 Task: Search one way flight ticket for 4 adults, 1 infant in seat and 1 infant on lap in premium economy from New York: Laguardia Airport (and Marine Air Terminal) to Greenville: Pitt-greenville Airport on 5-2-2023. Choice of flights is Emirates and Kenya Airways. Number of bags: 5 checked bags. Price is upto 88000. Outbound departure time preference is 13:15.
Action: Mouse moved to (280, 376)
Screenshot: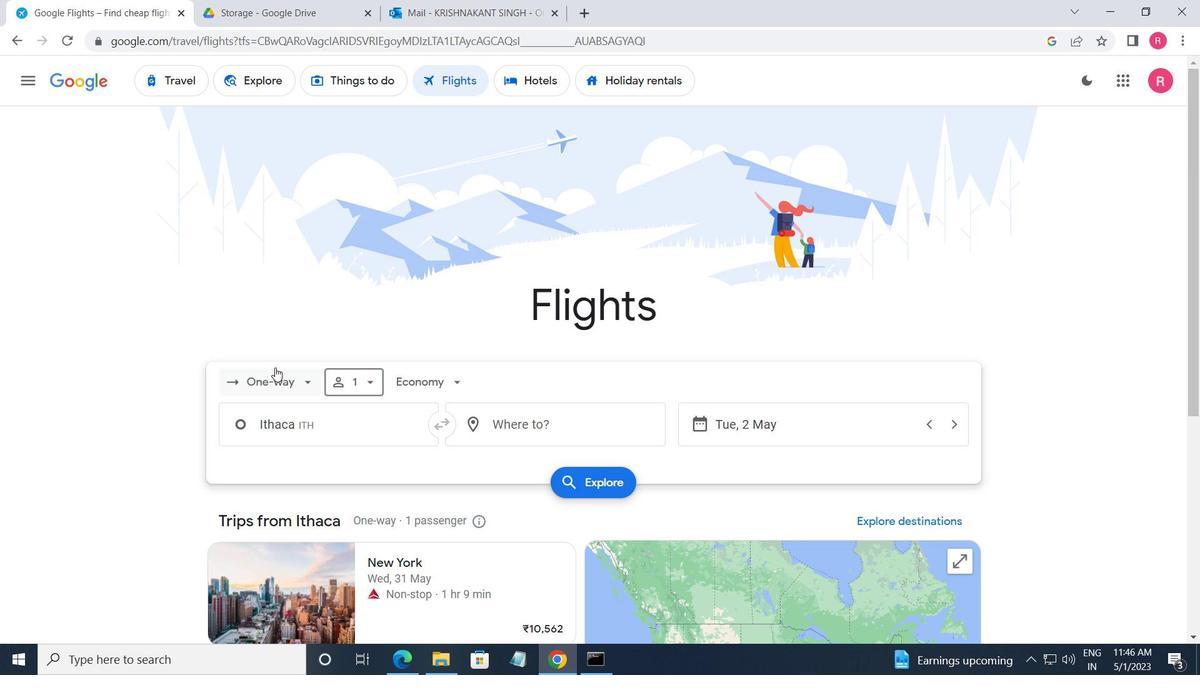 
Action: Mouse pressed left at (280, 376)
Screenshot: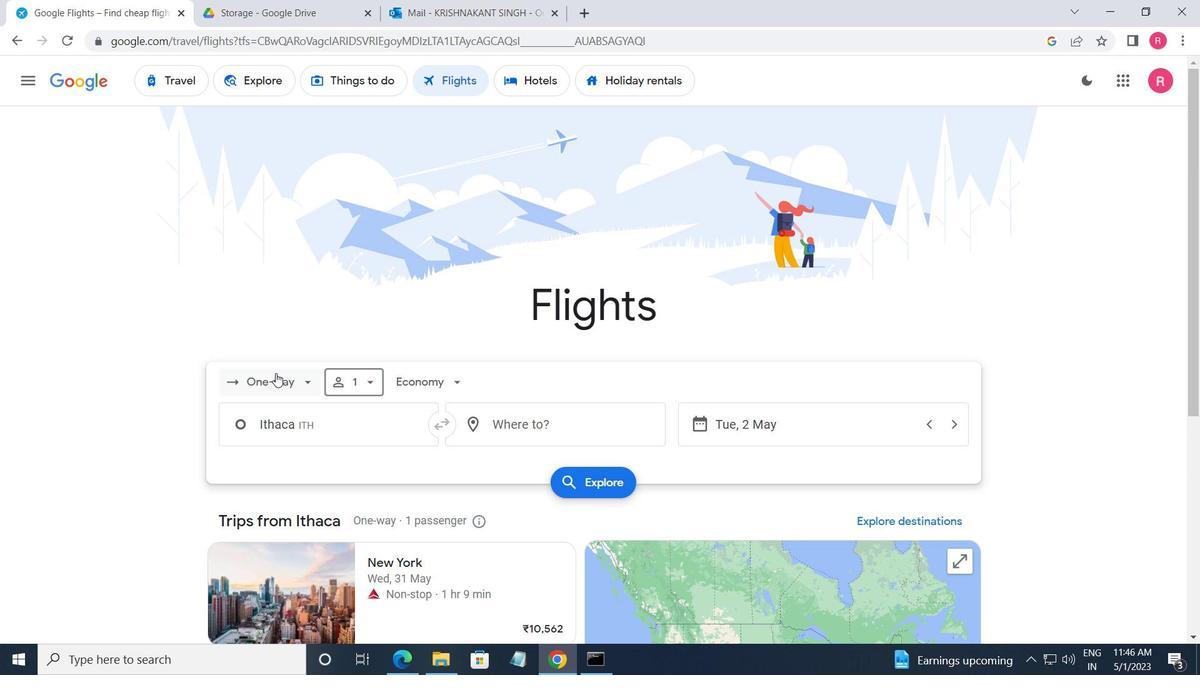 
Action: Mouse moved to (300, 460)
Screenshot: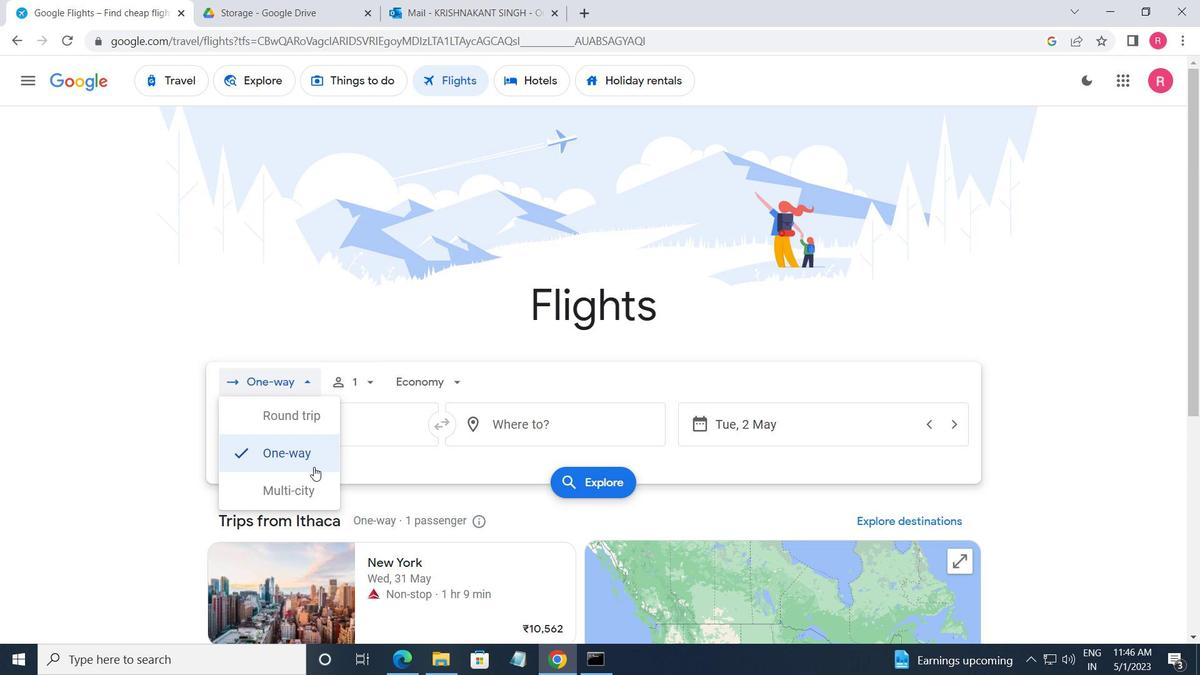 
Action: Mouse pressed left at (300, 460)
Screenshot: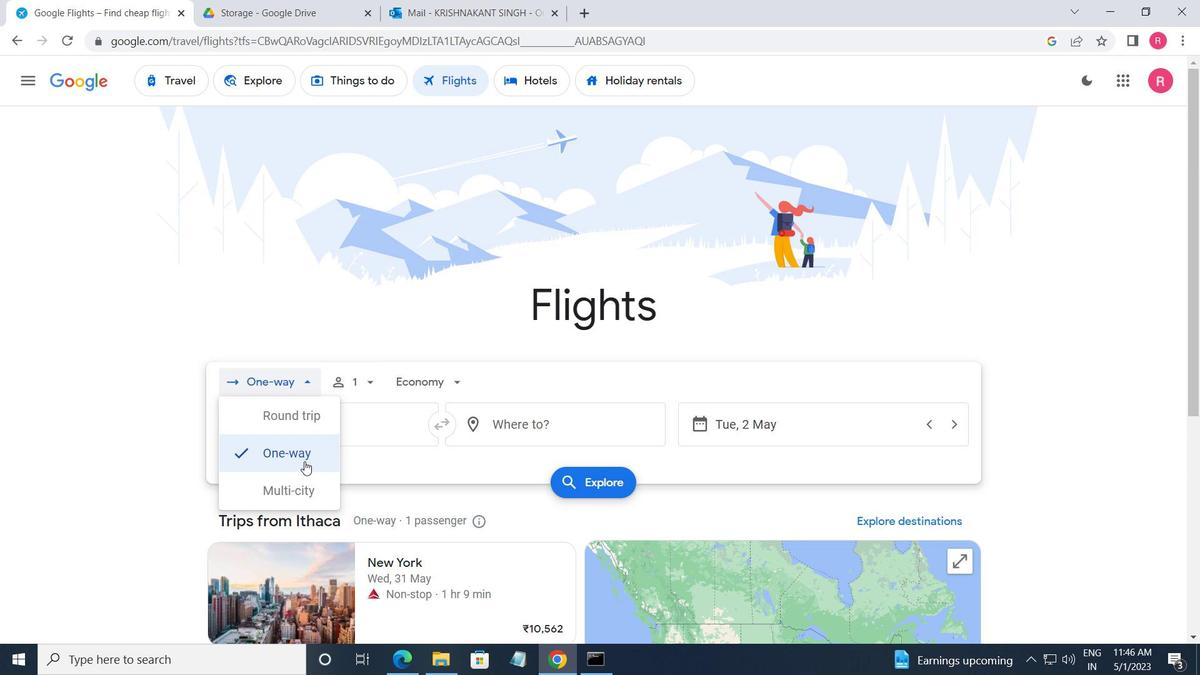 
Action: Mouse moved to (362, 389)
Screenshot: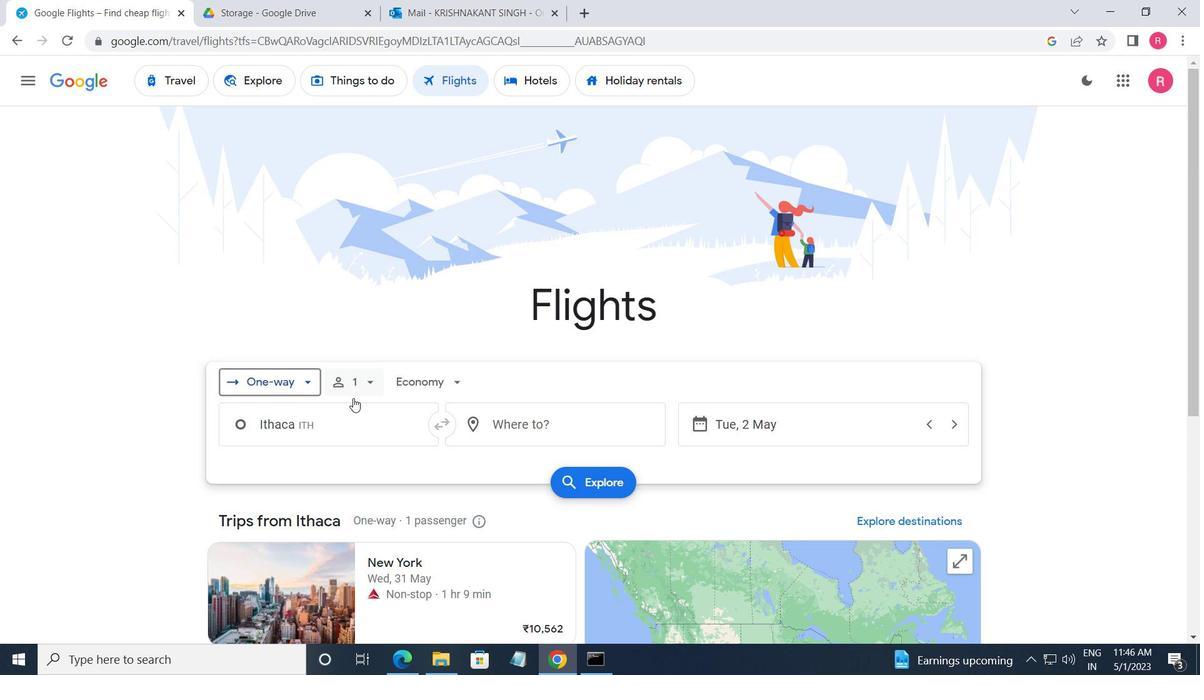 
Action: Mouse pressed left at (362, 389)
Screenshot: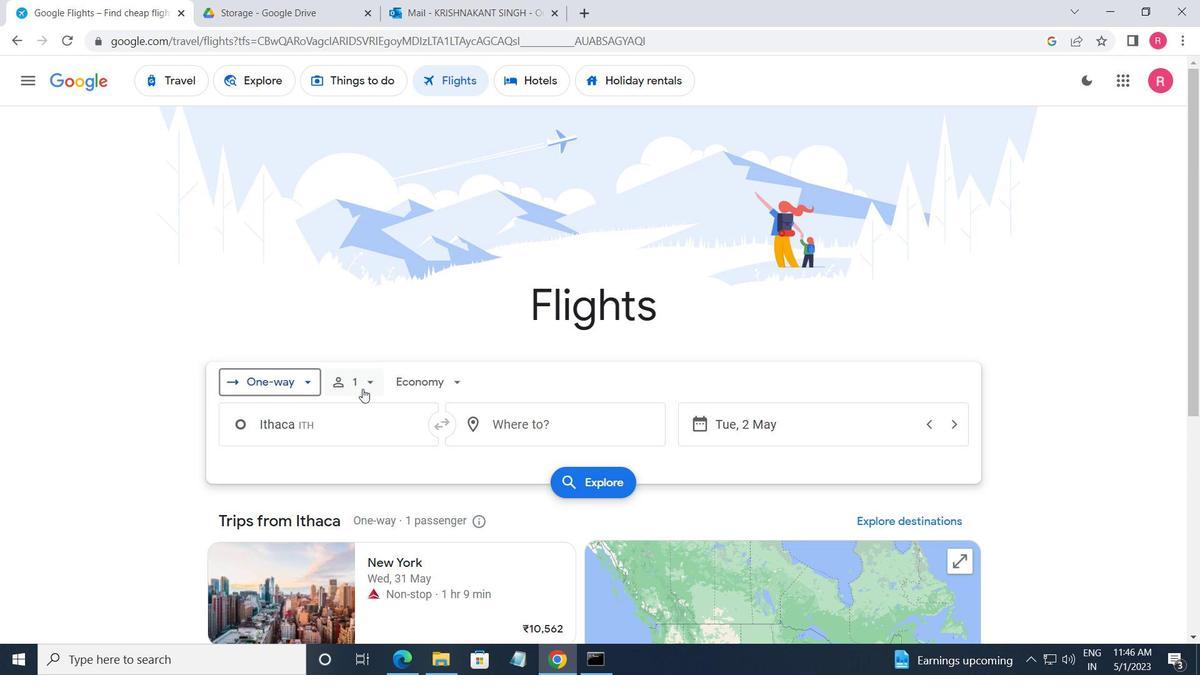 
Action: Mouse moved to (487, 414)
Screenshot: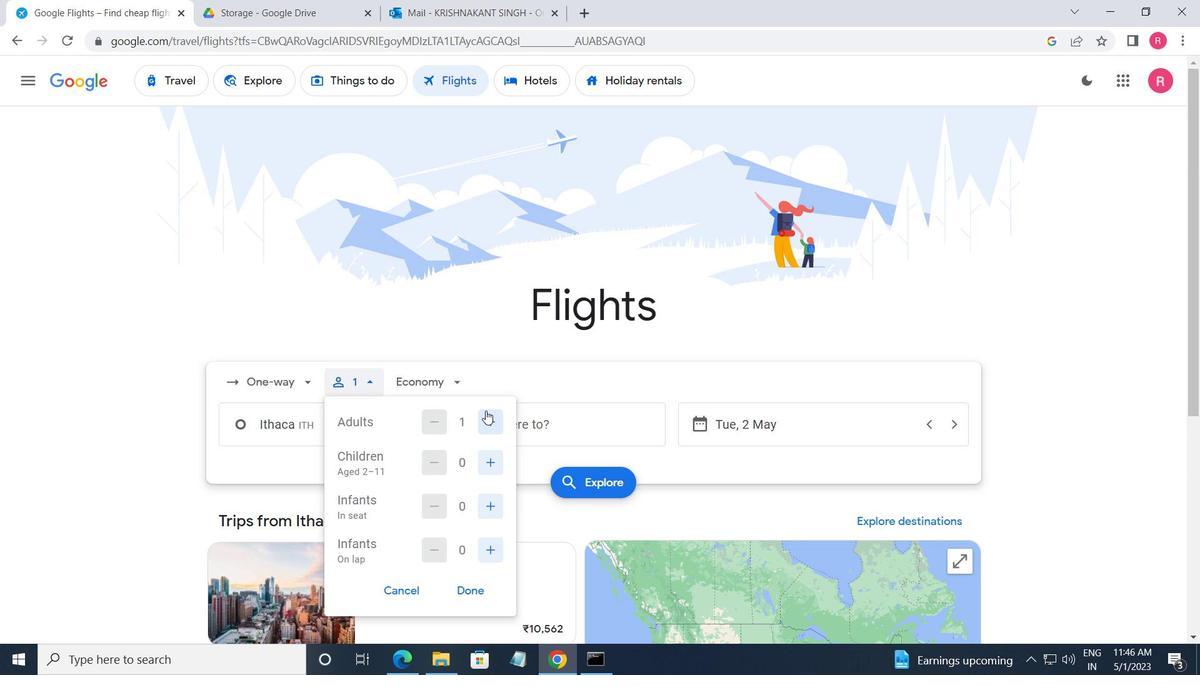 
Action: Mouse pressed left at (487, 414)
Screenshot: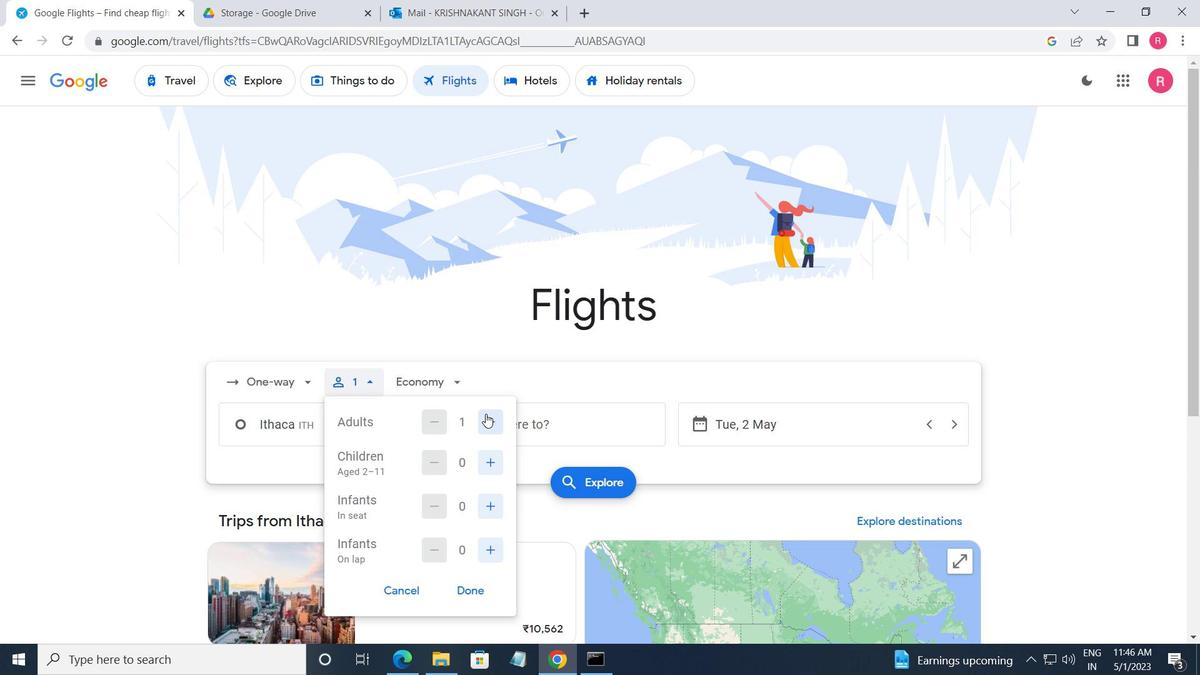 
Action: Mouse moved to (488, 415)
Screenshot: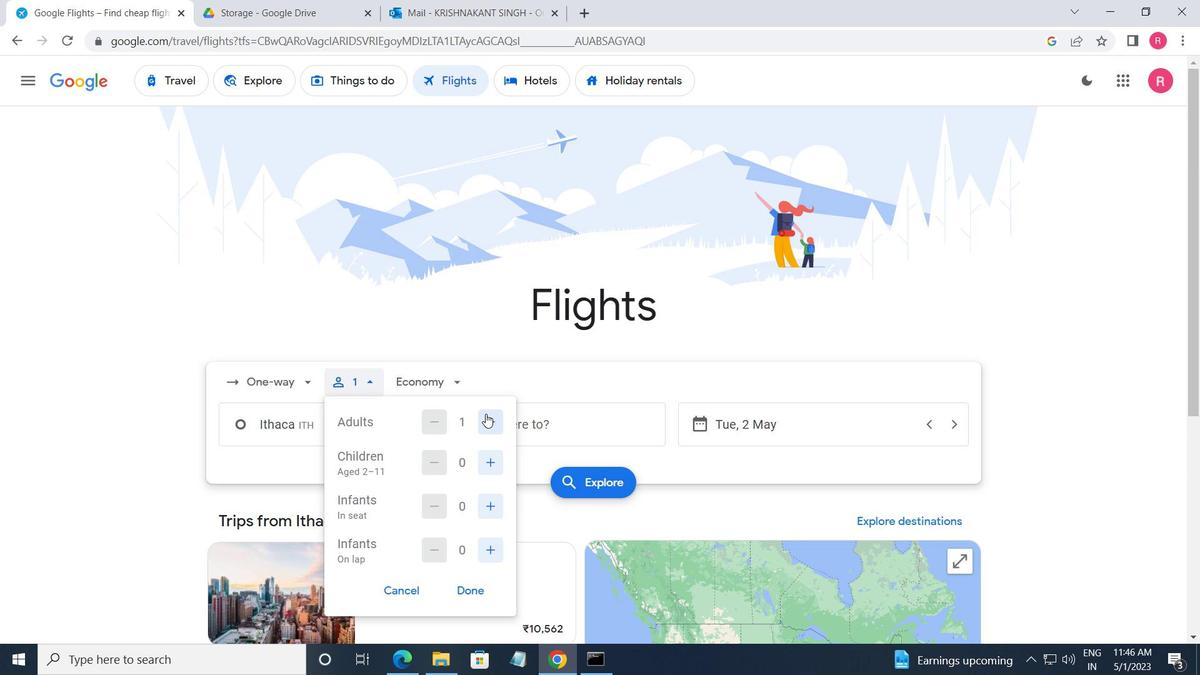 
Action: Mouse pressed left at (488, 415)
Screenshot: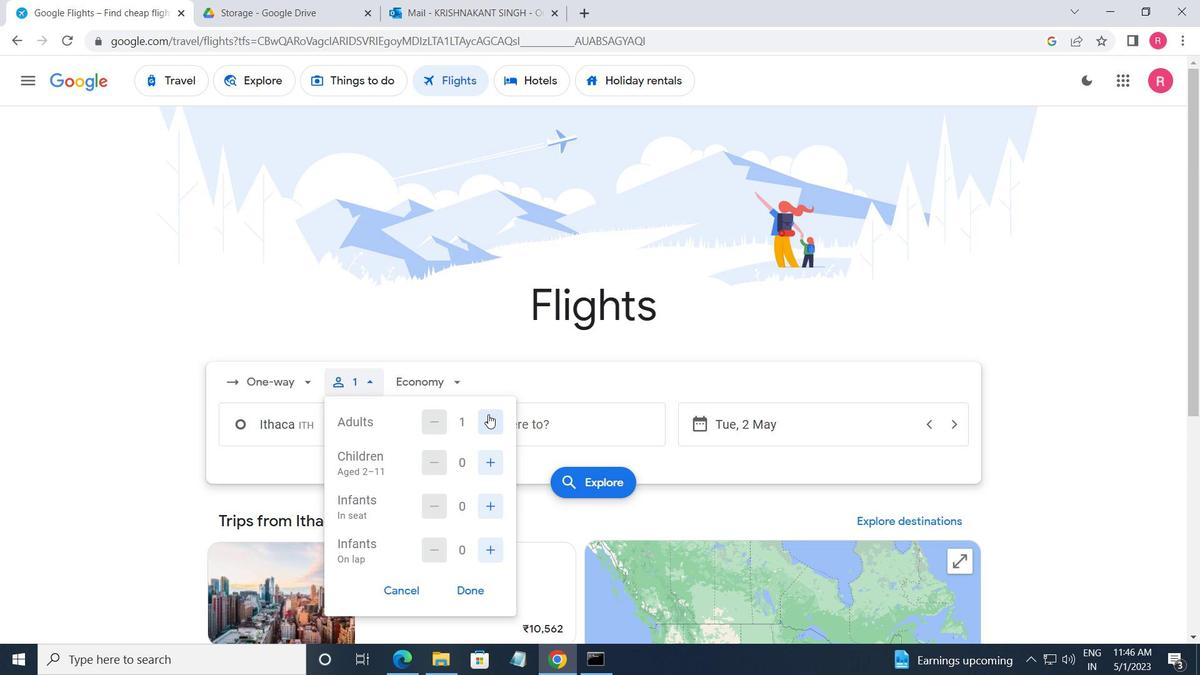 
Action: Mouse pressed left at (488, 415)
Screenshot: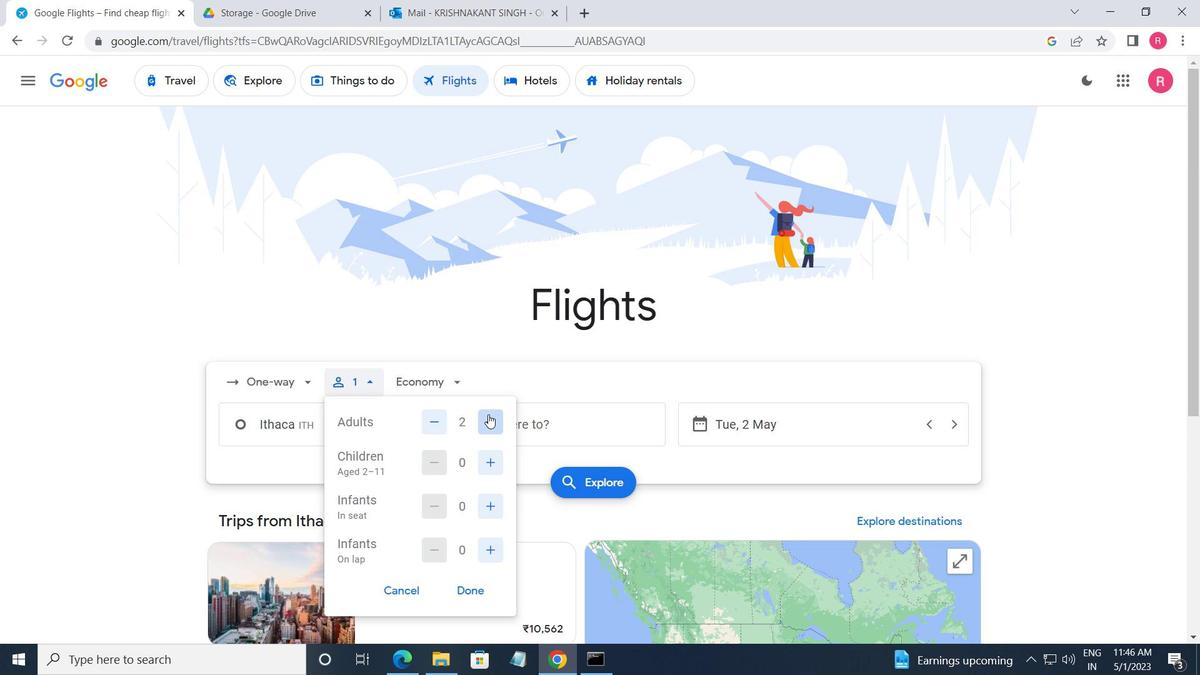 
Action: Mouse pressed left at (488, 415)
Screenshot: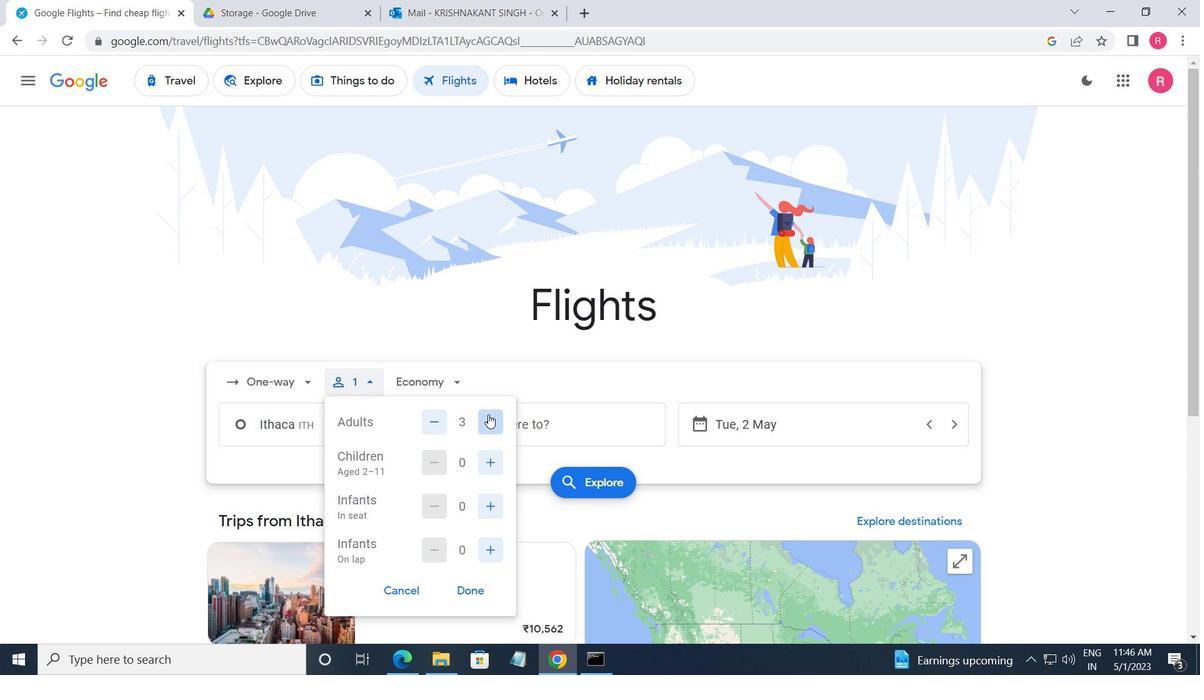 
Action: Mouse moved to (434, 428)
Screenshot: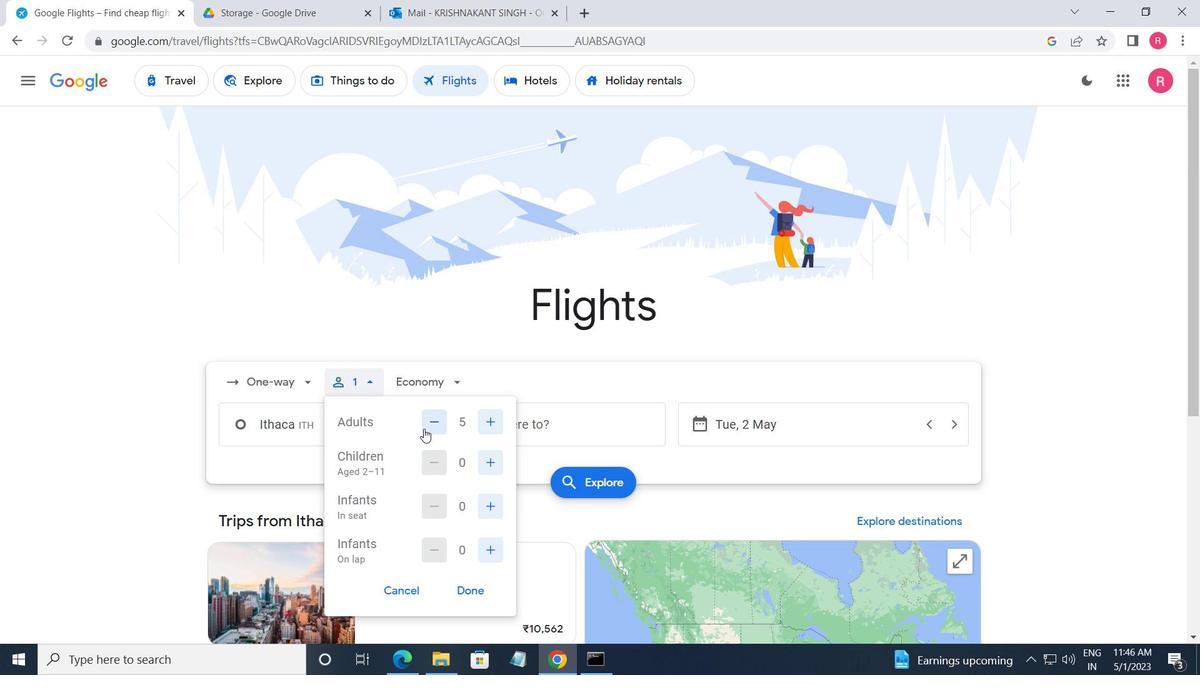 
Action: Mouse pressed left at (434, 428)
Screenshot: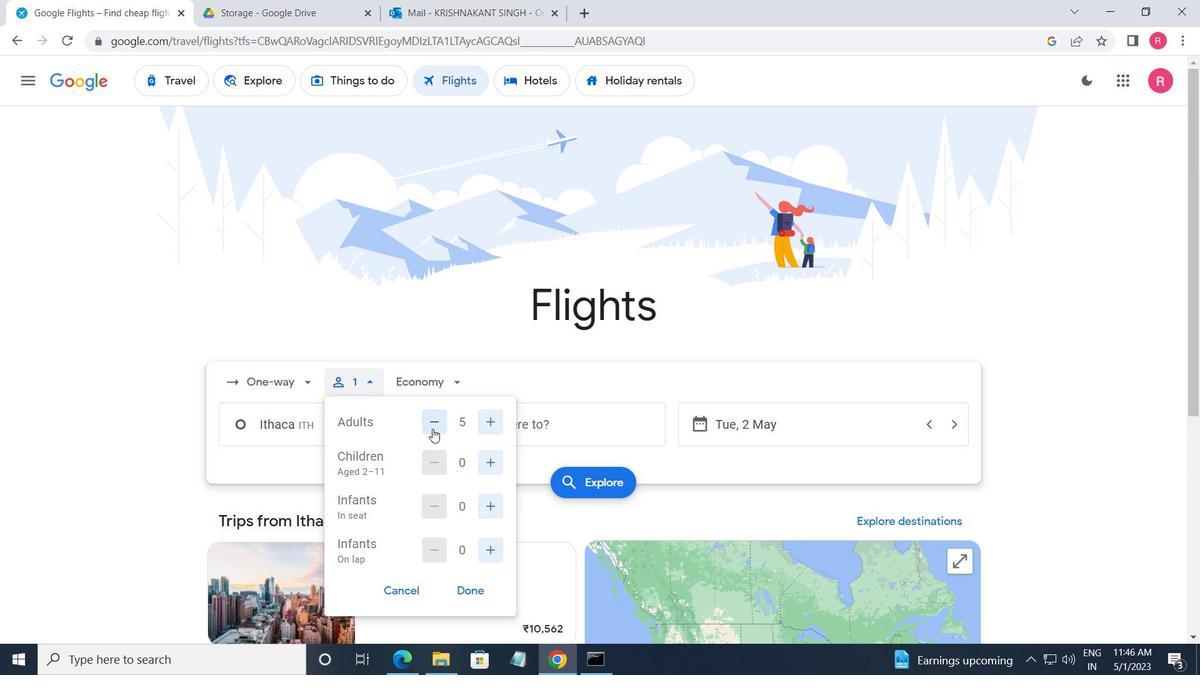 
Action: Mouse moved to (487, 461)
Screenshot: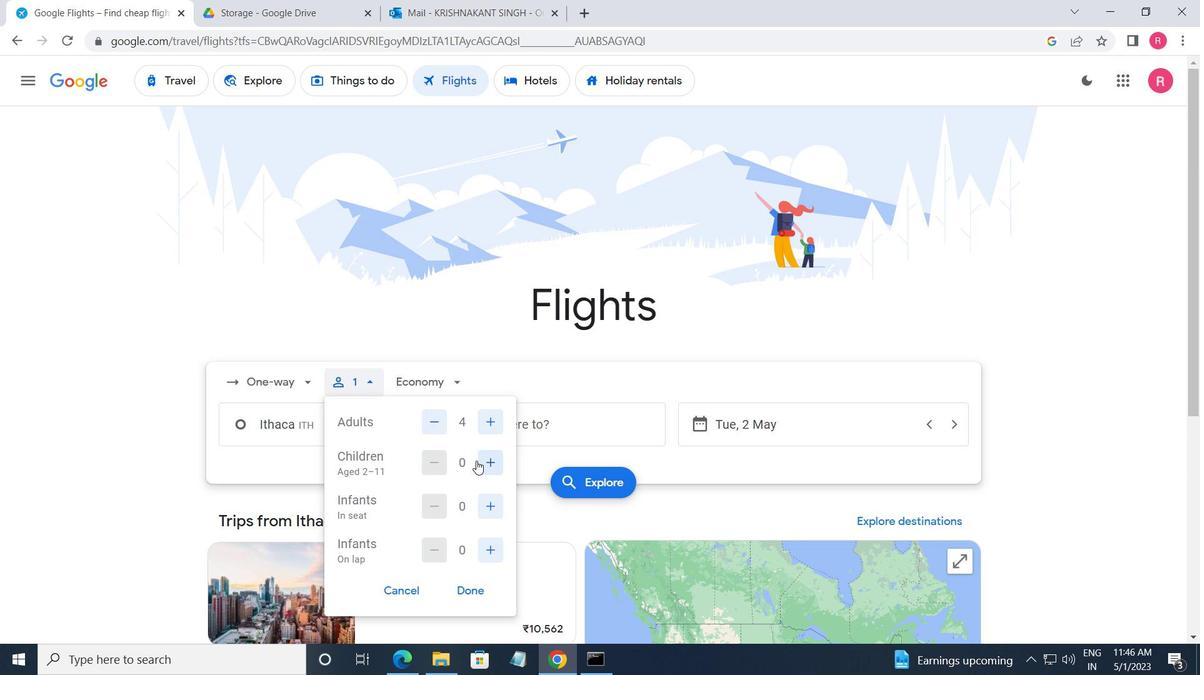 
Action: Mouse pressed left at (487, 461)
Screenshot: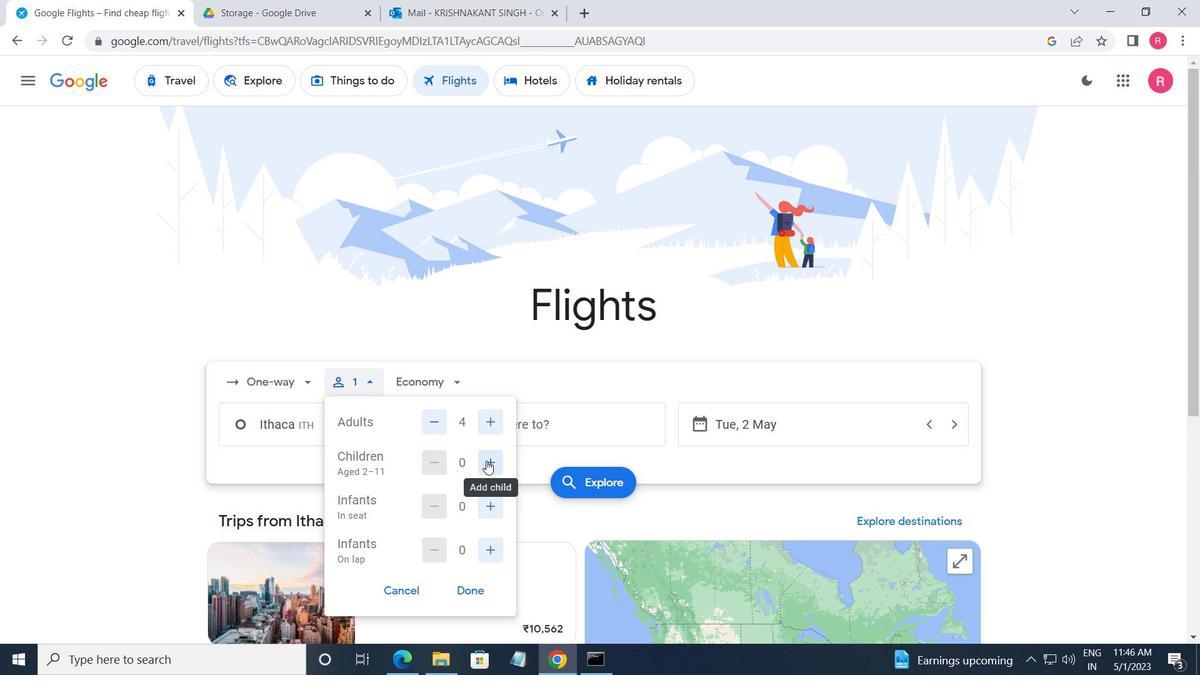 
Action: Mouse moved to (487, 461)
Screenshot: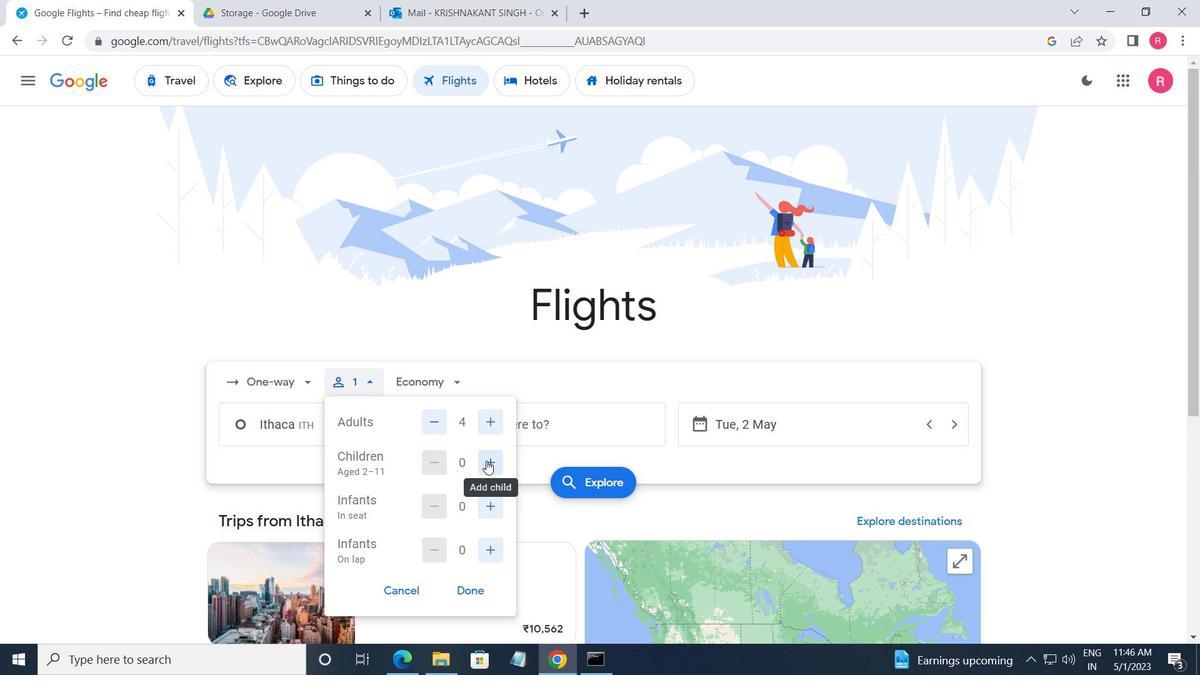
Action: Mouse pressed left at (487, 461)
Screenshot: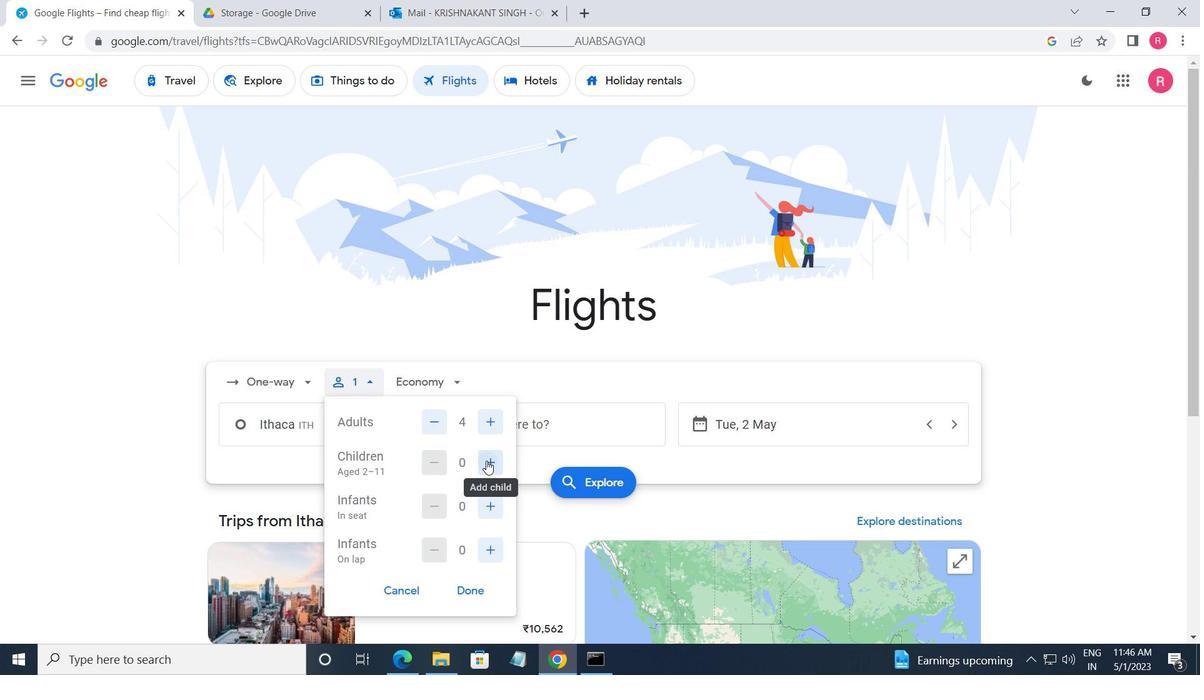 
Action: Mouse moved to (478, 503)
Screenshot: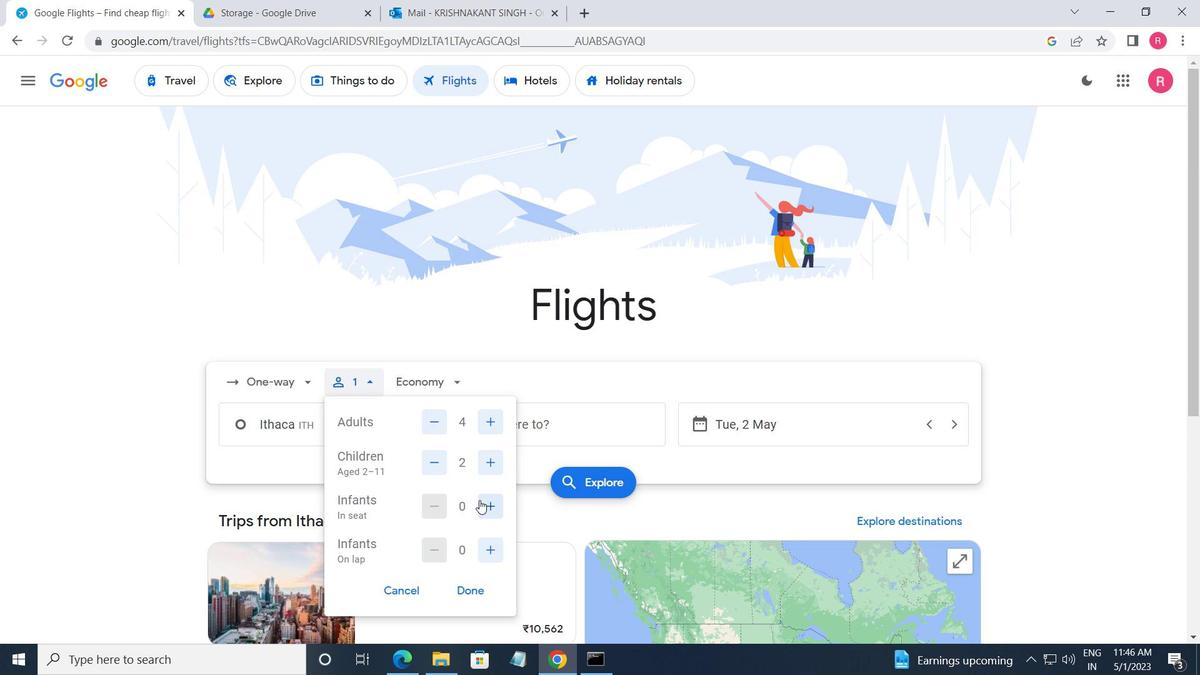 
Action: Mouse pressed left at (478, 503)
Screenshot: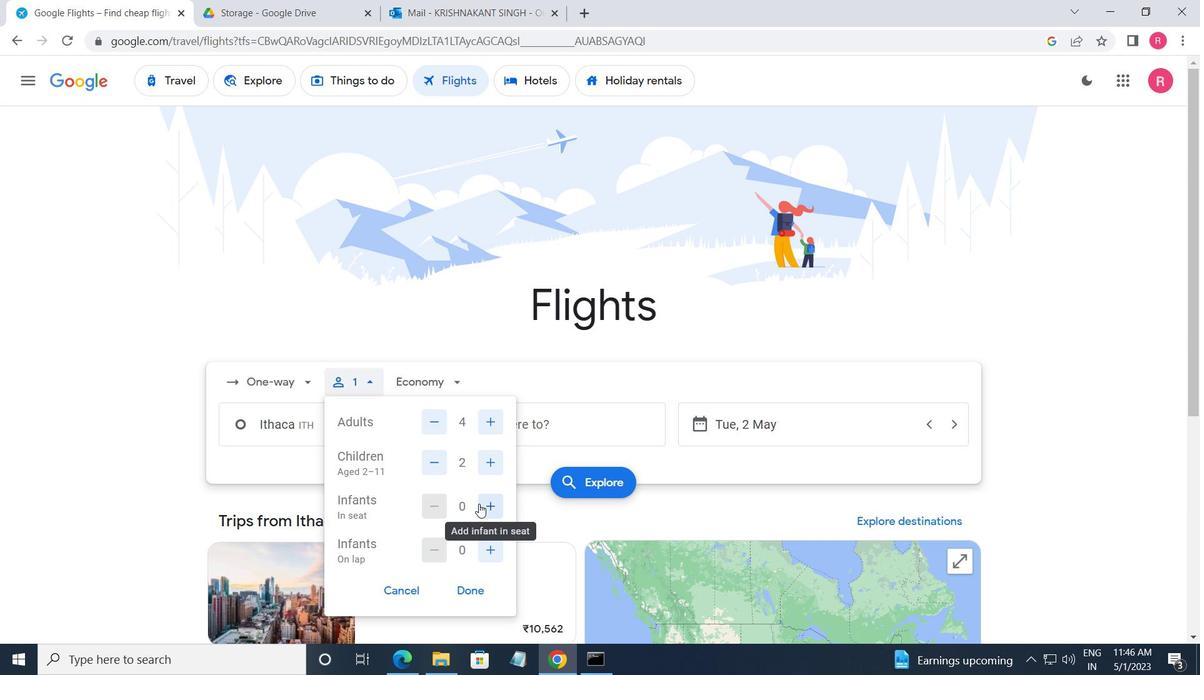 
Action: Mouse pressed left at (478, 503)
Screenshot: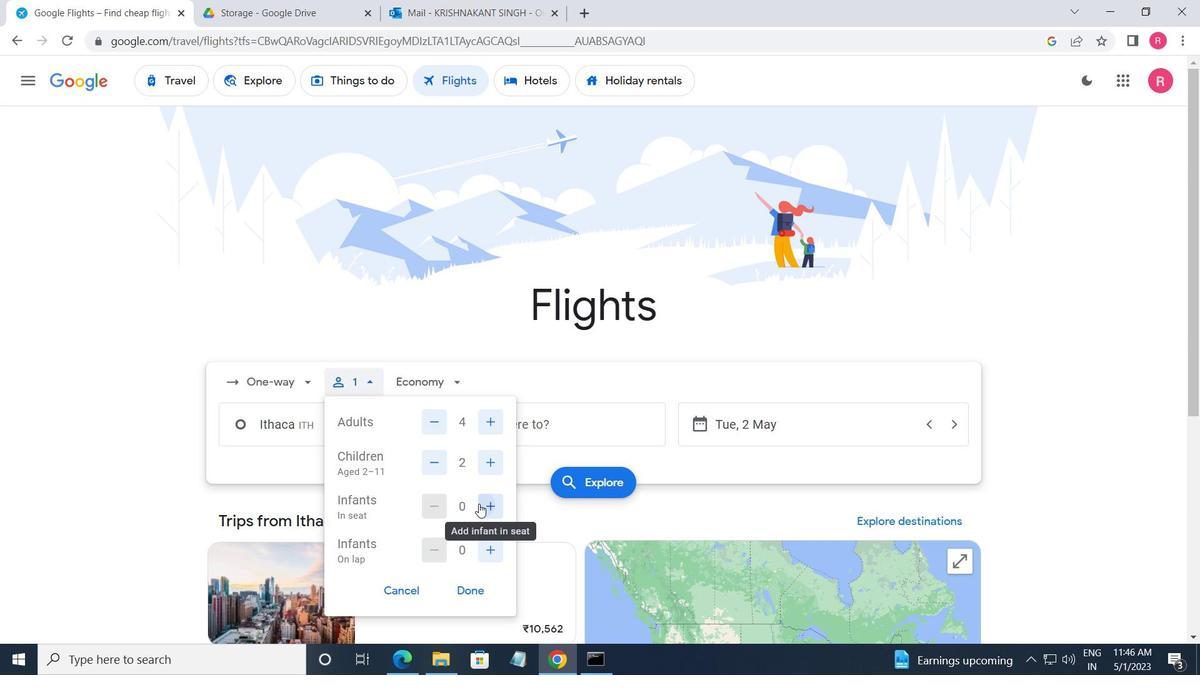 
Action: Mouse moved to (487, 550)
Screenshot: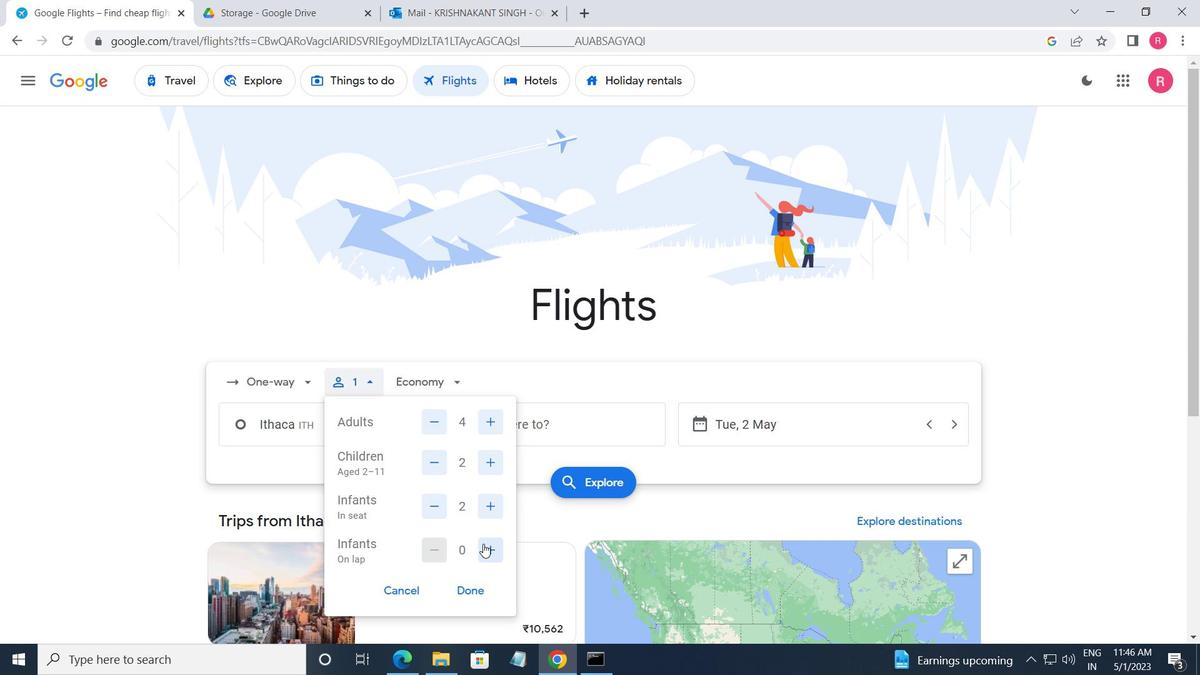
Action: Mouse pressed left at (487, 550)
Screenshot: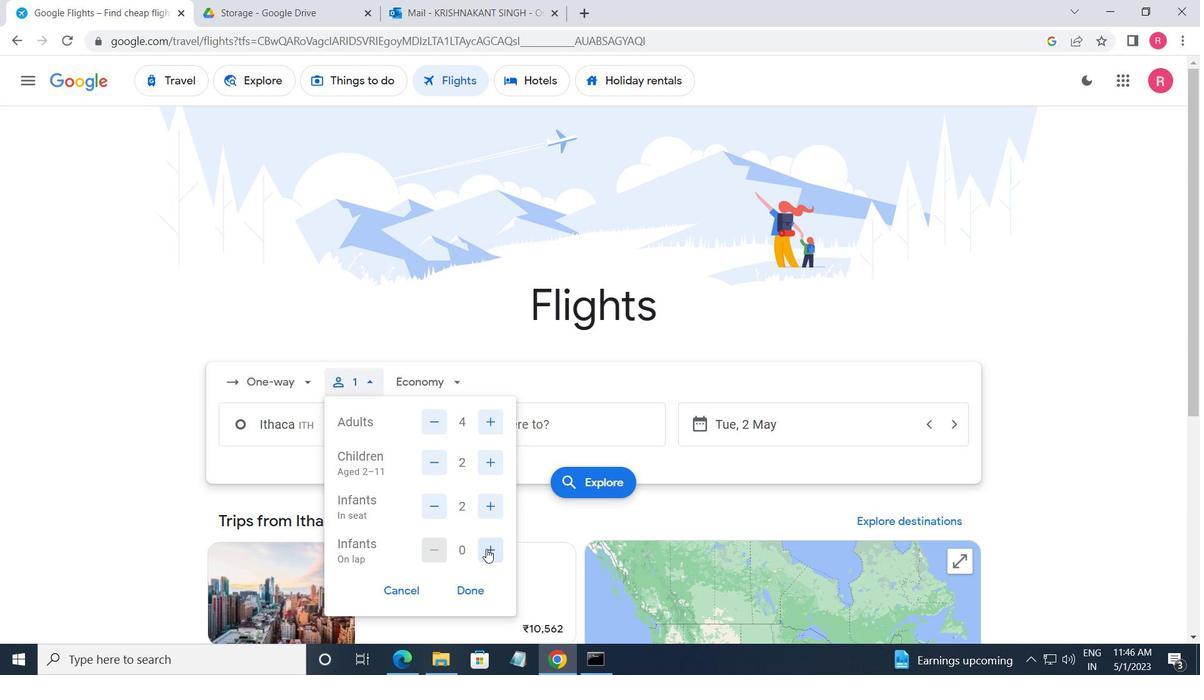 
Action: Mouse moved to (464, 594)
Screenshot: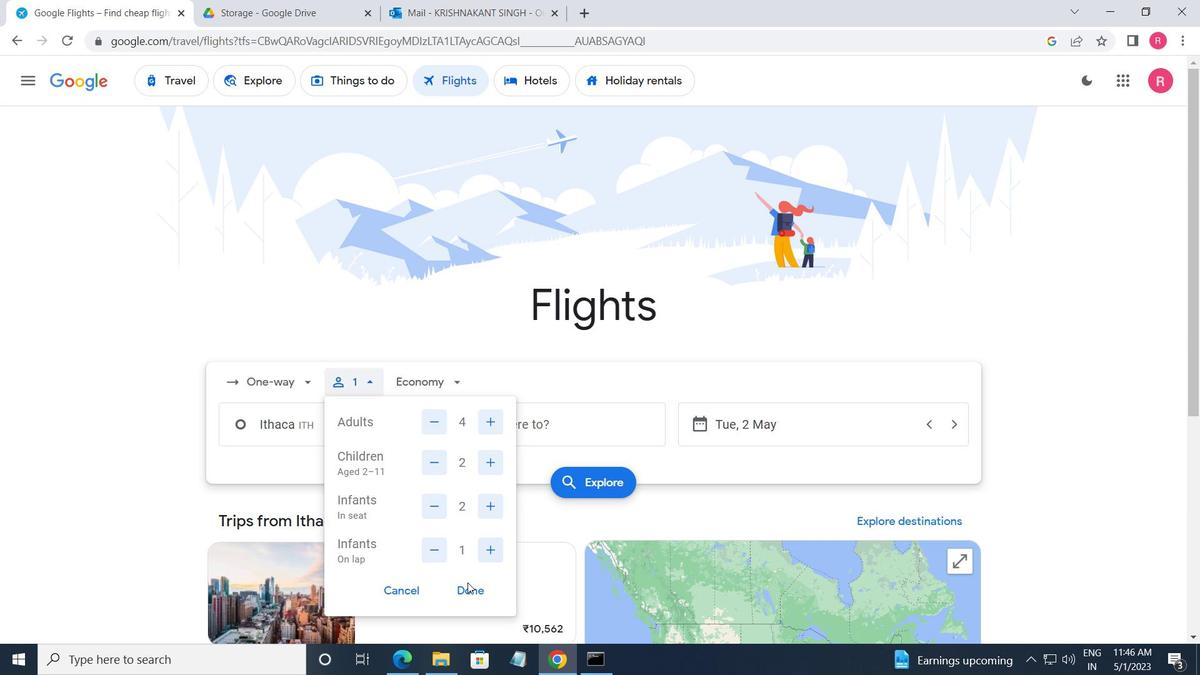 
Action: Mouse pressed left at (464, 594)
Screenshot: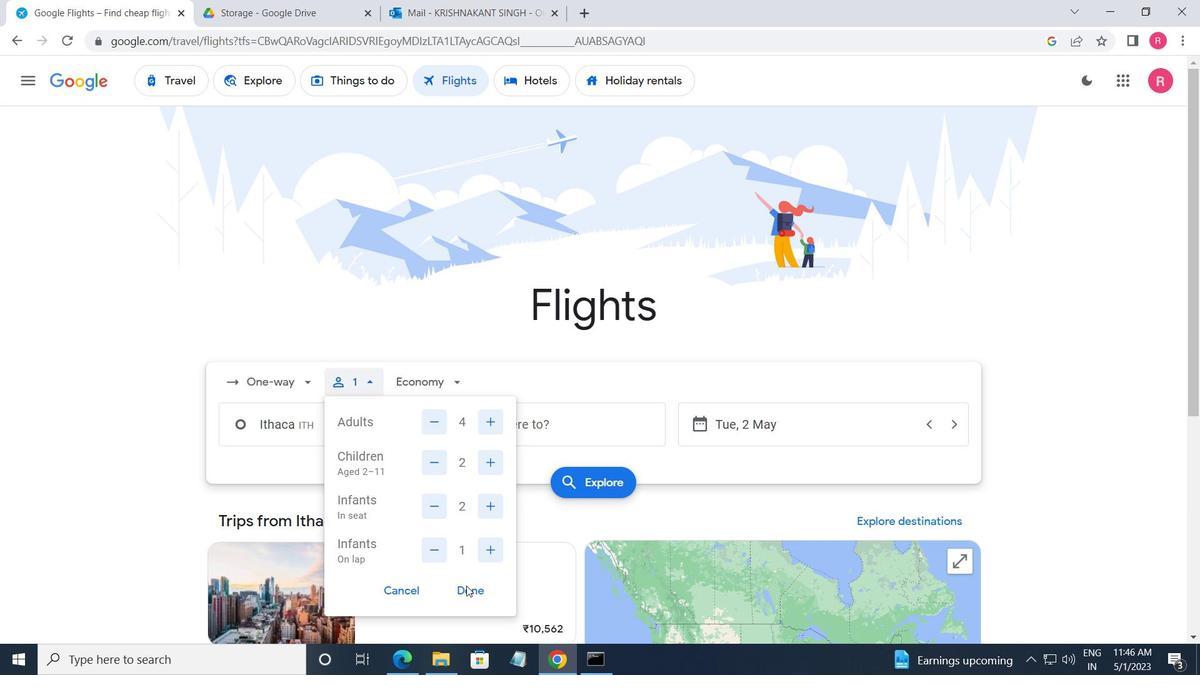 
Action: Mouse moved to (425, 390)
Screenshot: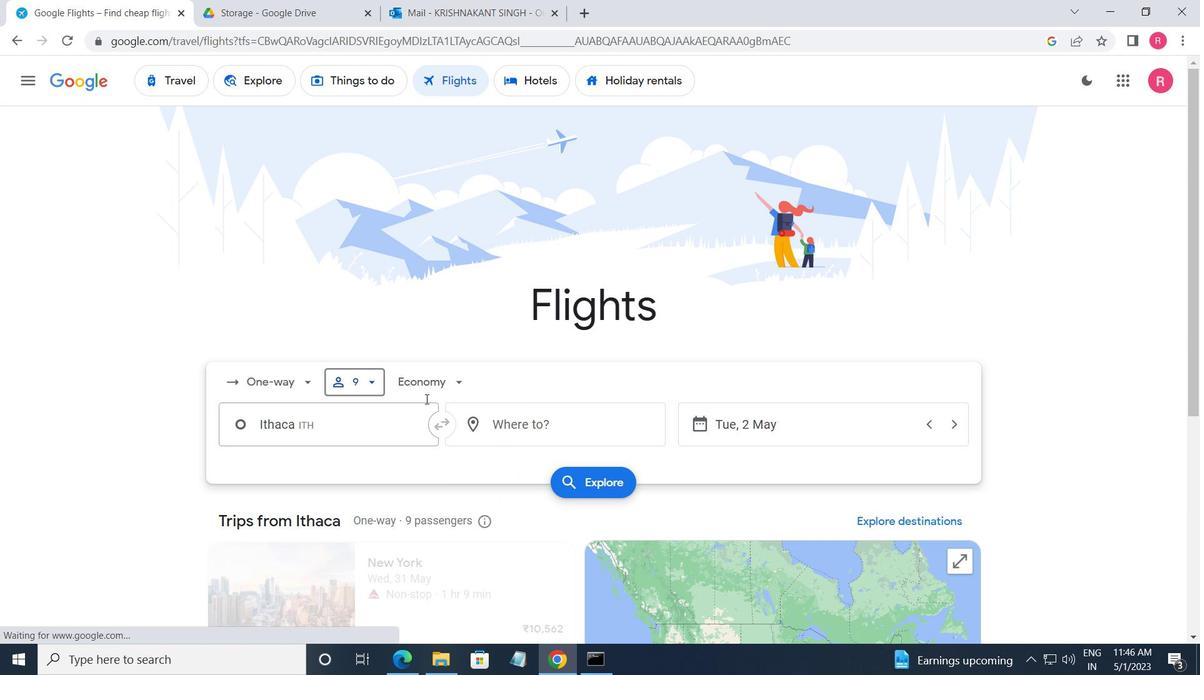 
Action: Mouse pressed left at (425, 390)
Screenshot: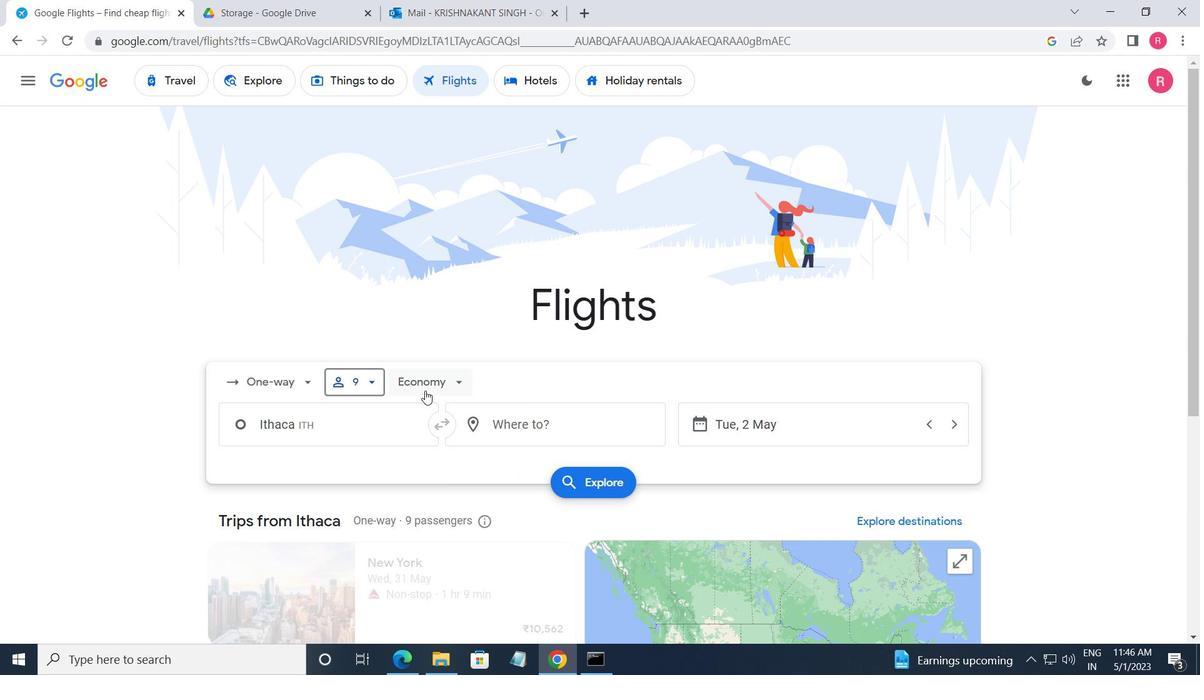 
Action: Mouse moved to (443, 457)
Screenshot: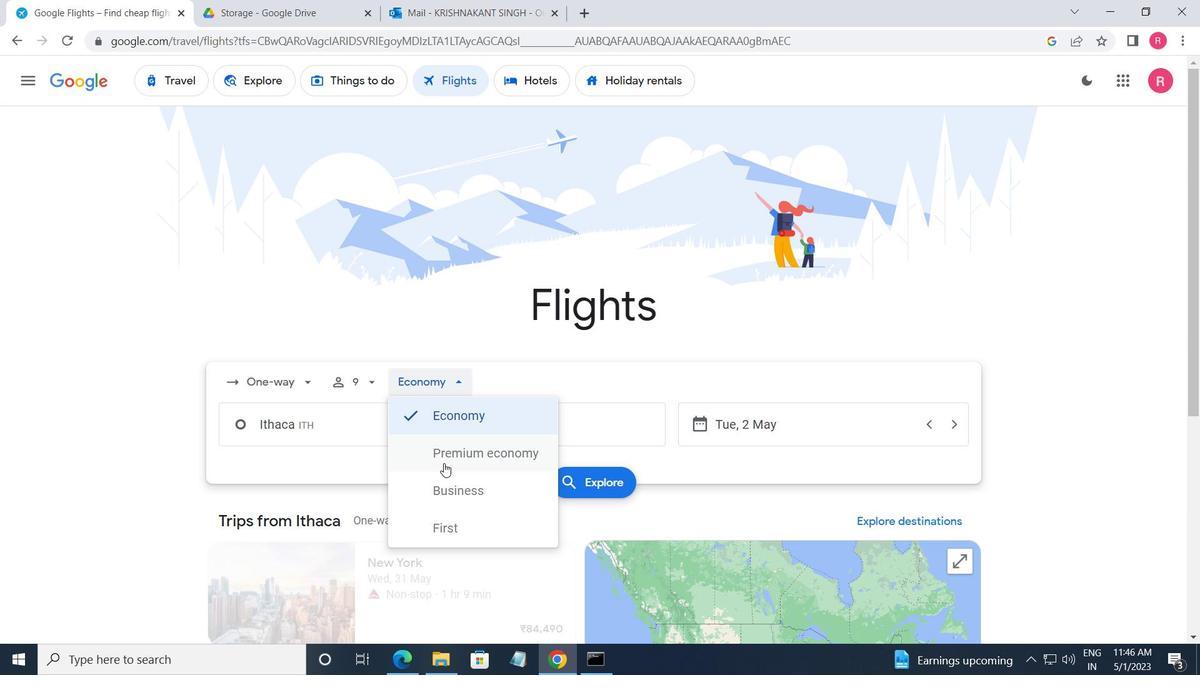 
Action: Mouse pressed left at (443, 457)
Screenshot: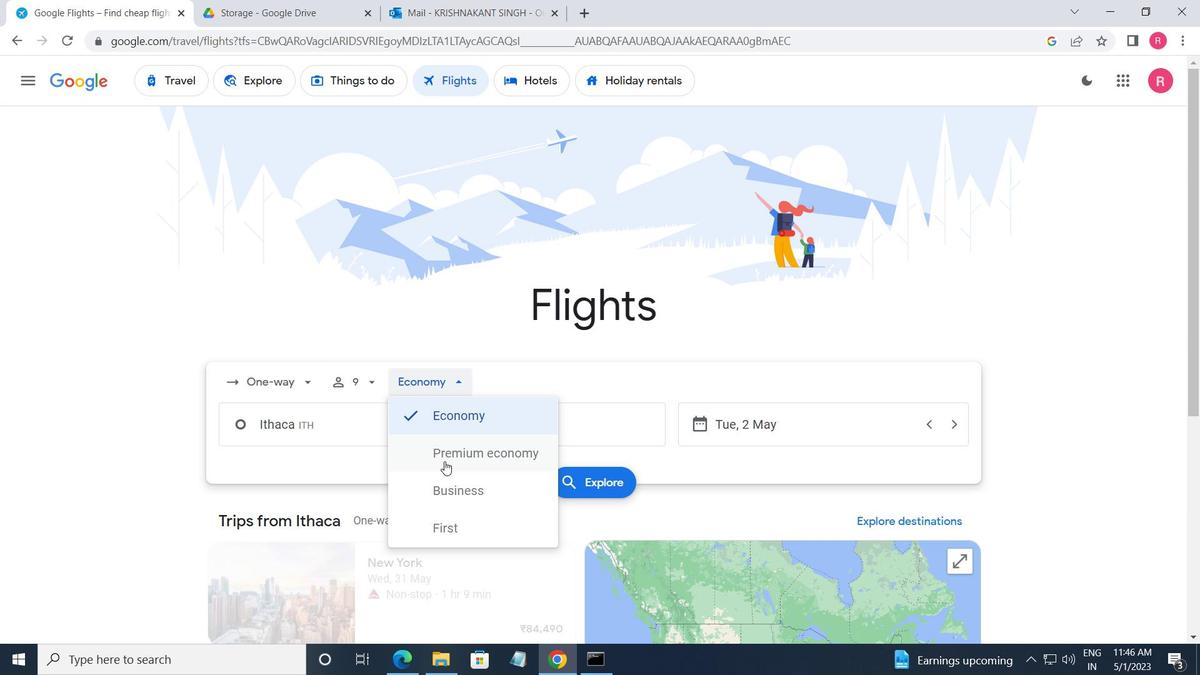 
Action: Mouse moved to (368, 423)
Screenshot: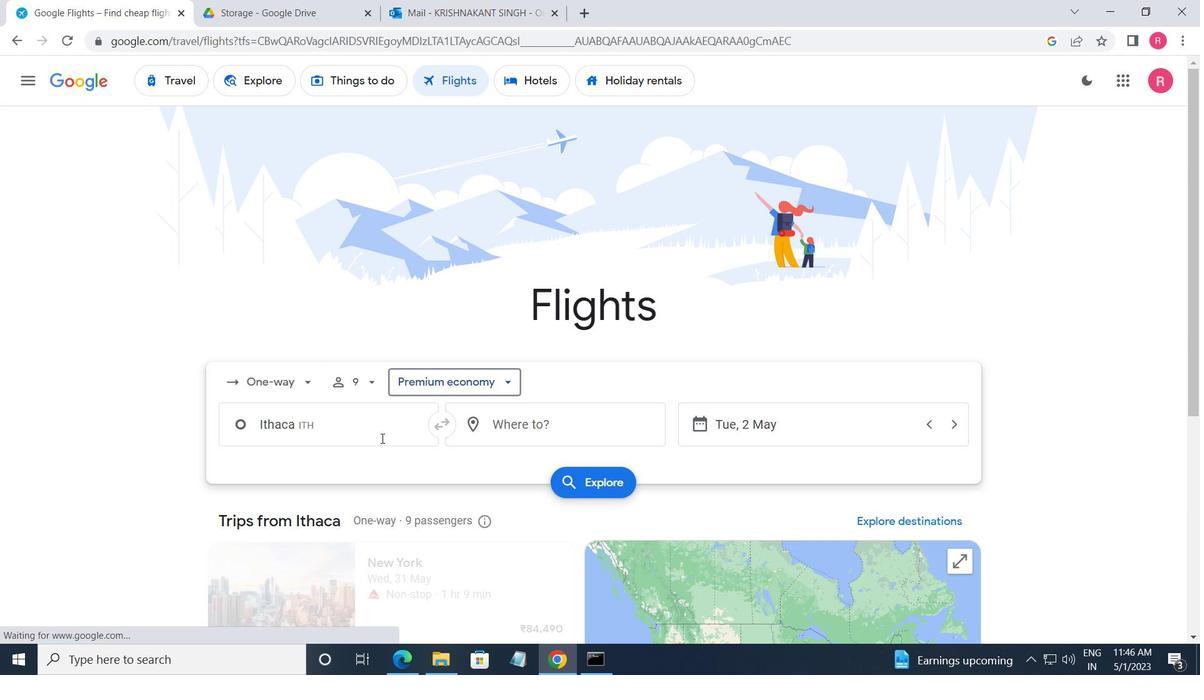
Action: Mouse pressed left at (368, 423)
Screenshot: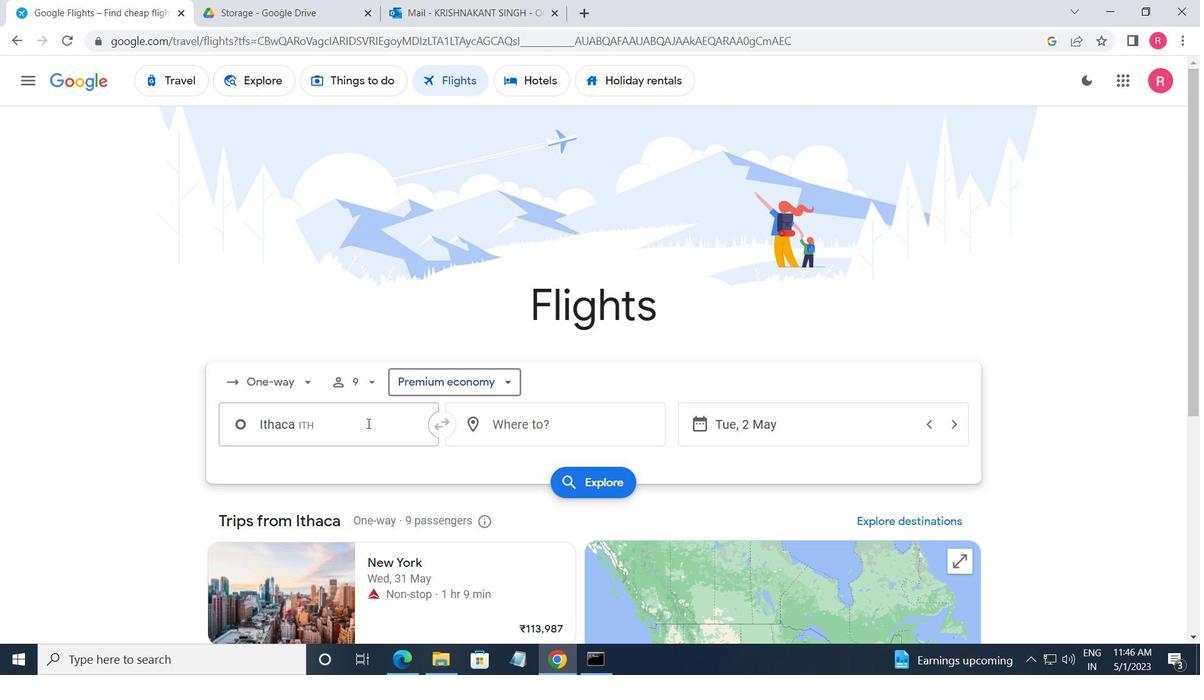 
Action: Key pressed <Key.shift_r><Key.shift_r><Key.shift_r><Key.shift_r><Key.shift_r>John<Key.space><Key.shift_r><Key.shift_r><Key.shift_r><Key.shift_r><Key.shift_r><Key.shift_r><Key.shift_r><Key.shift_r><Key.shift_r>F.
Screenshot: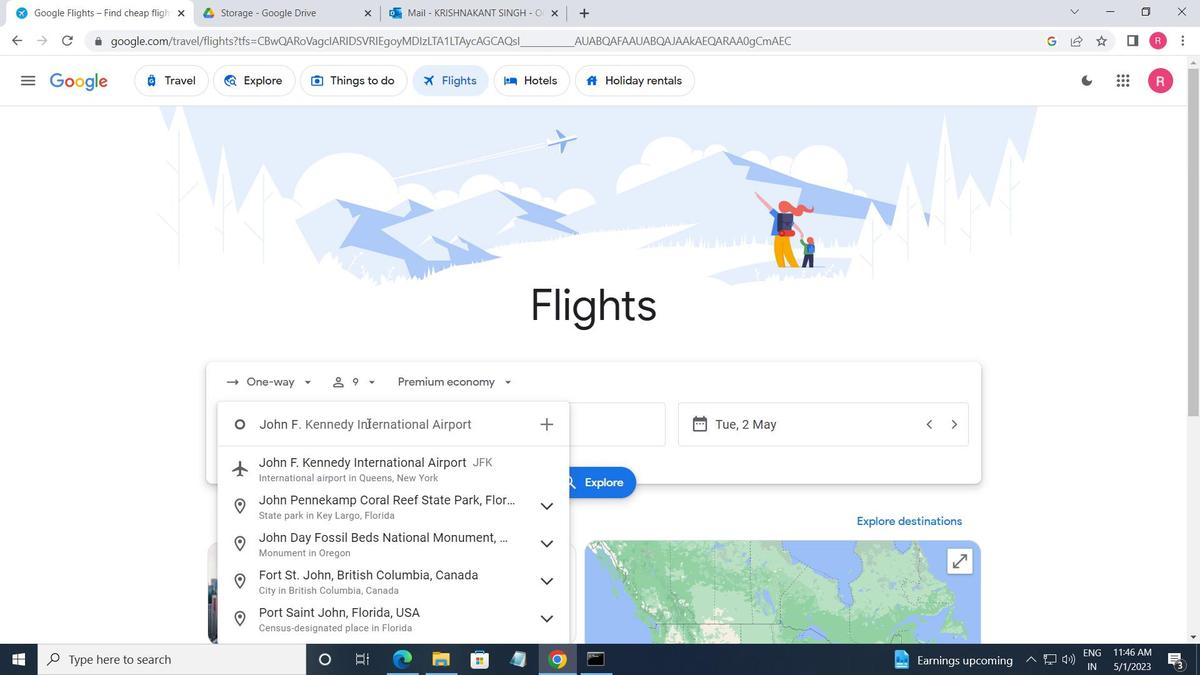 
Action: Mouse moved to (370, 470)
Screenshot: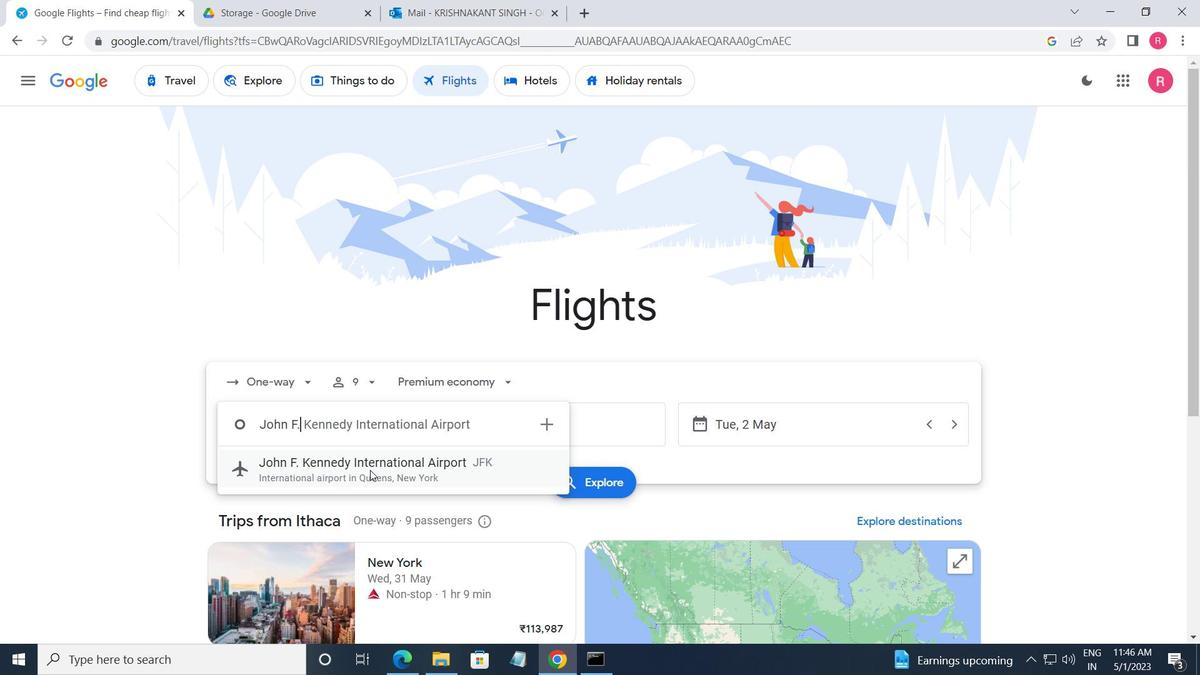 
Action: Mouse pressed left at (370, 470)
Screenshot: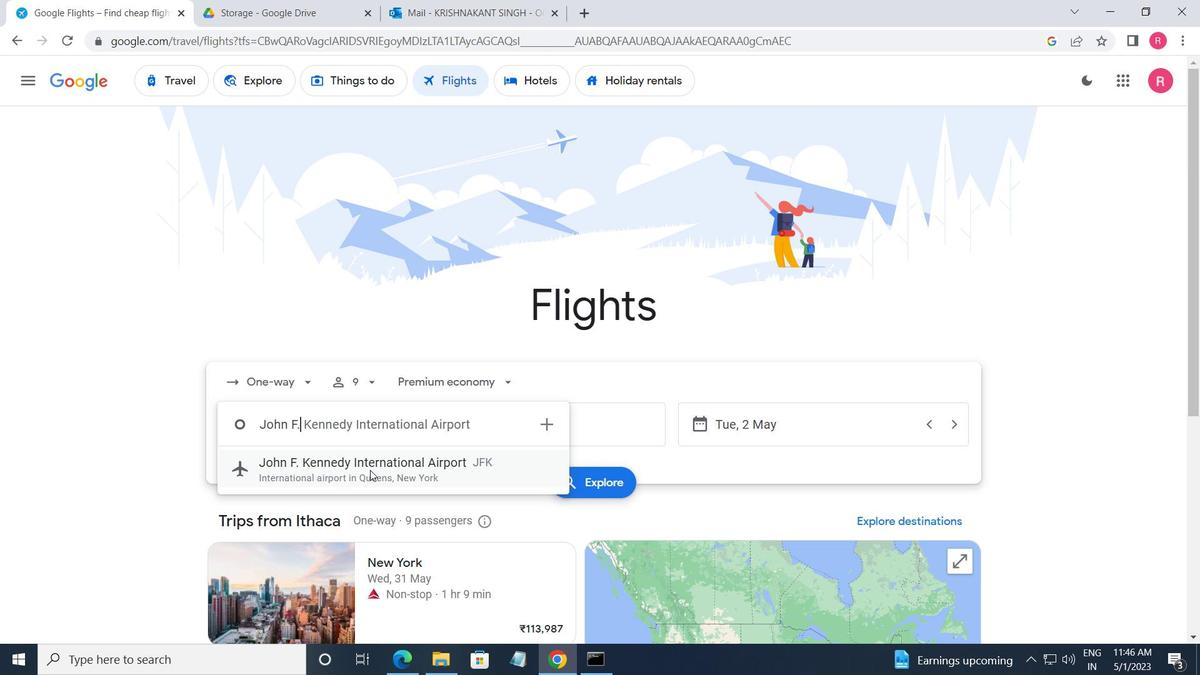 
Action: Mouse moved to (503, 422)
Screenshot: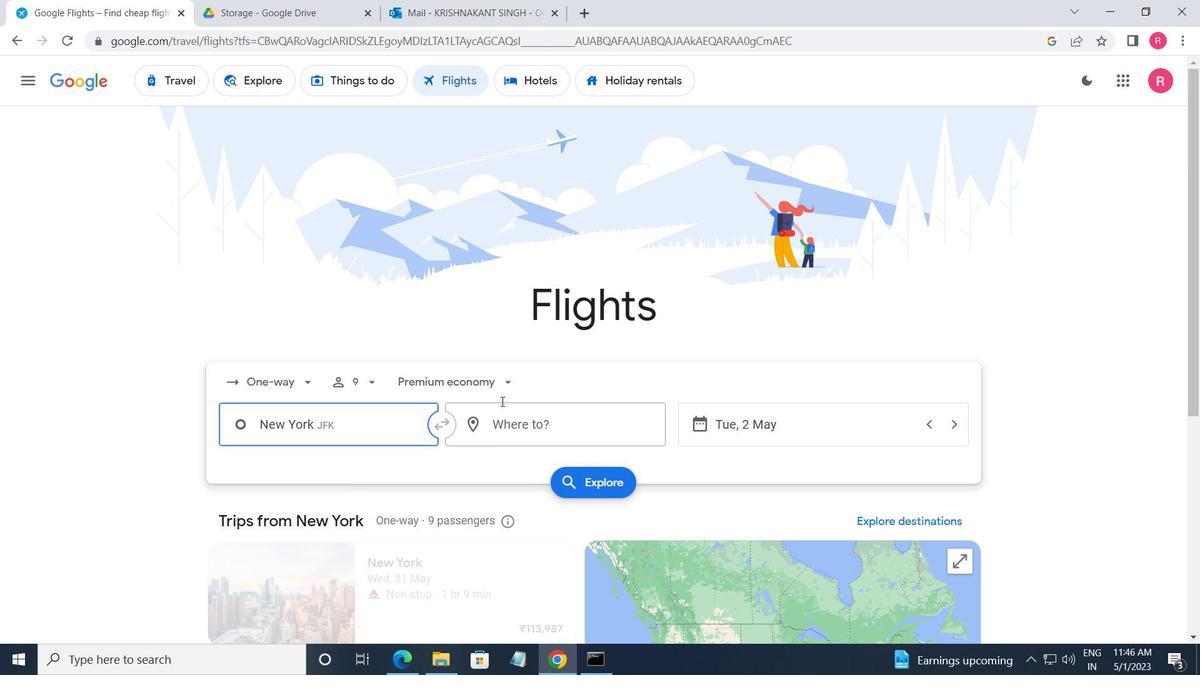 
Action: Mouse pressed left at (503, 422)
Screenshot: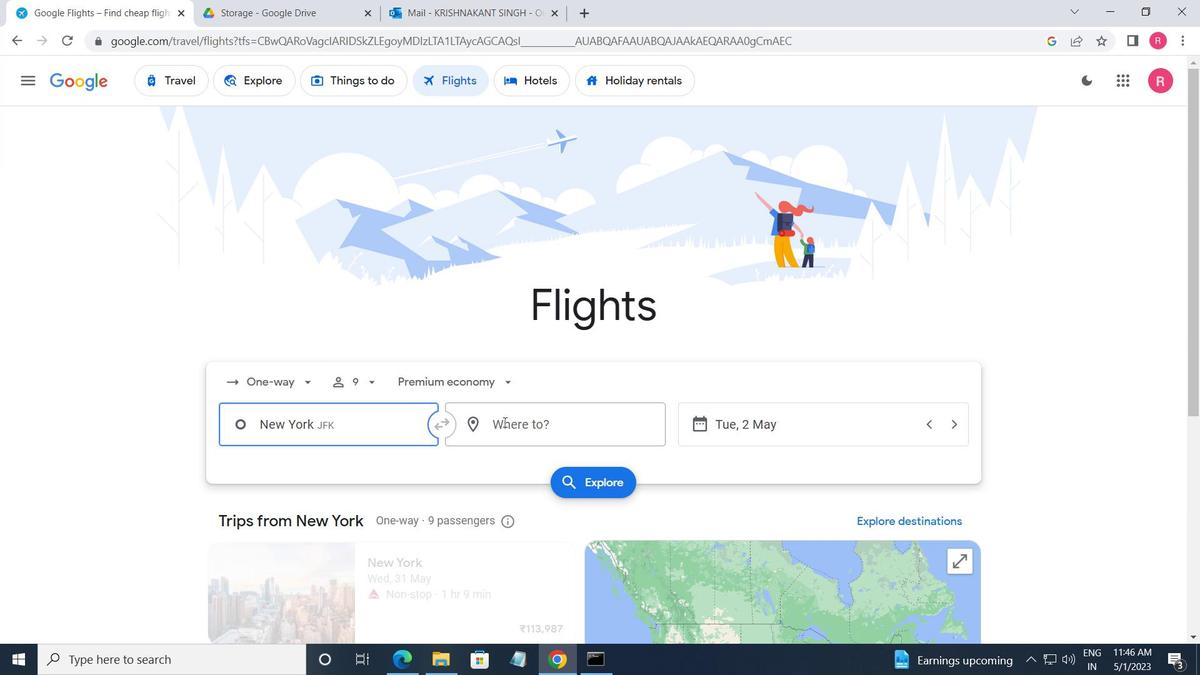 
Action: Mouse moved to (507, 590)
Screenshot: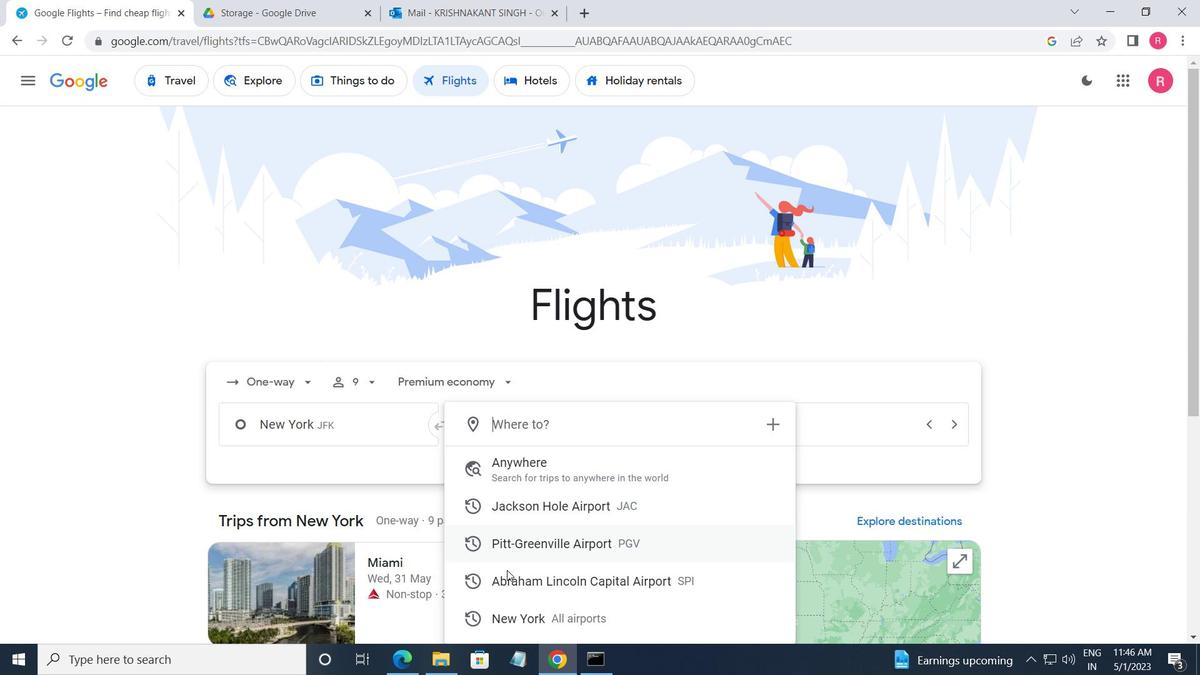 
Action: Mouse pressed left at (507, 590)
Screenshot: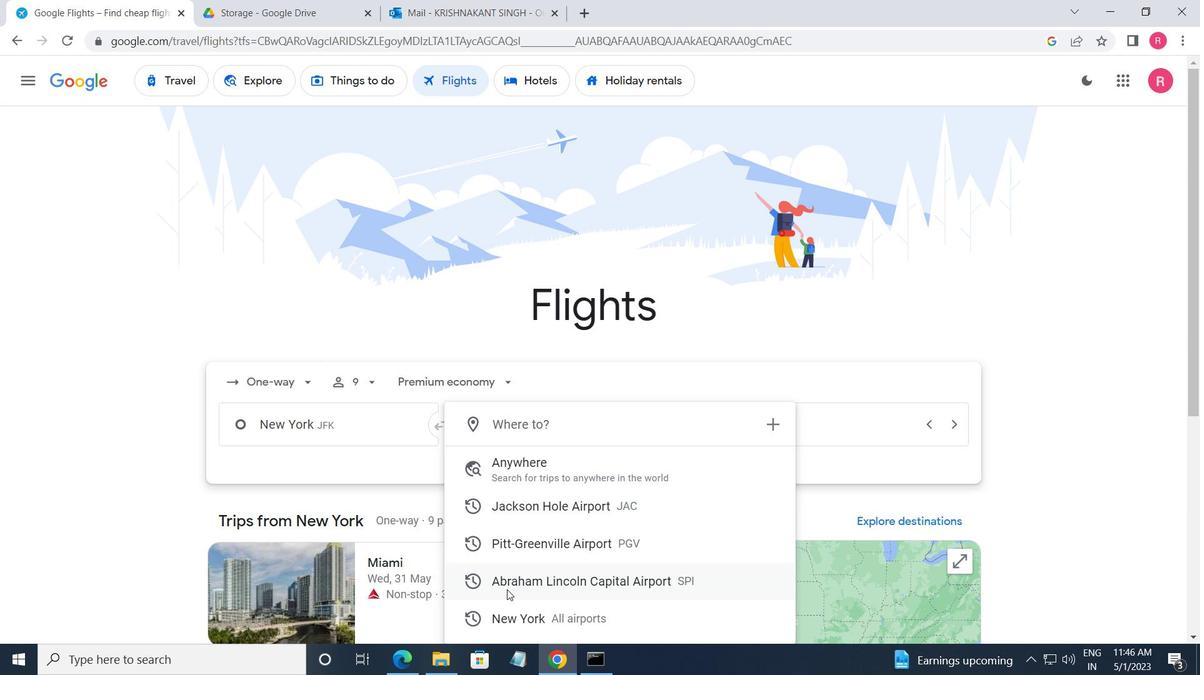
Action: Mouse moved to (862, 425)
Screenshot: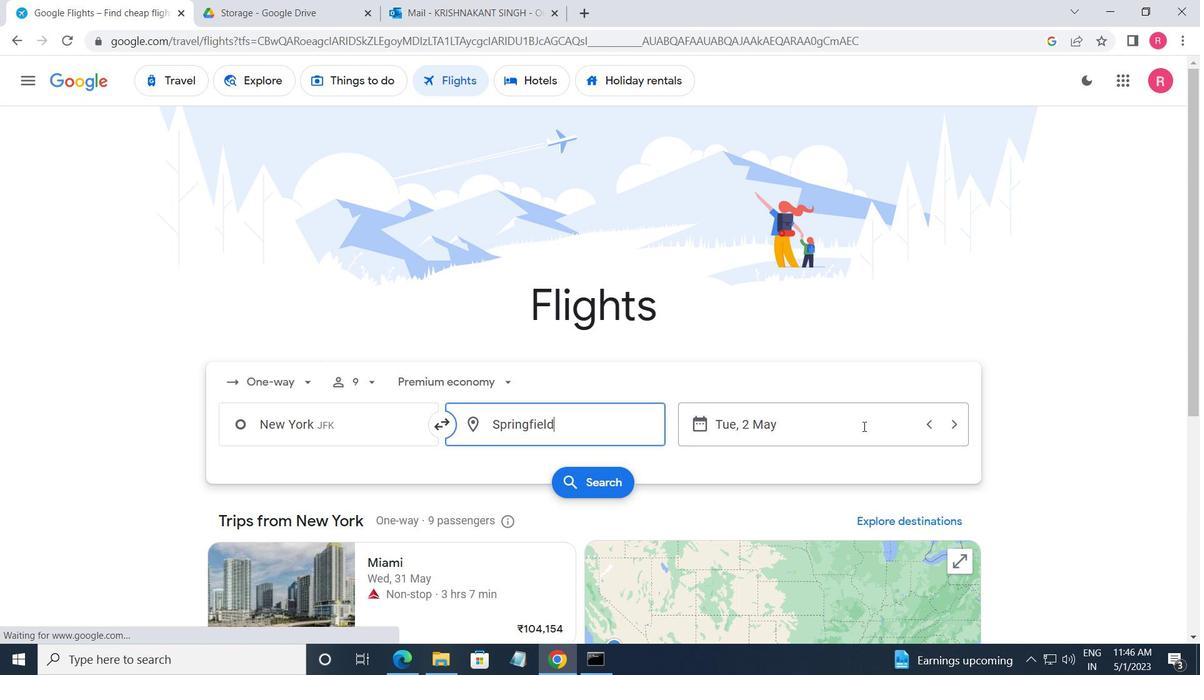 
Action: Mouse pressed left at (862, 425)
Screenshot: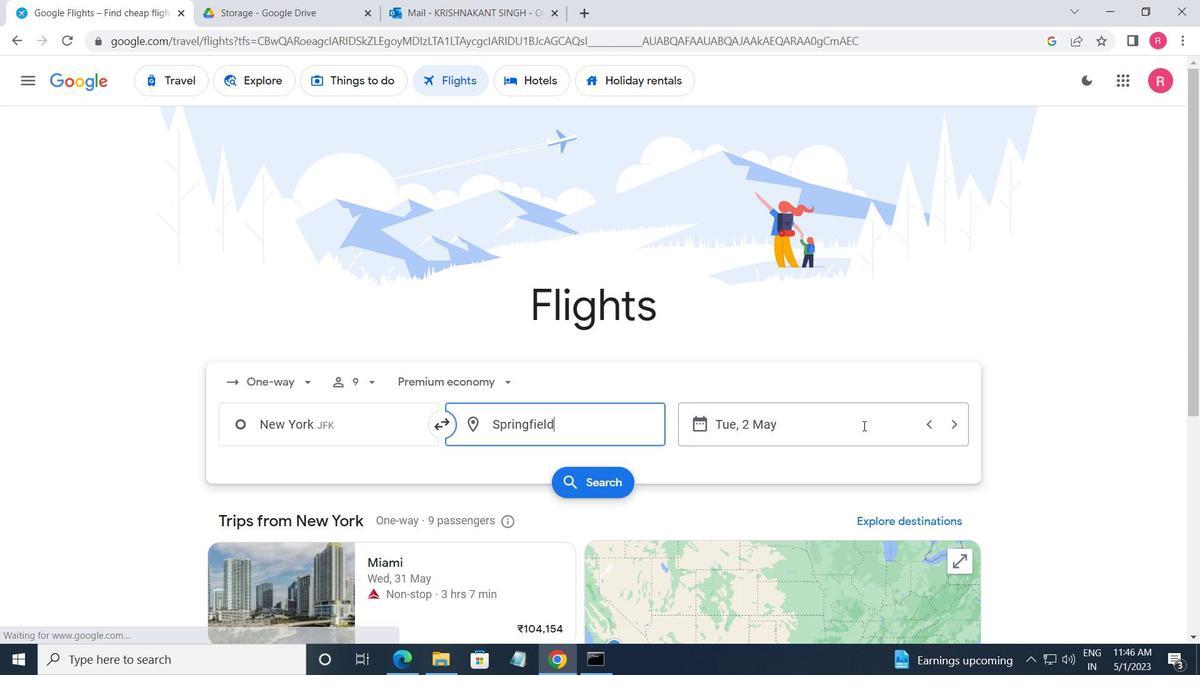 
Action: Mouse moved to (500, 361)
Screenshot: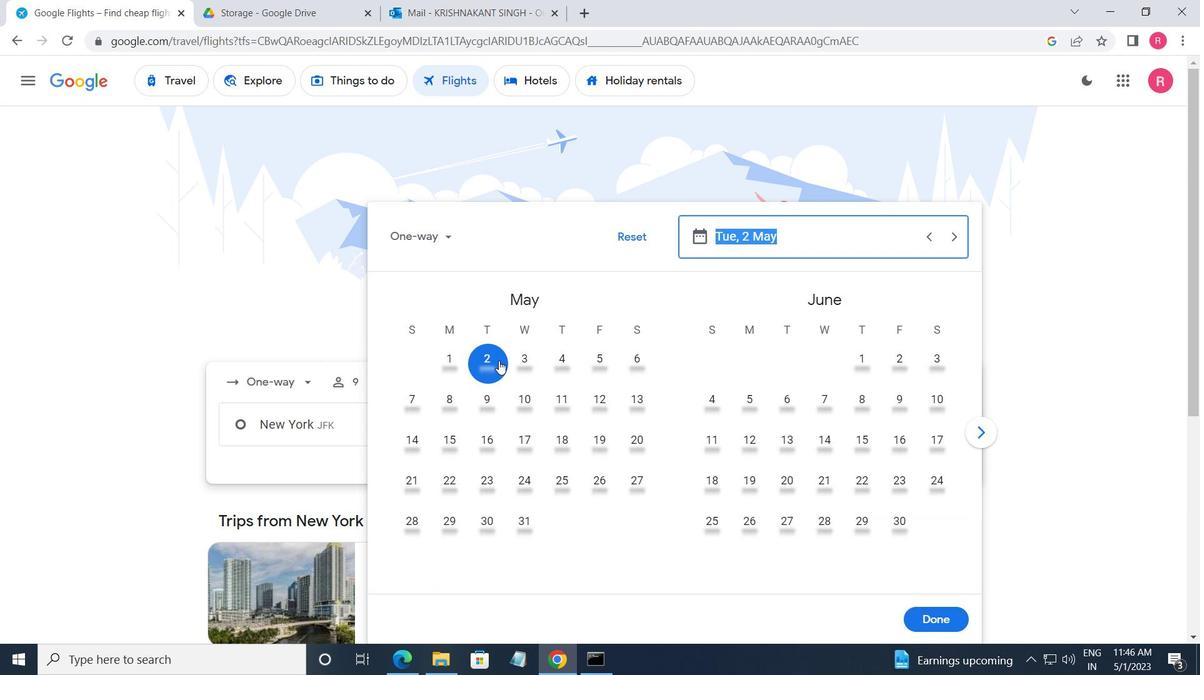 
Action: Mouse pressed left at (500, 361)
Screenshot: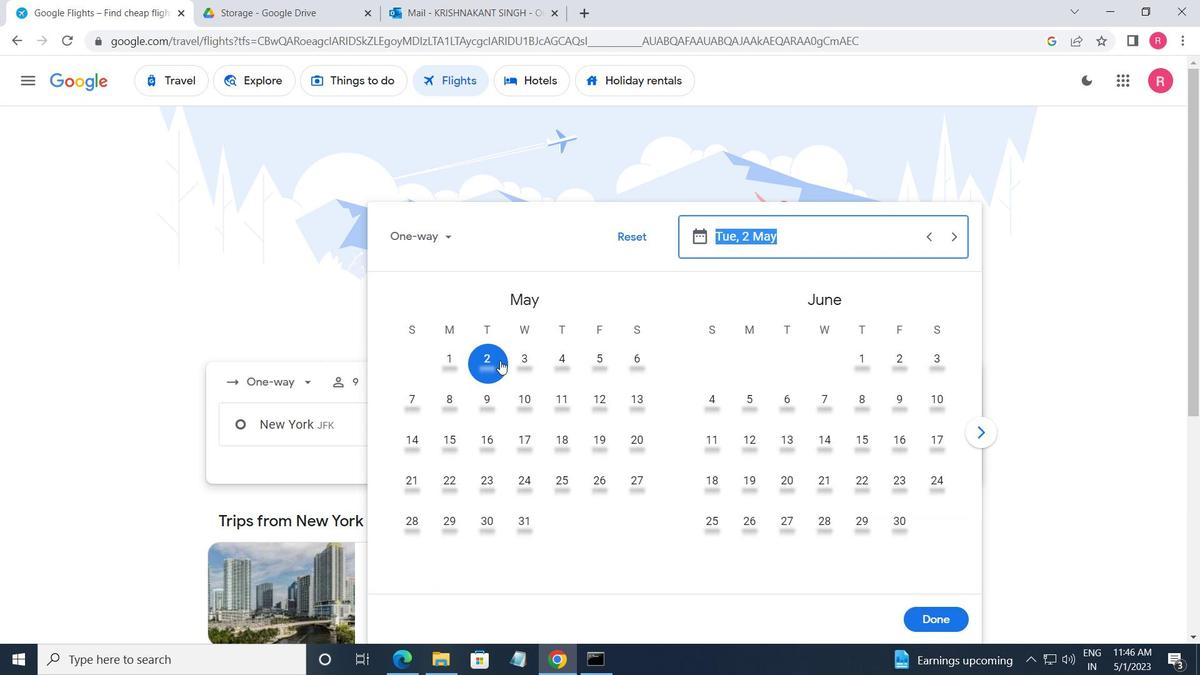 
Action: Mouse moved to (953, 613)
Screenshot: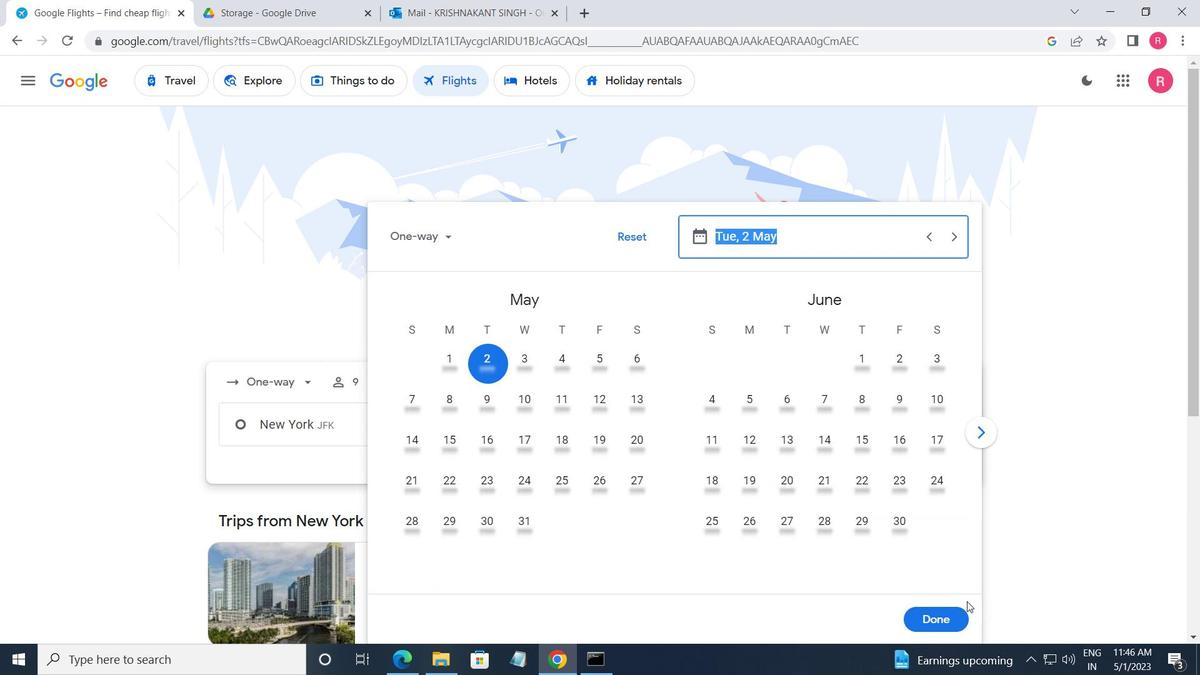 
Action: Mouse pressed left at (953, 613)
Screenshot: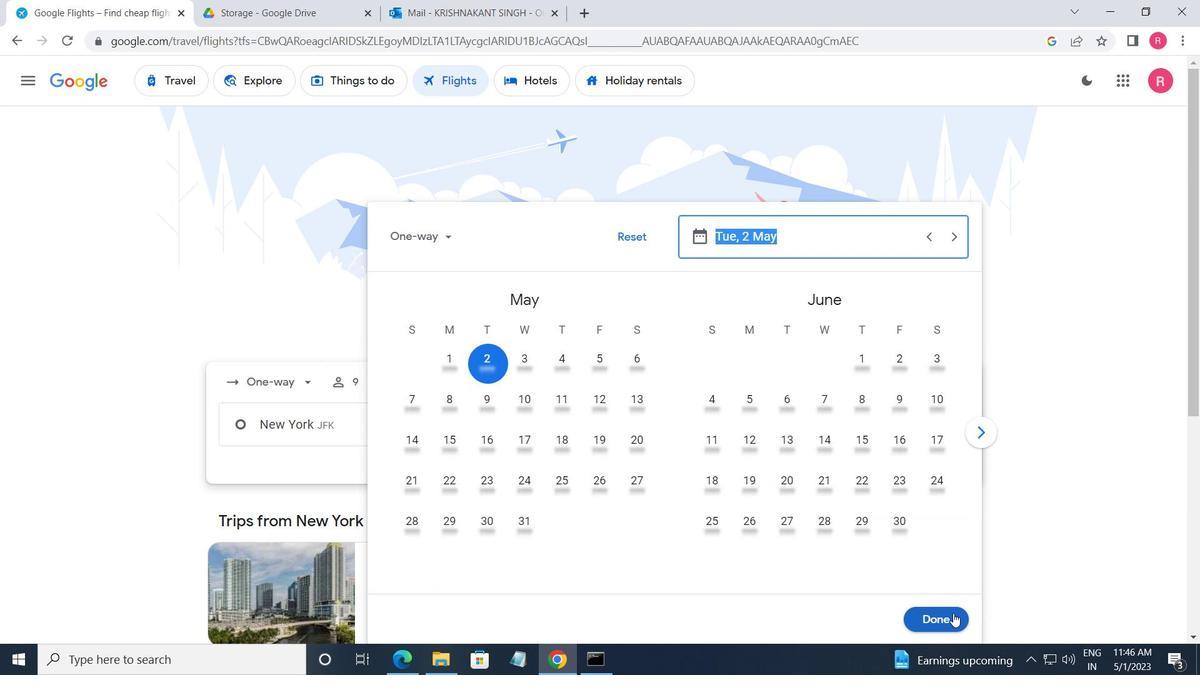 
Action: Mouse moved to (580, 480)
Screenshot: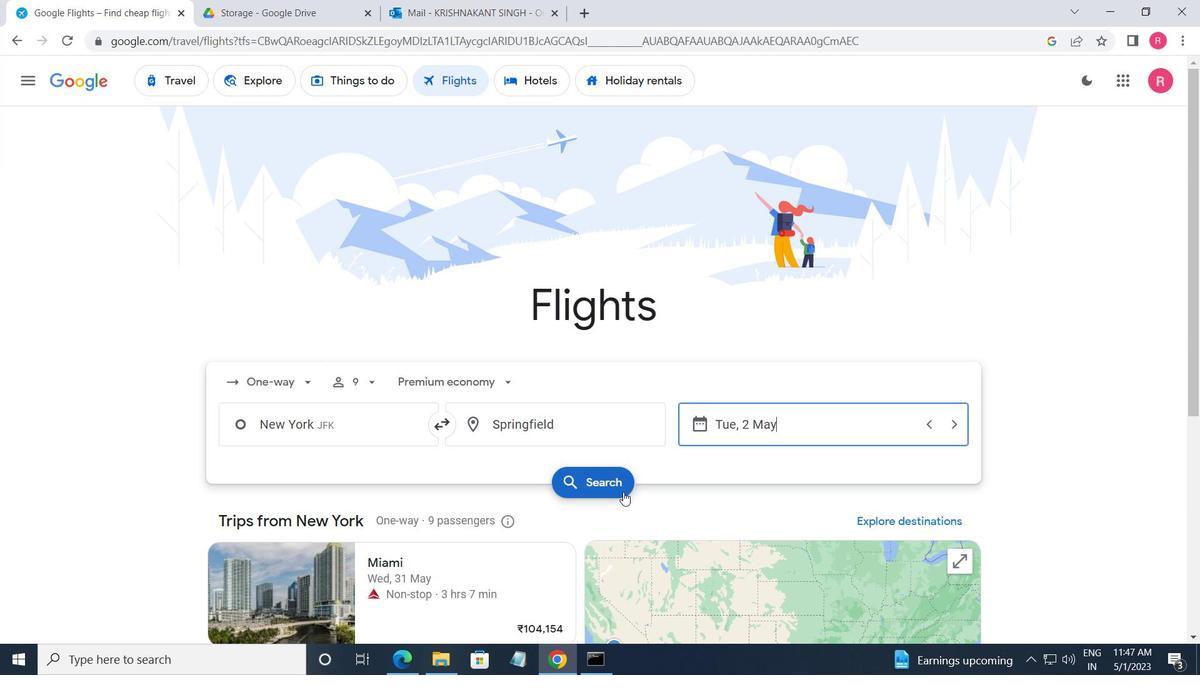 
Action: Mouse pressed left at (580, 480)
Screenshot: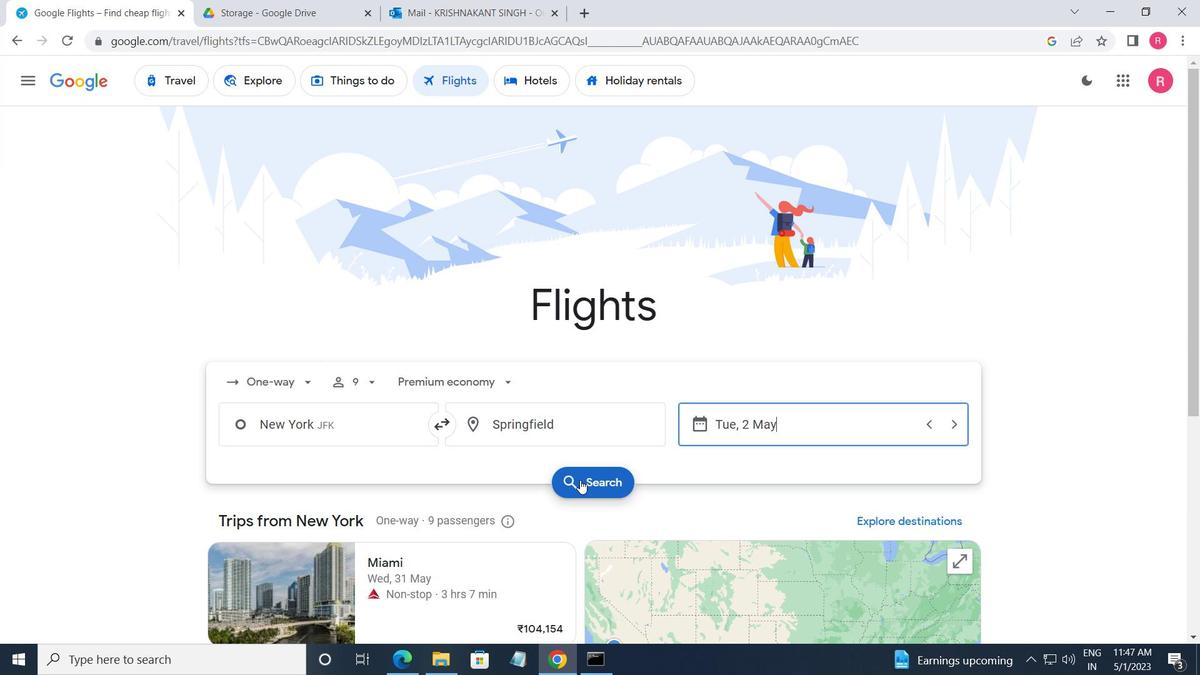 
Action: Mouse moved to (226, 229)
Screenshot: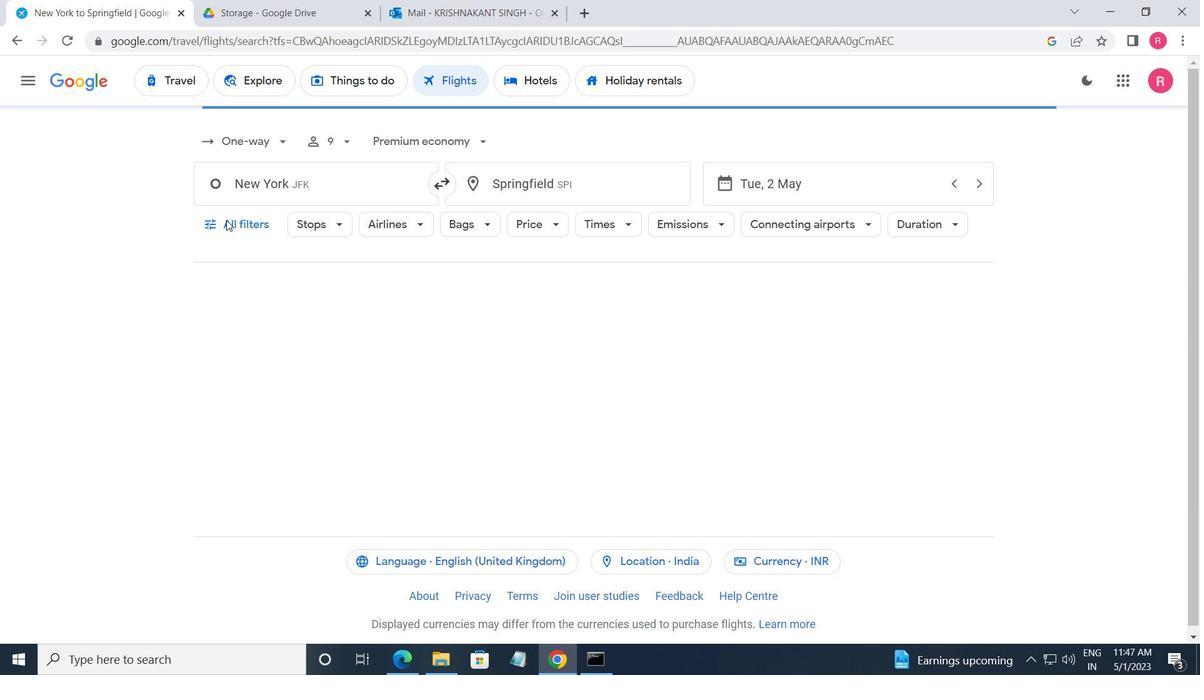 
Action: Mouse pressed left at (226, 229)
Screenshot: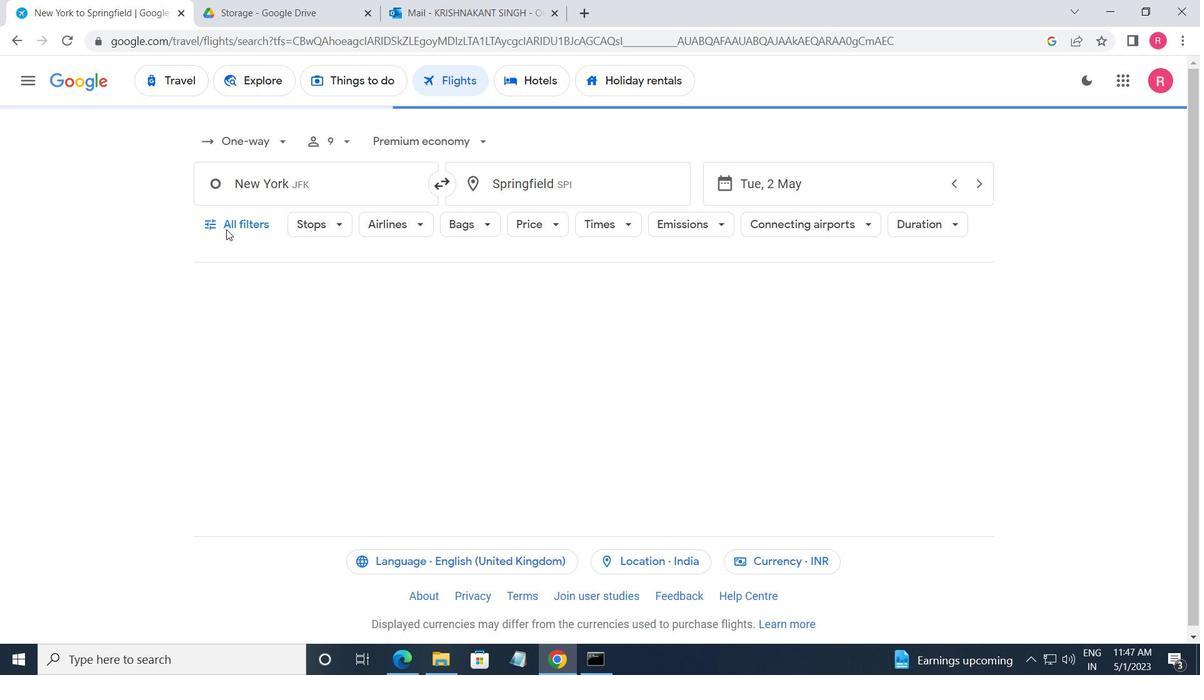 
Action: Mouse moved to (265, 338)
Screenshot: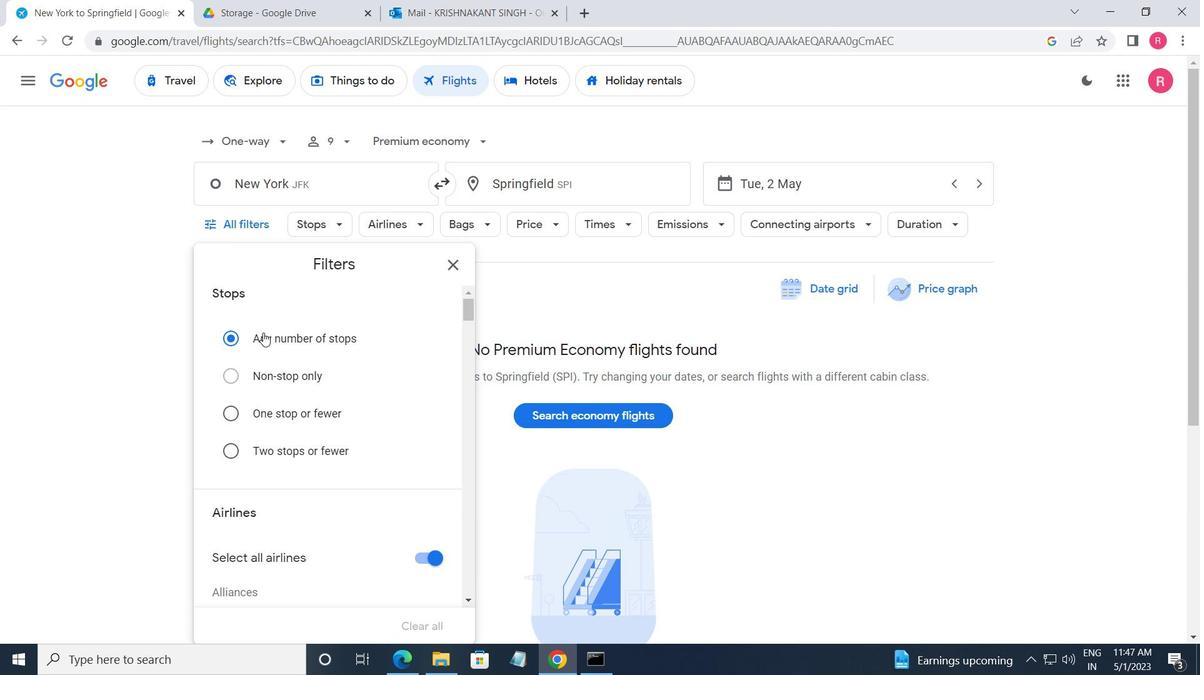 
Action: Mouse scrolled (265, 338) with delta (0, 0)
Screenshot: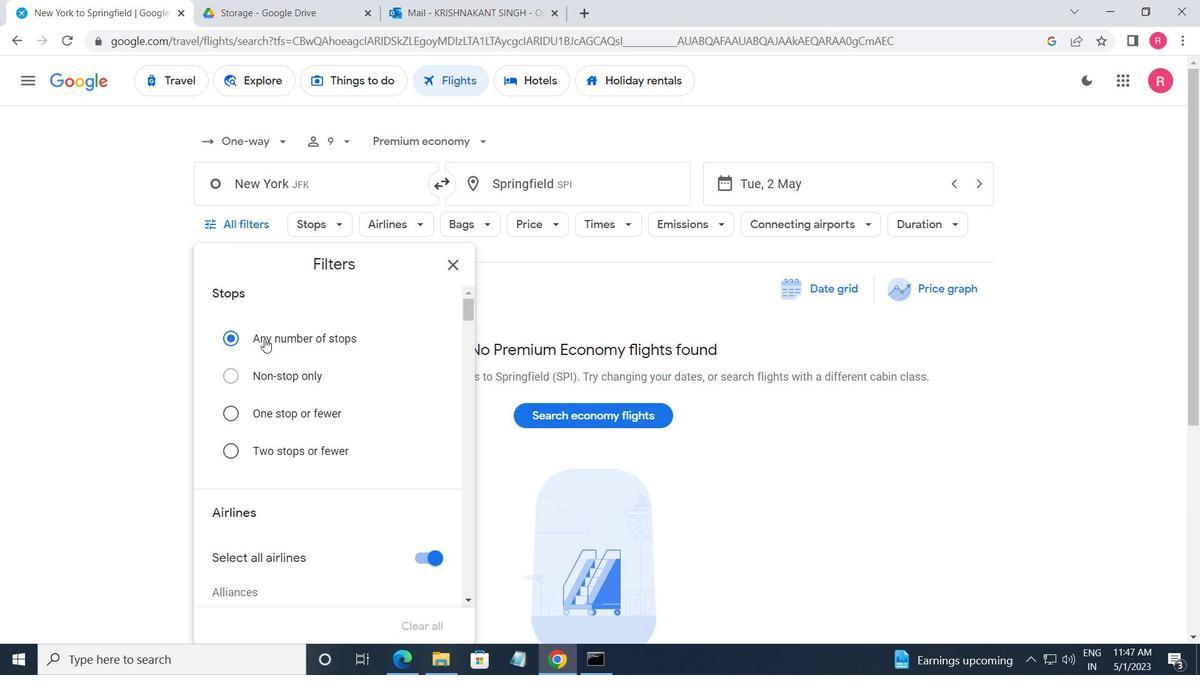 
Action: Mouse scrolled (265, 338) with delta (0, 0)
Screenshot: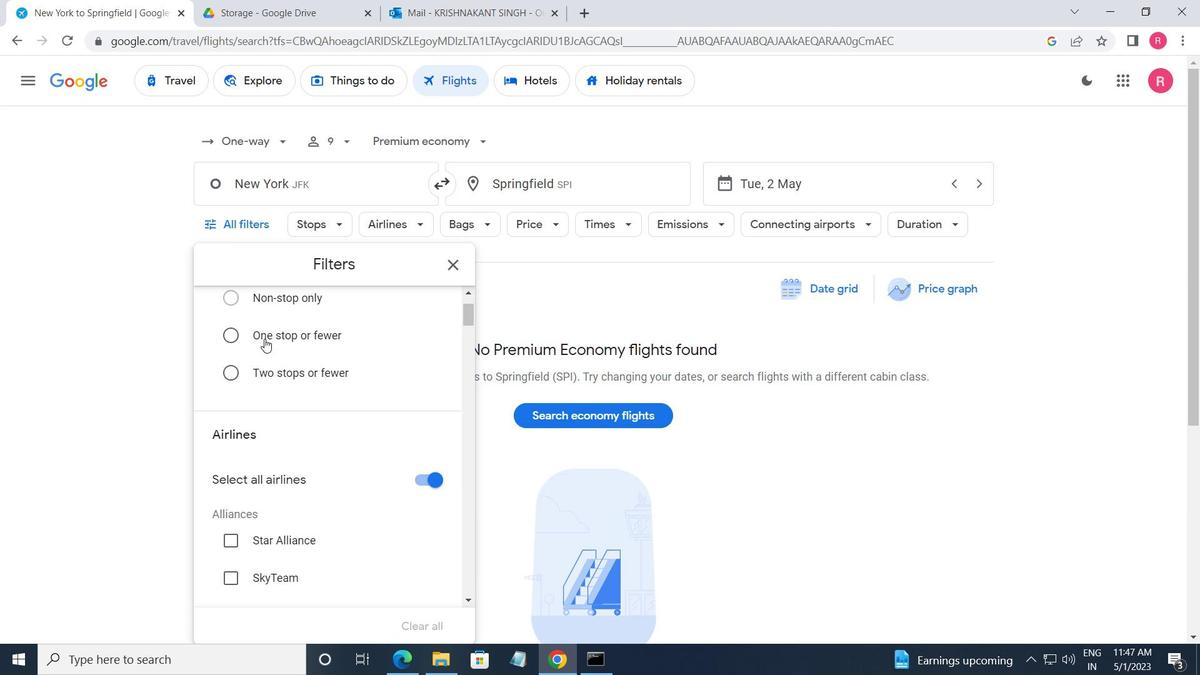 
Action: Mouse scrolled (265, 338) with delta (0, 0)
Screenshot: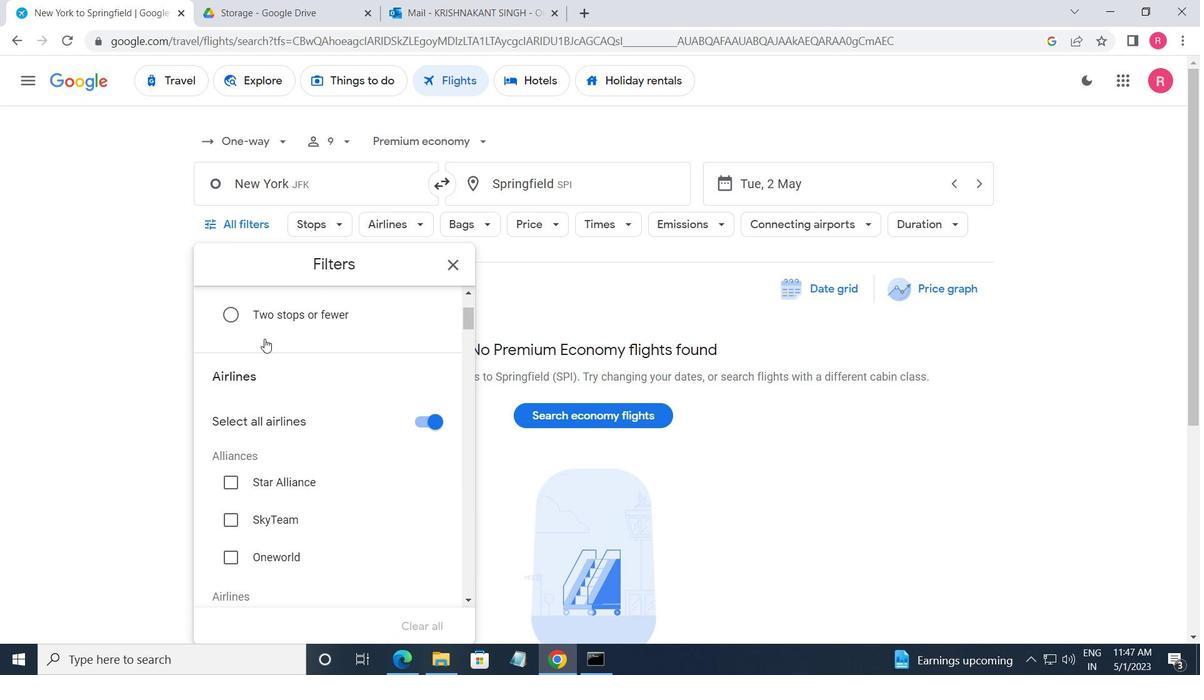 
Action: Mouse moved to (265, 335)
Screenshot: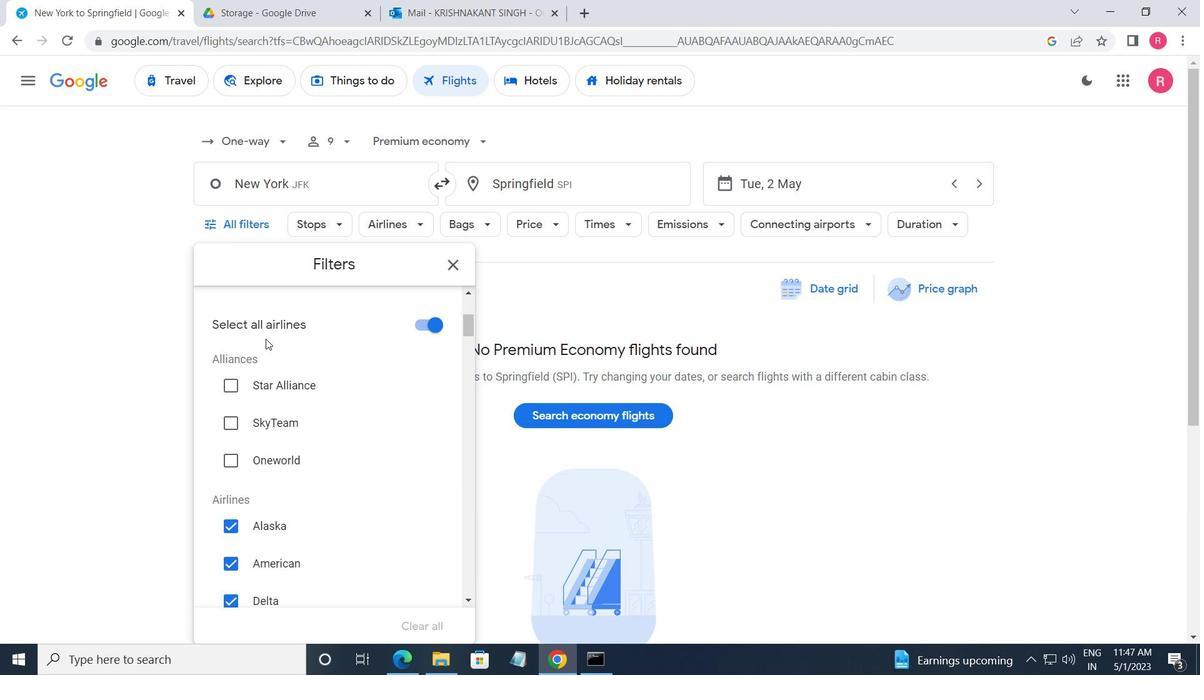 
Action: Mouse scrolled (265, 335) with delta (0, 0)
Screenshot: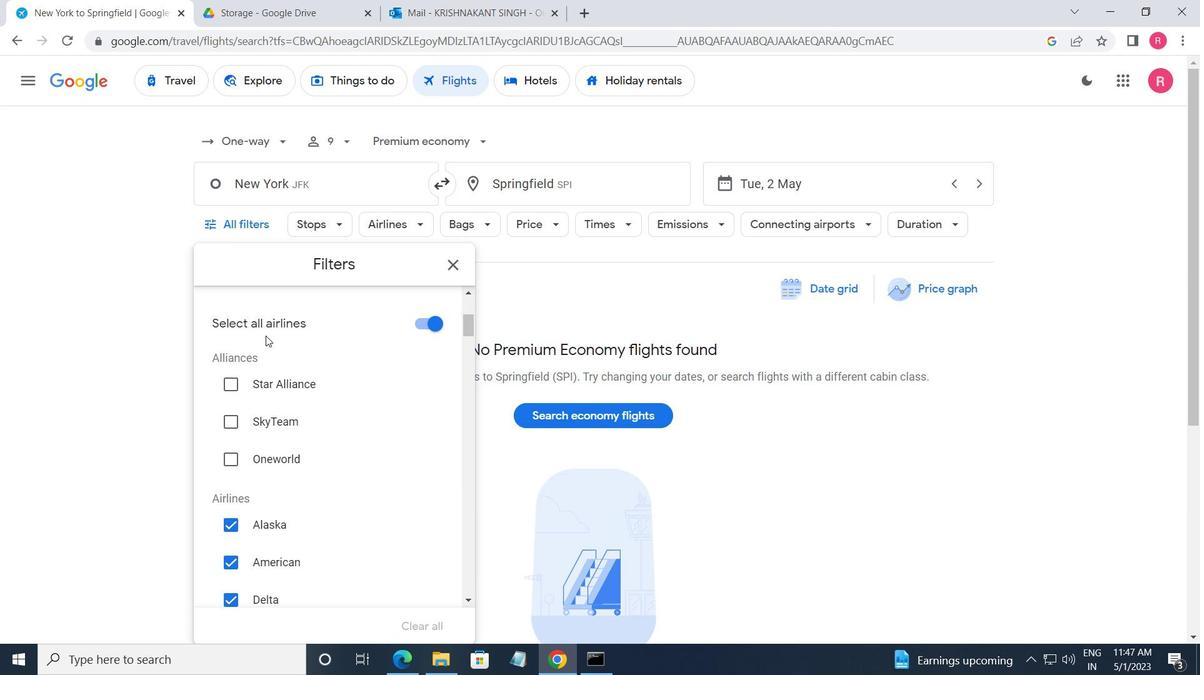 
Action: Mouse scrolled (265, 335) with delta (0, 0)
Screenshot: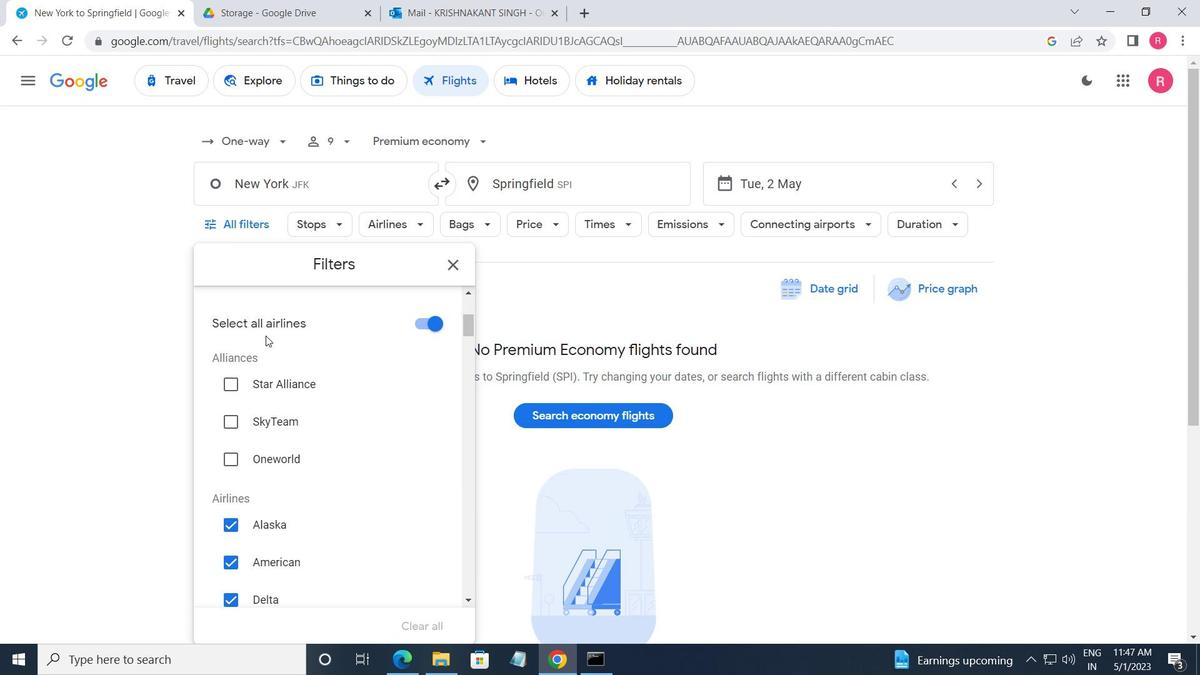 
Action: Mouse scrolled (265, 335) with delta (0, 0)
Screenshot: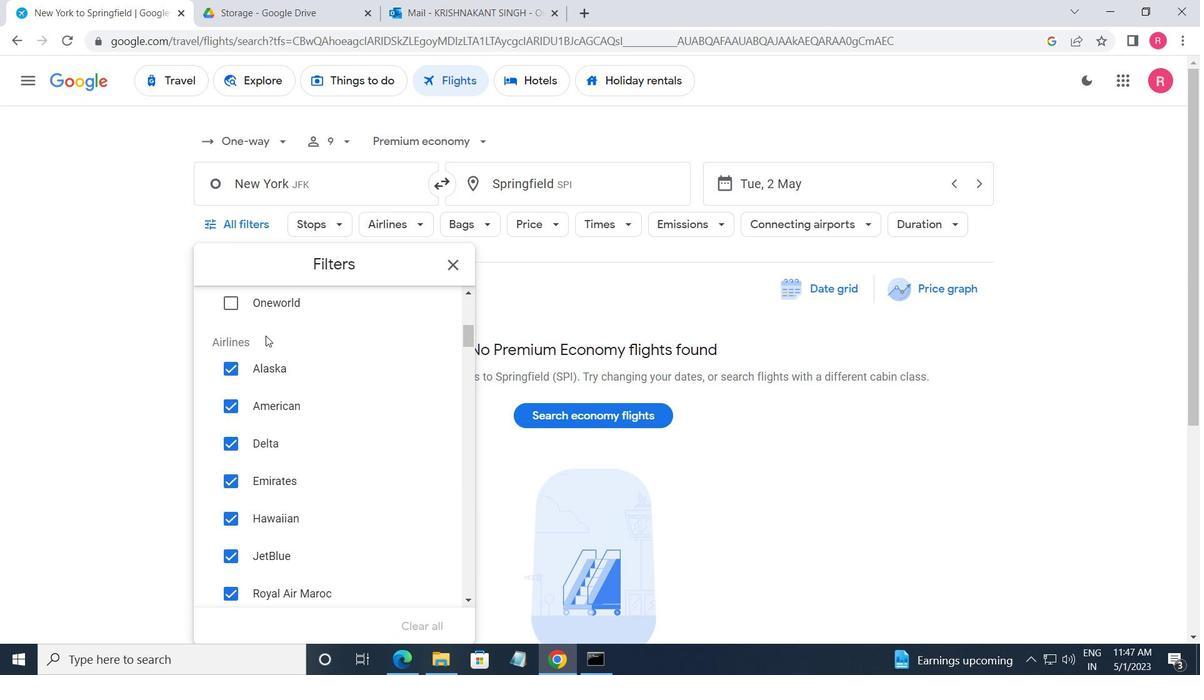 
Action: Mouse moved to (413, 522)
Screenshot: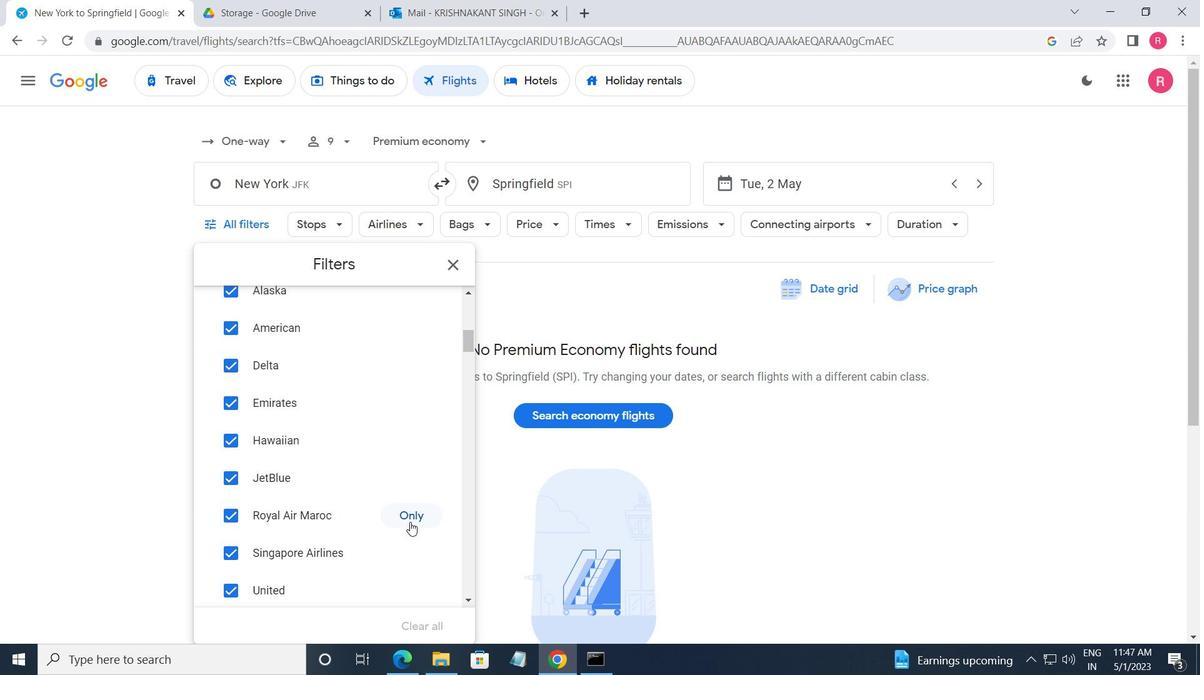 
Action: Mouse pressed left at (413, 522)
Screenshot: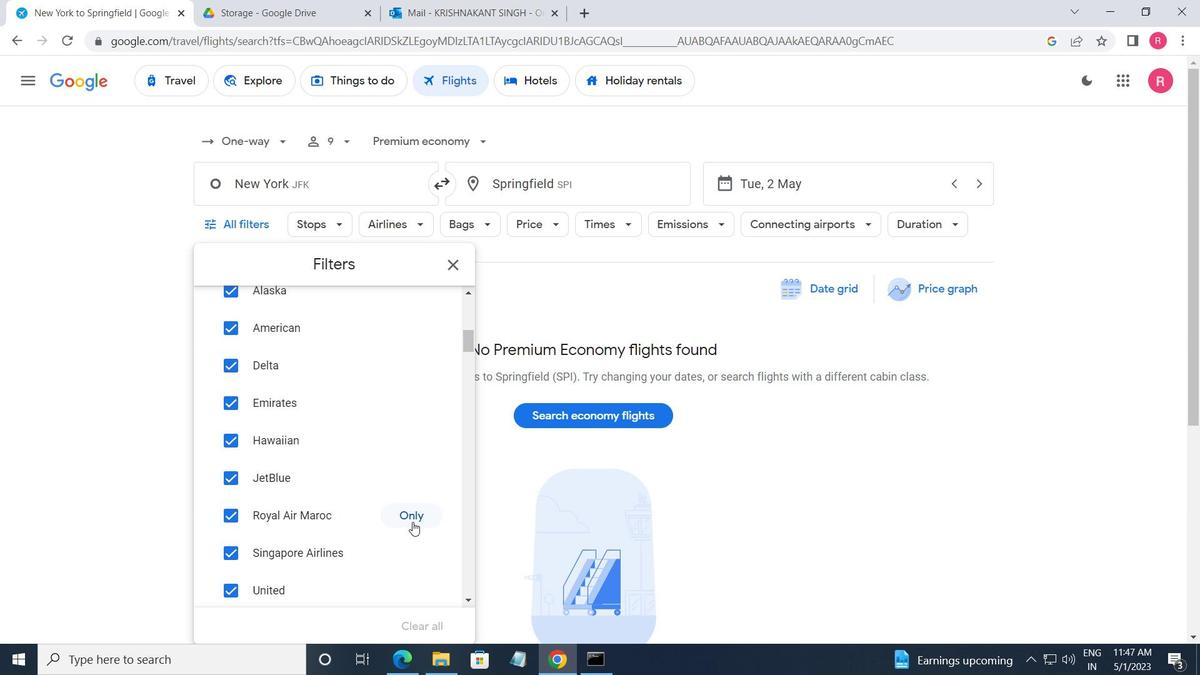 
Action: Mouse moved to (400, 501)
Screenshot: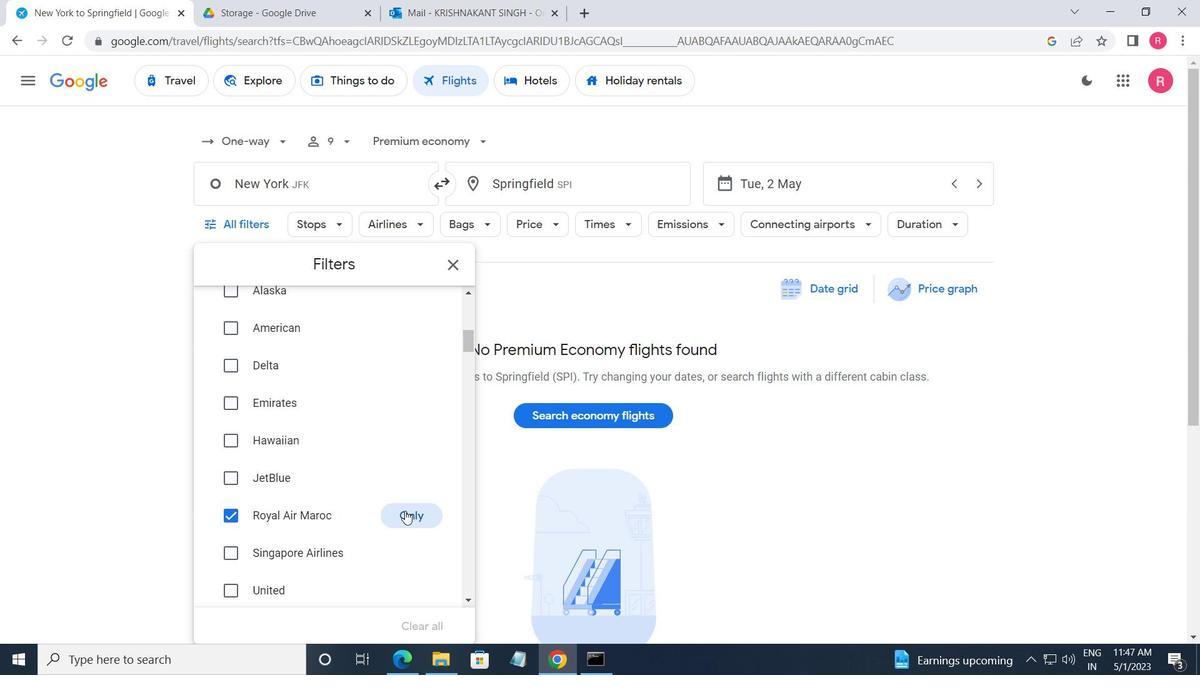 
Action: Mouse scrolled (400, 500) with delta (0, 0)
Screenshot: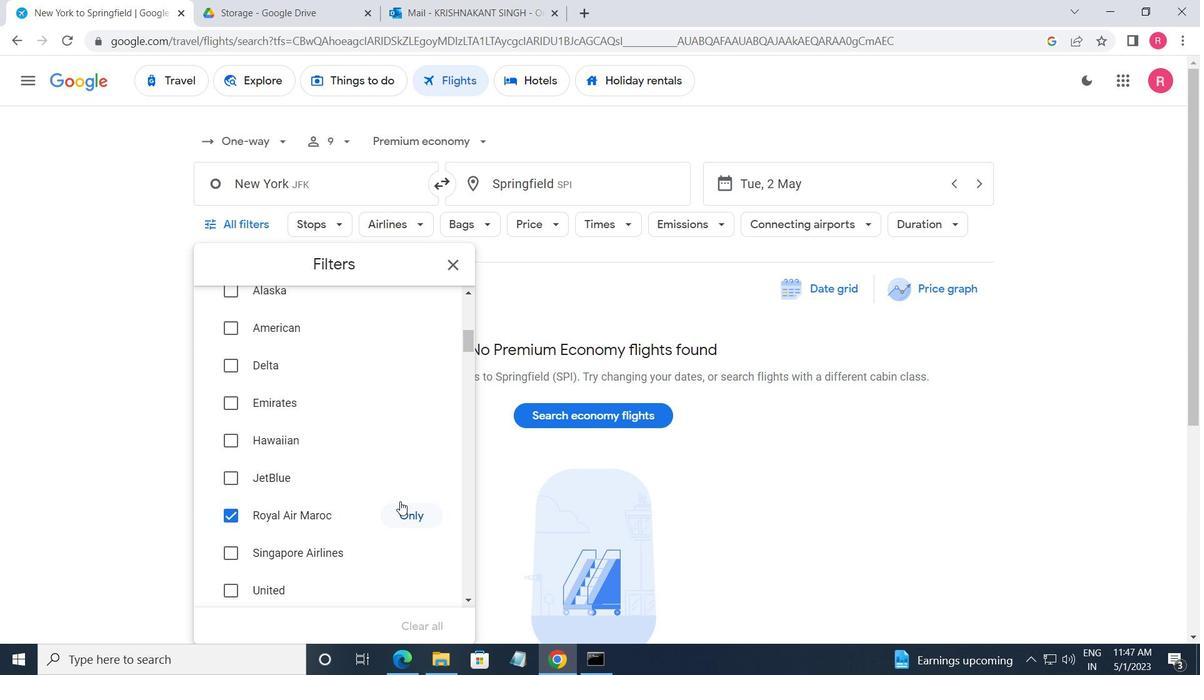 
Action: Mouse moved to (400, 500)
Screenshot: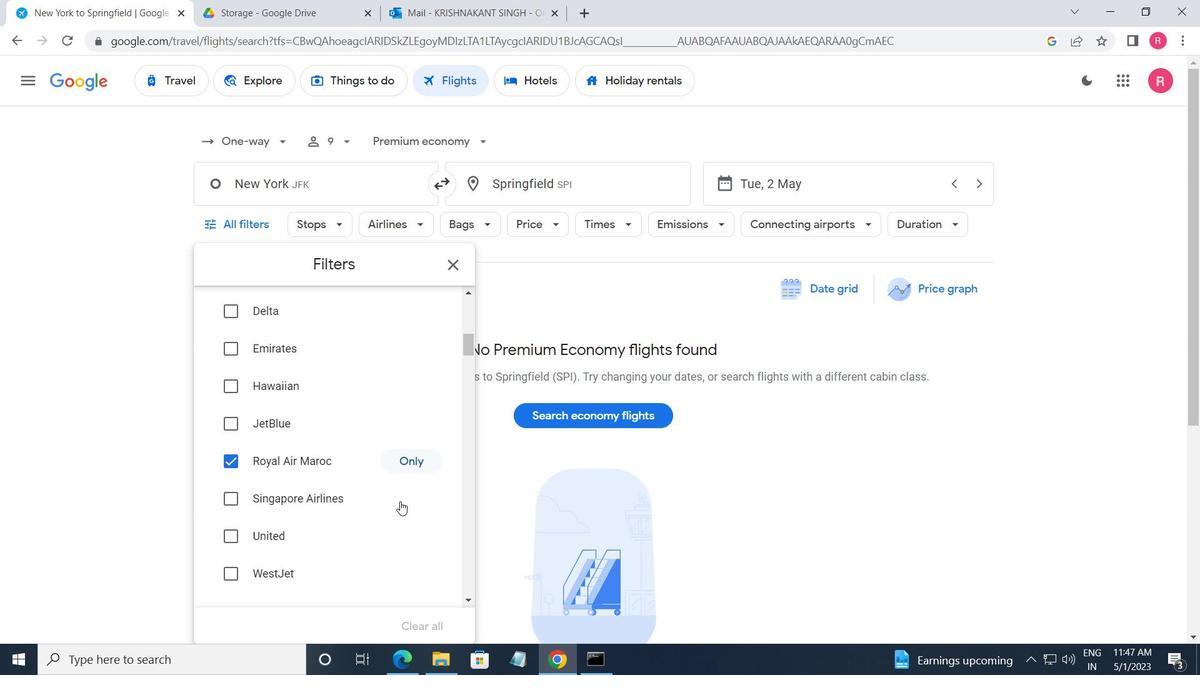
Action: Mouse scrolled (400, 499) with delta (0, 0)
Screenshot: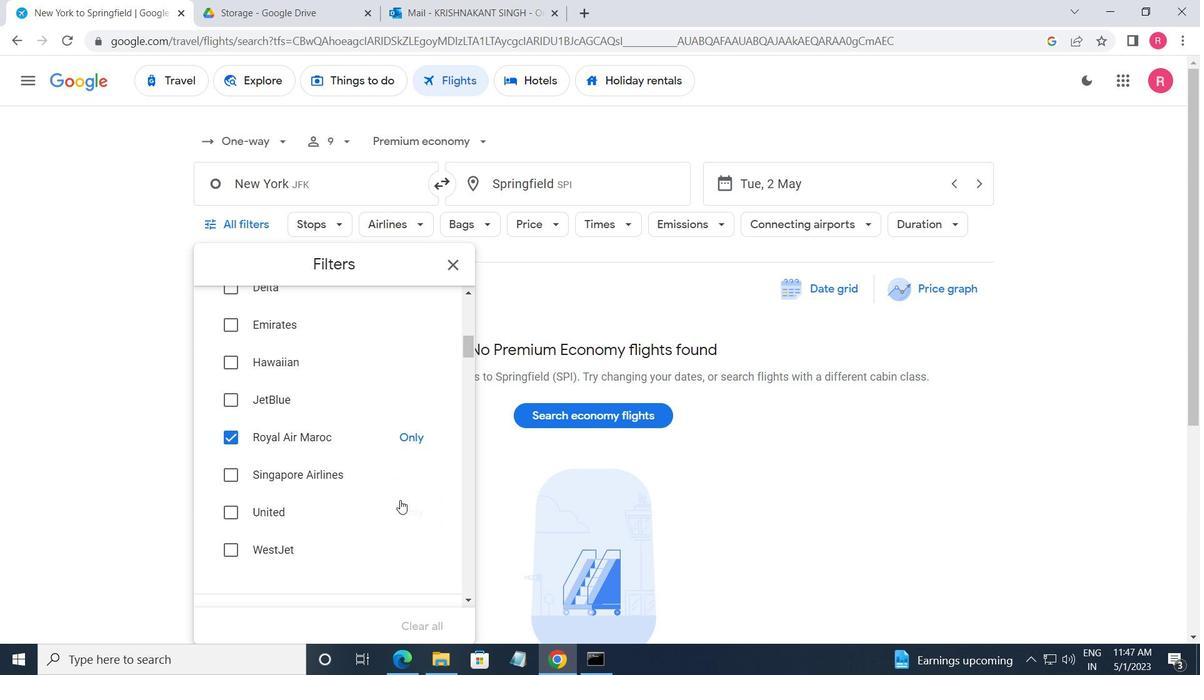 
Action: Mouse moved to (400, 499)
Screenshot: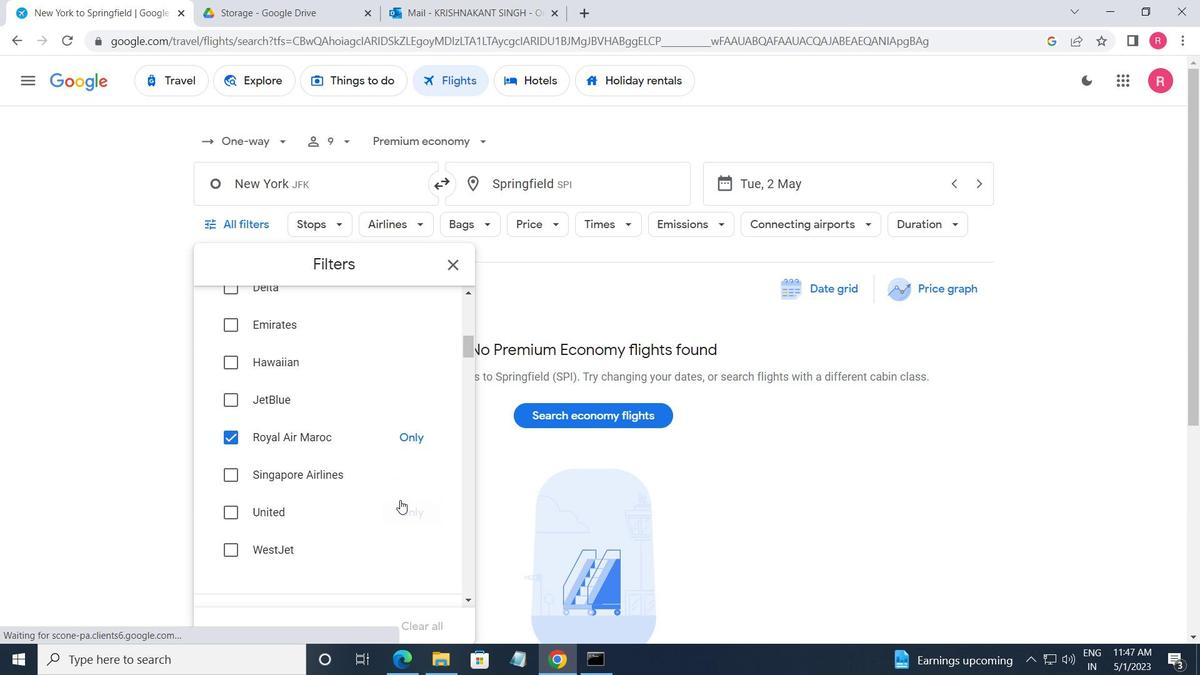 
Action: Mouse scrolled (400, 498) with delta (0, 0)
Screenshot: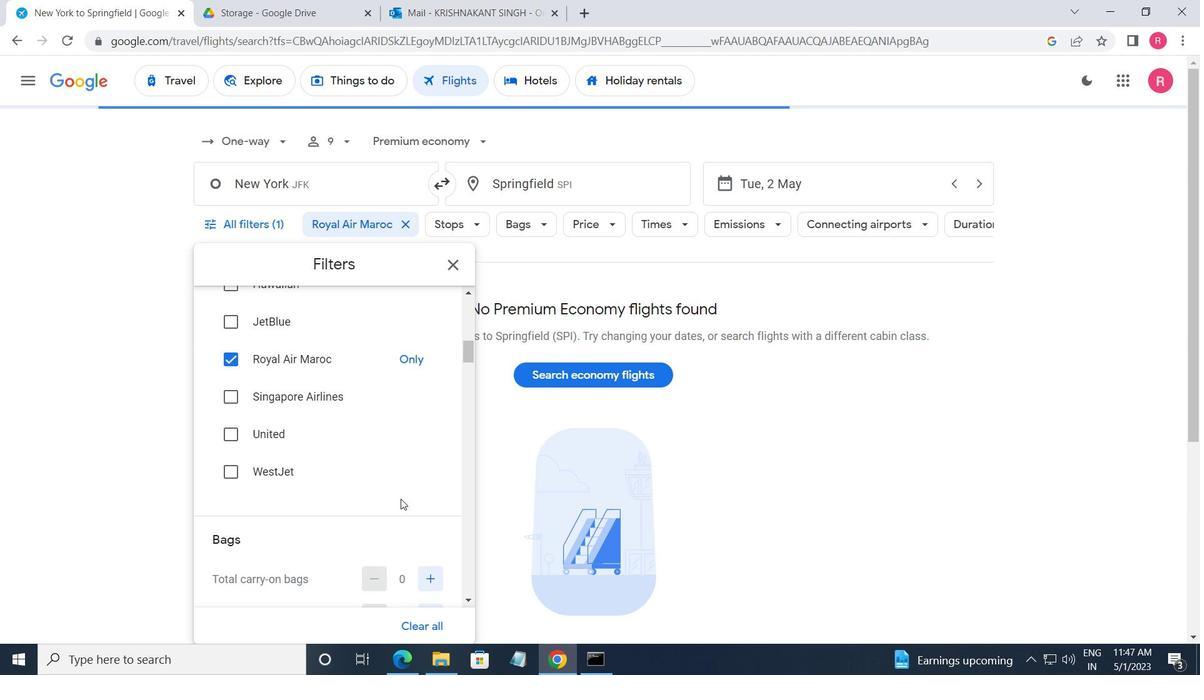 
Action: Mouse scrolled (400, 498) with delta (0, 0)
Screenshot: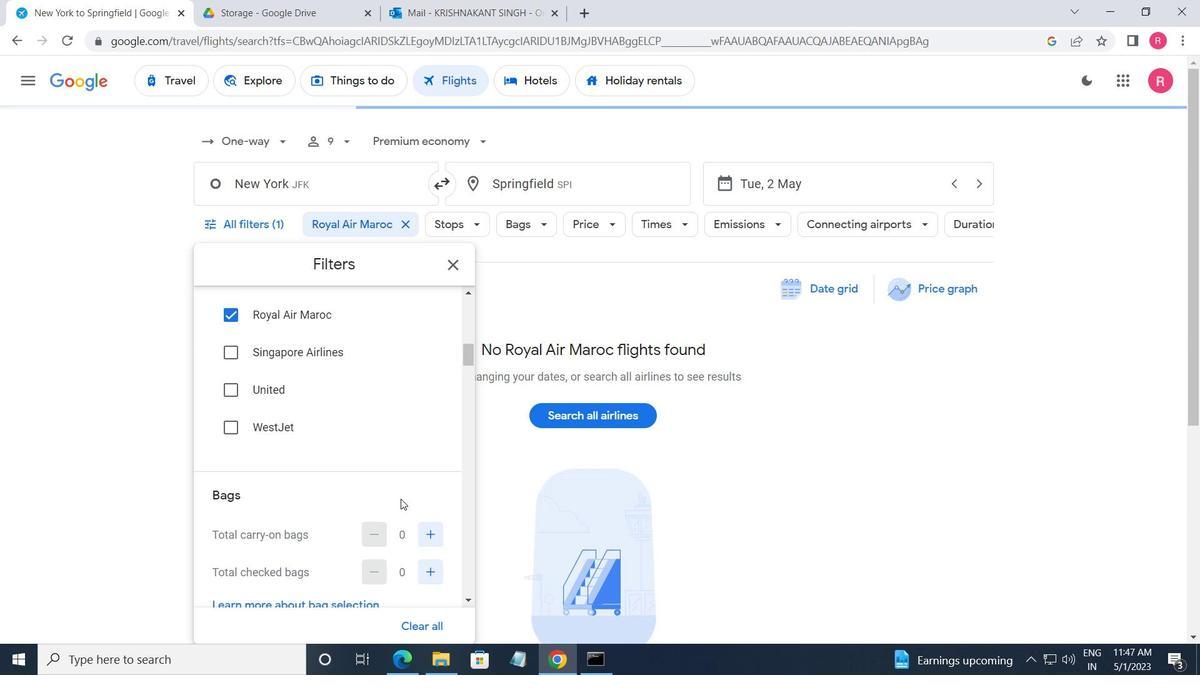 
Action: Mouse moved to (432, 457)
Screenshot: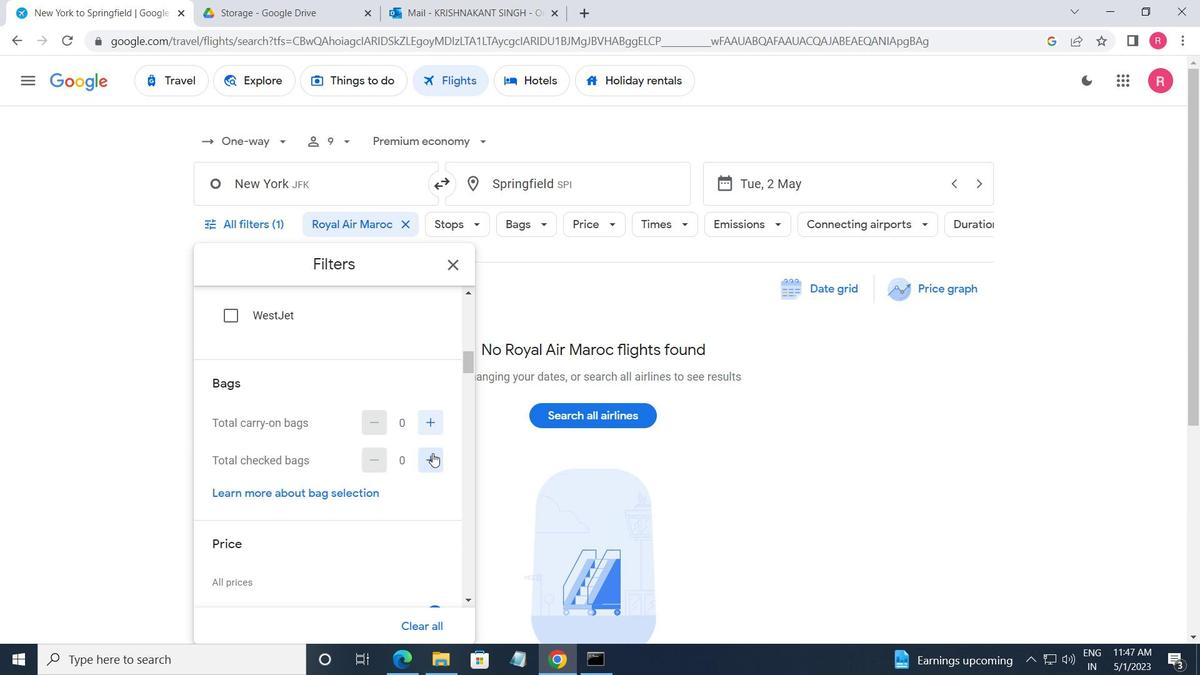 
Action: Mouse pressed left at (432, 457)
Screenshot: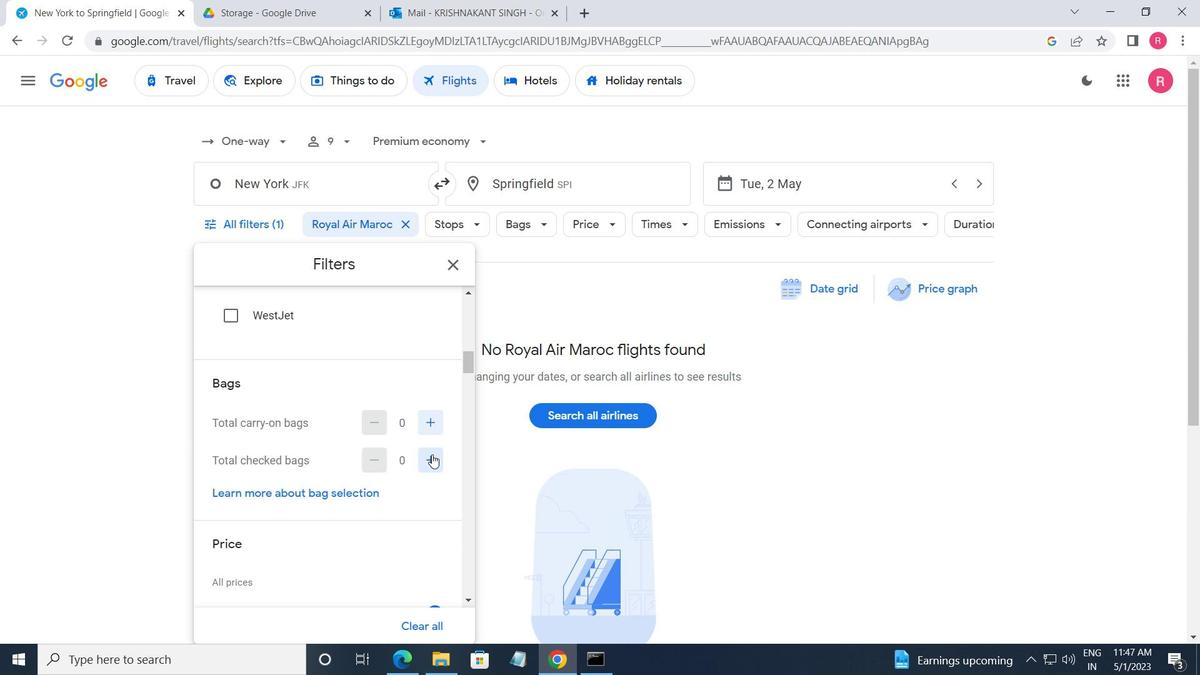 
Action: Mouse pressed left at (432, 457)
Screenshot: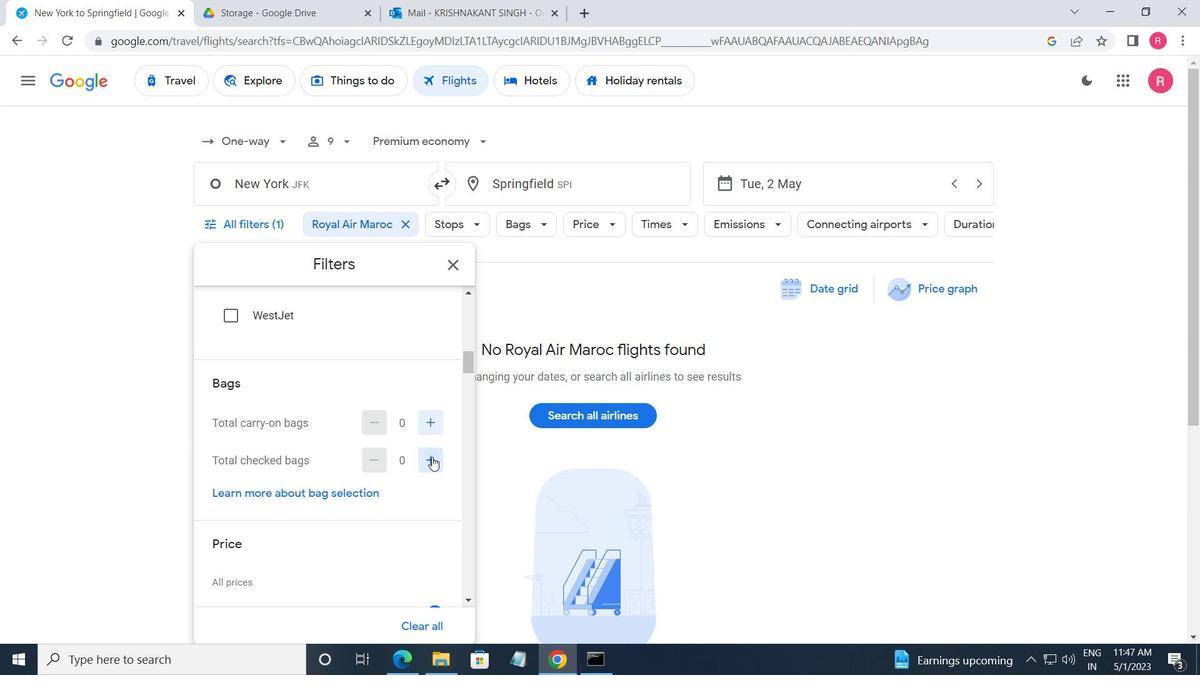 
Action: Mouse pressed left at (432, 457)
Screenshot: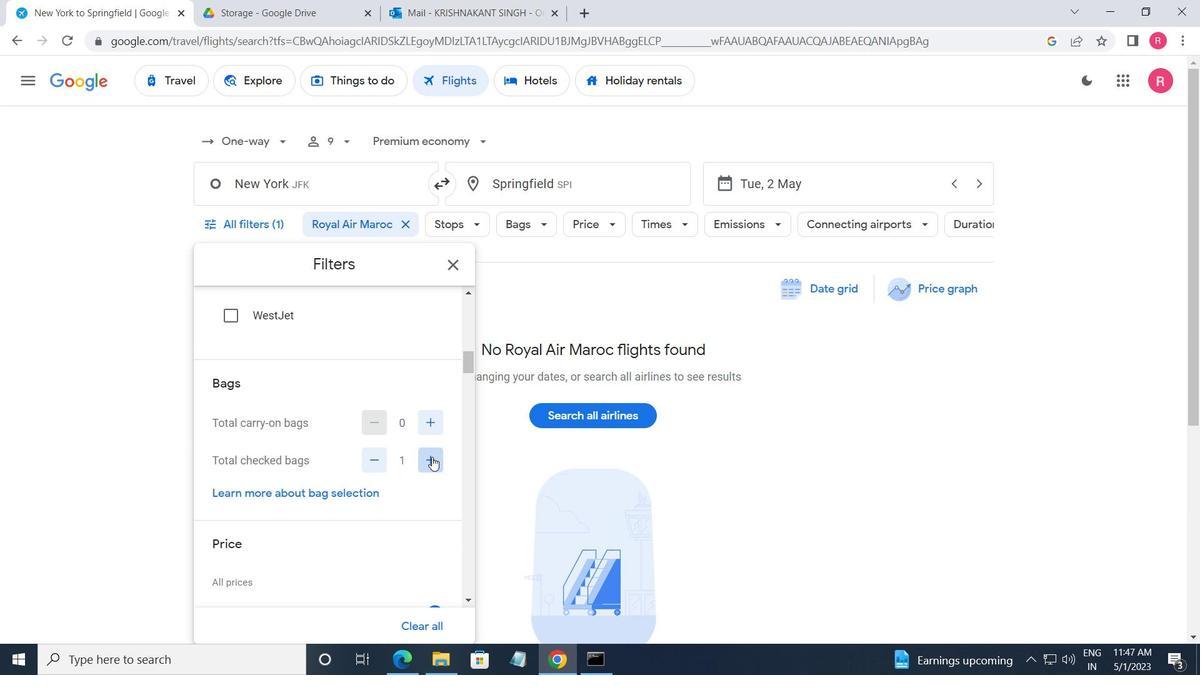 
Action: Mouse moved to (432, 457)
Screenshot: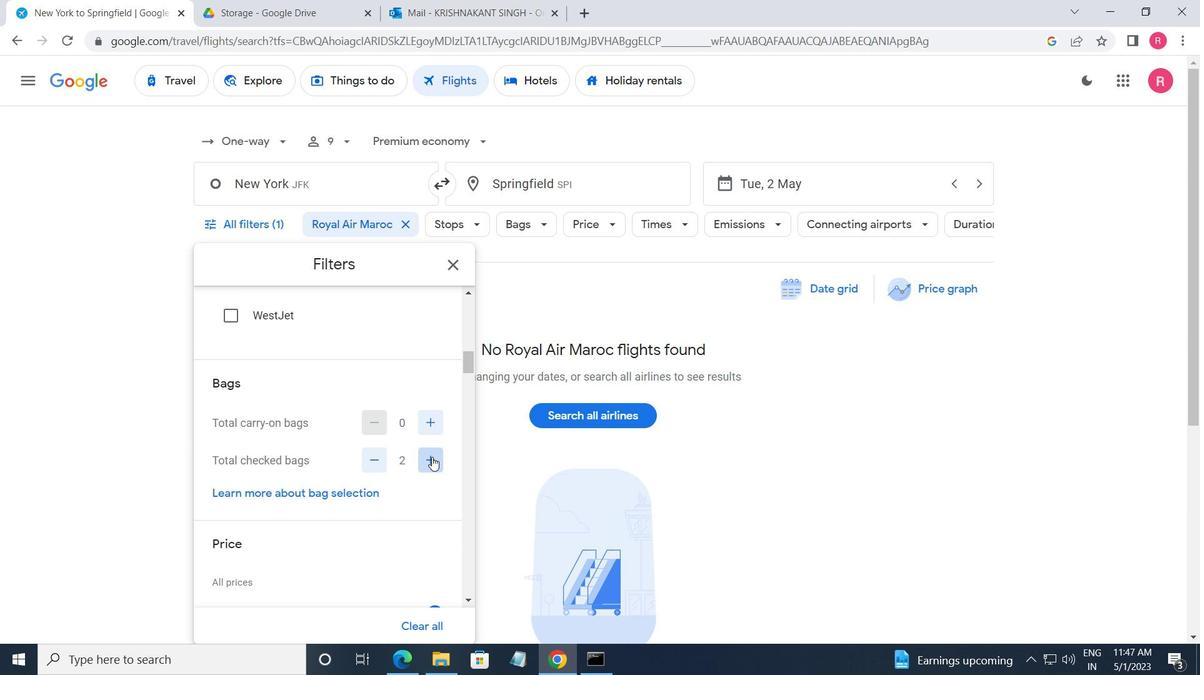 
Action: Mouse pressed left at (432, 457)
Screenshot: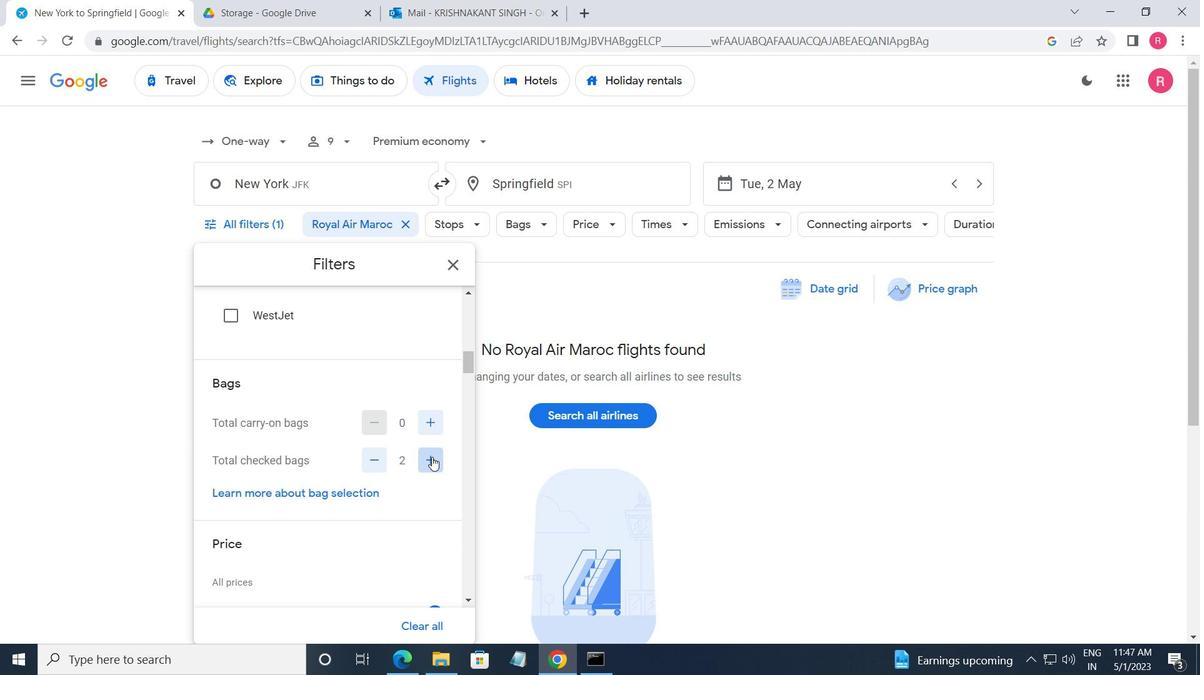 
Action: Mouse pressed left at (432, 457)
Screenshot: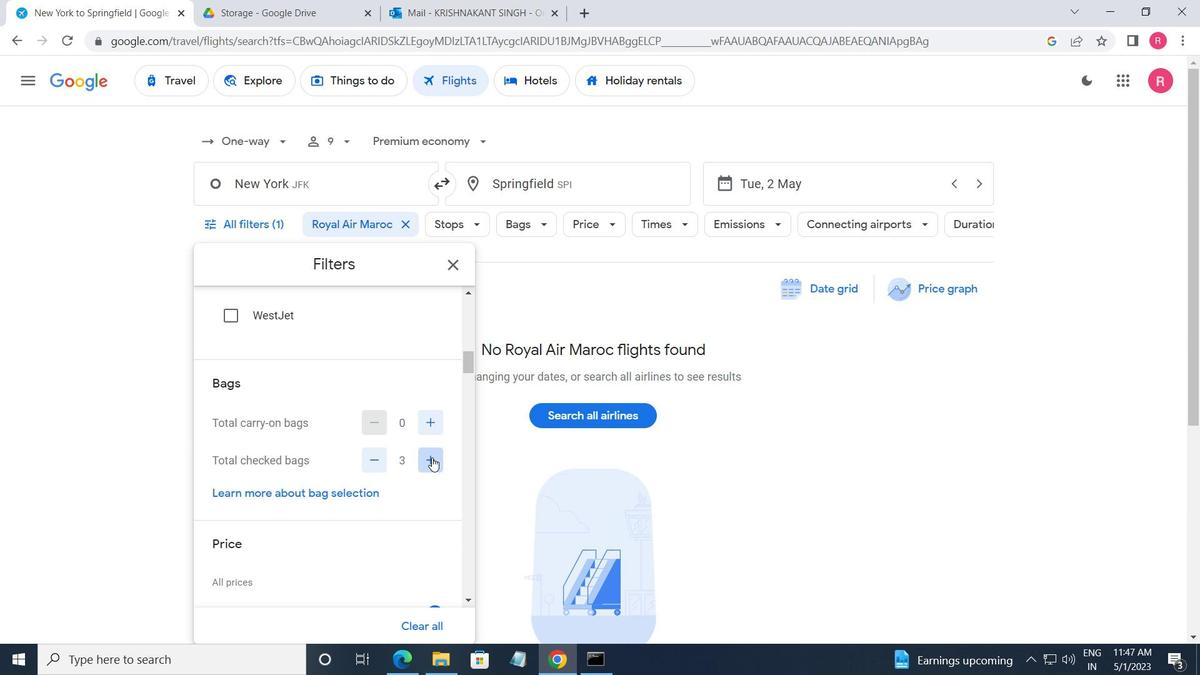 
Action: Mouse pressed left at (432, 457)
Screenshot: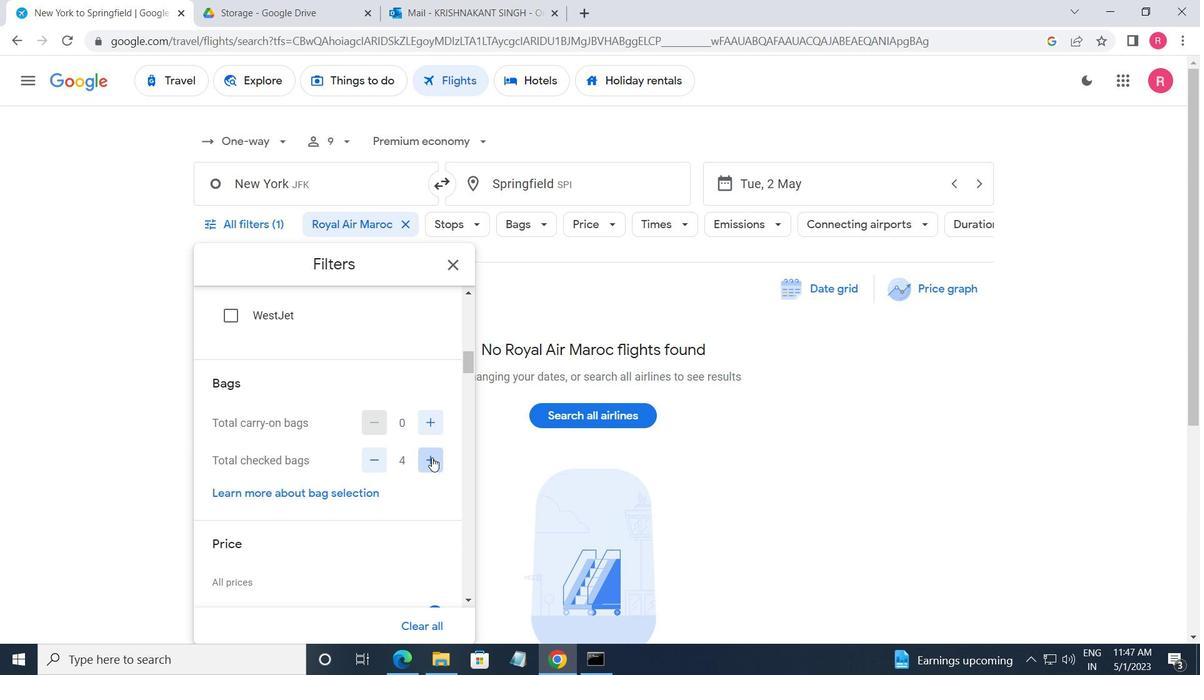 
Action: Mouse pressed left at (432, 457)
Screenshot: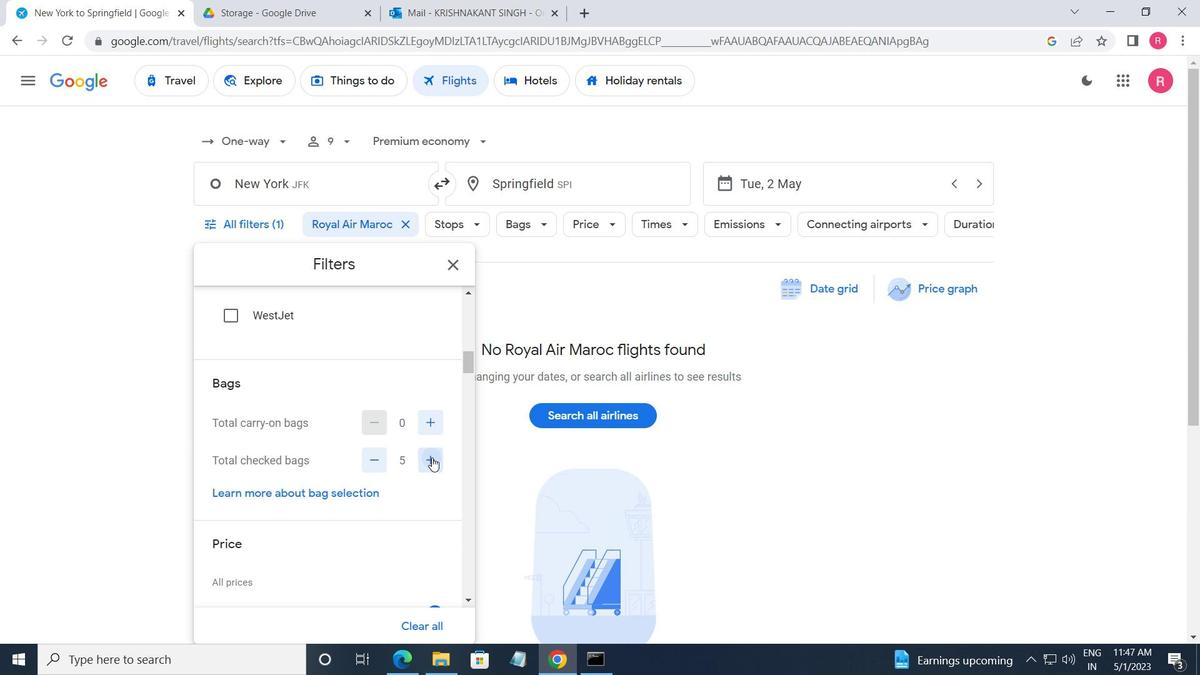 
Action: Mouse pressed left at (432, 457)
Screenshot: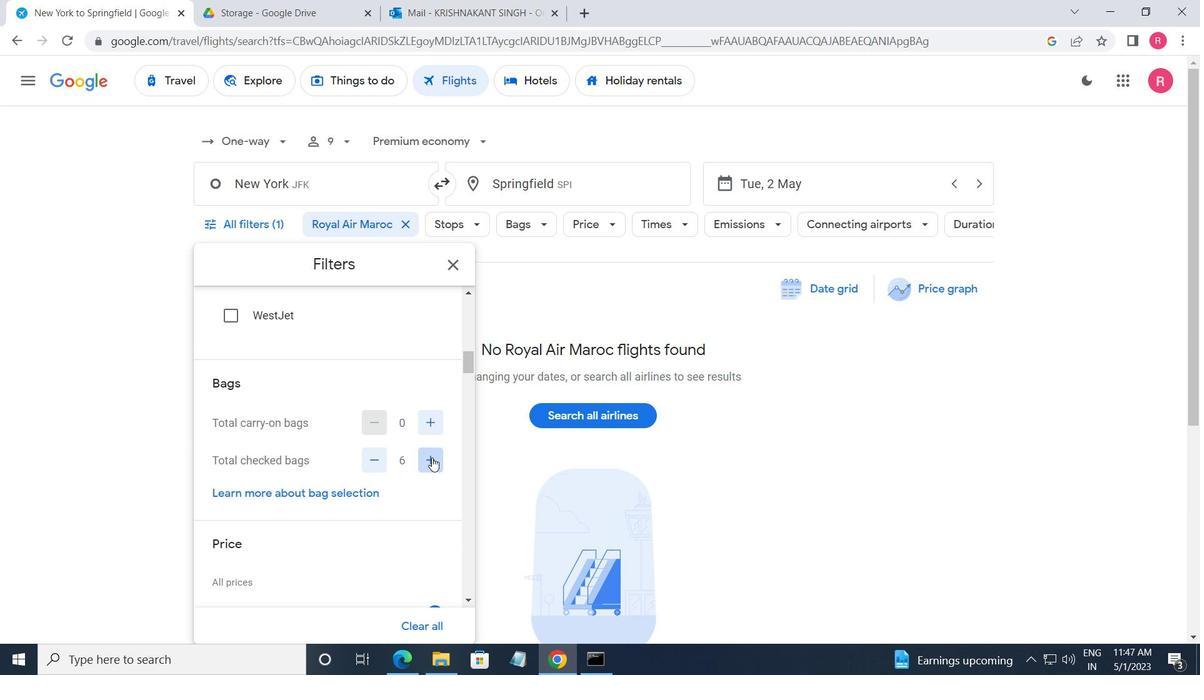 
Action: Mouse pressed left at (432, 457)
Screenshot: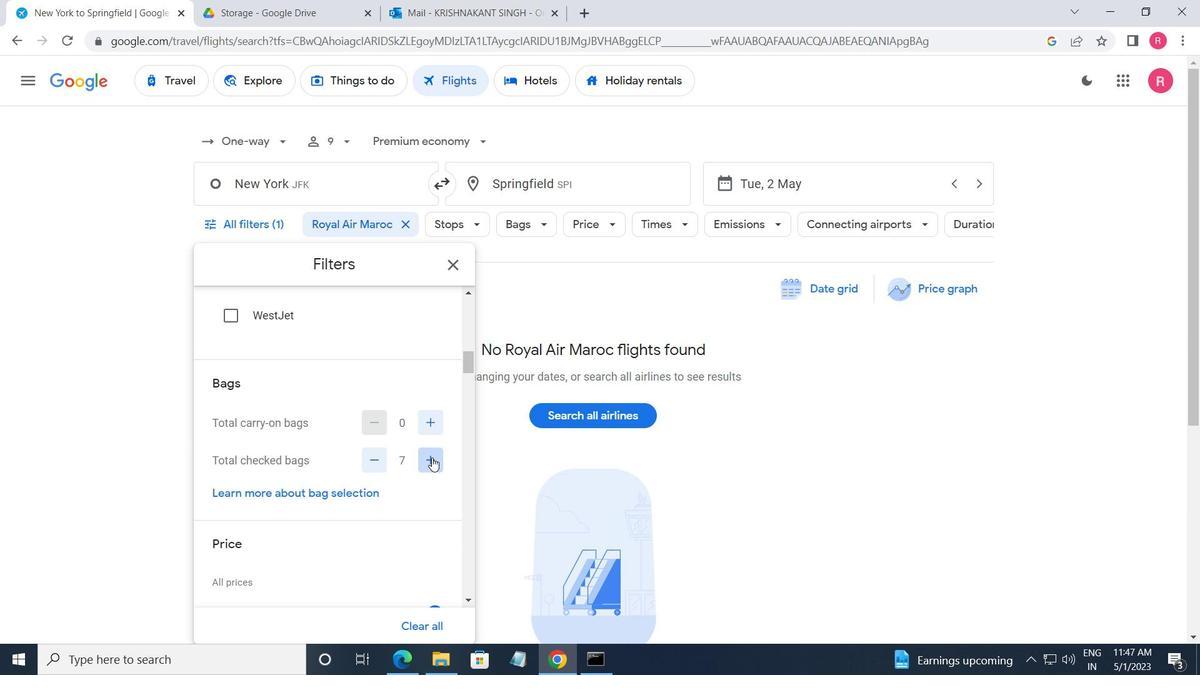 
Action: Mouse pressed left at (432, 457)
Screenshot: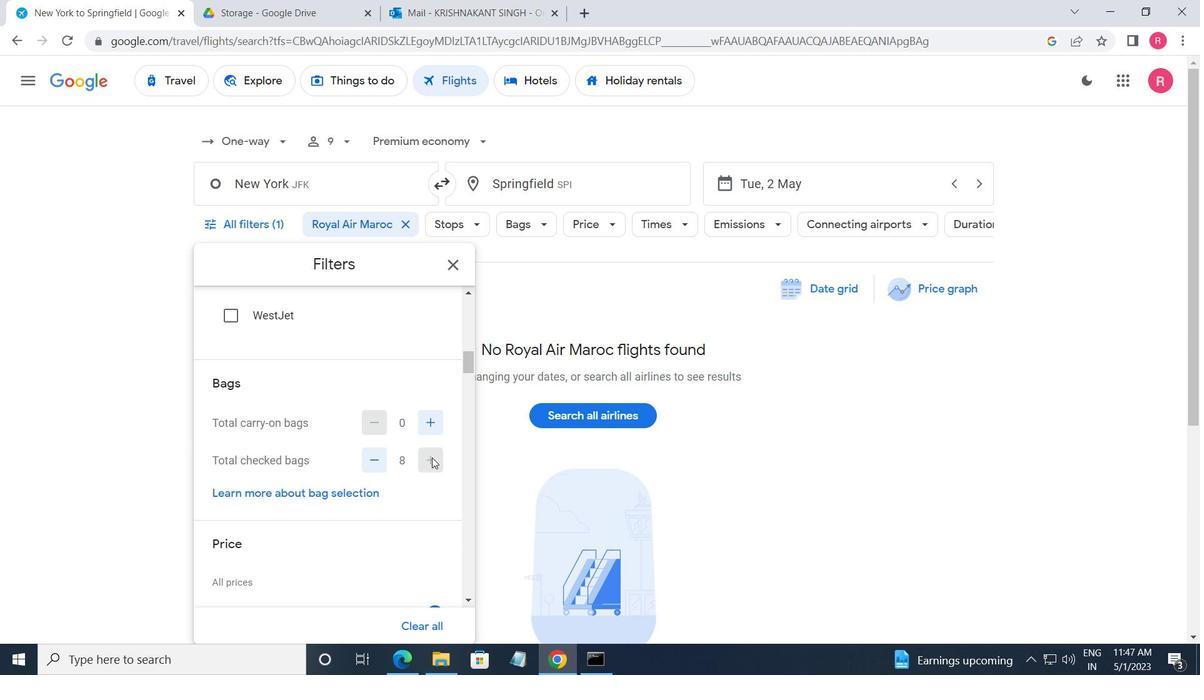 
Action: Mouse scrolled (432, 457) with delta (0, 0)
Screenshot: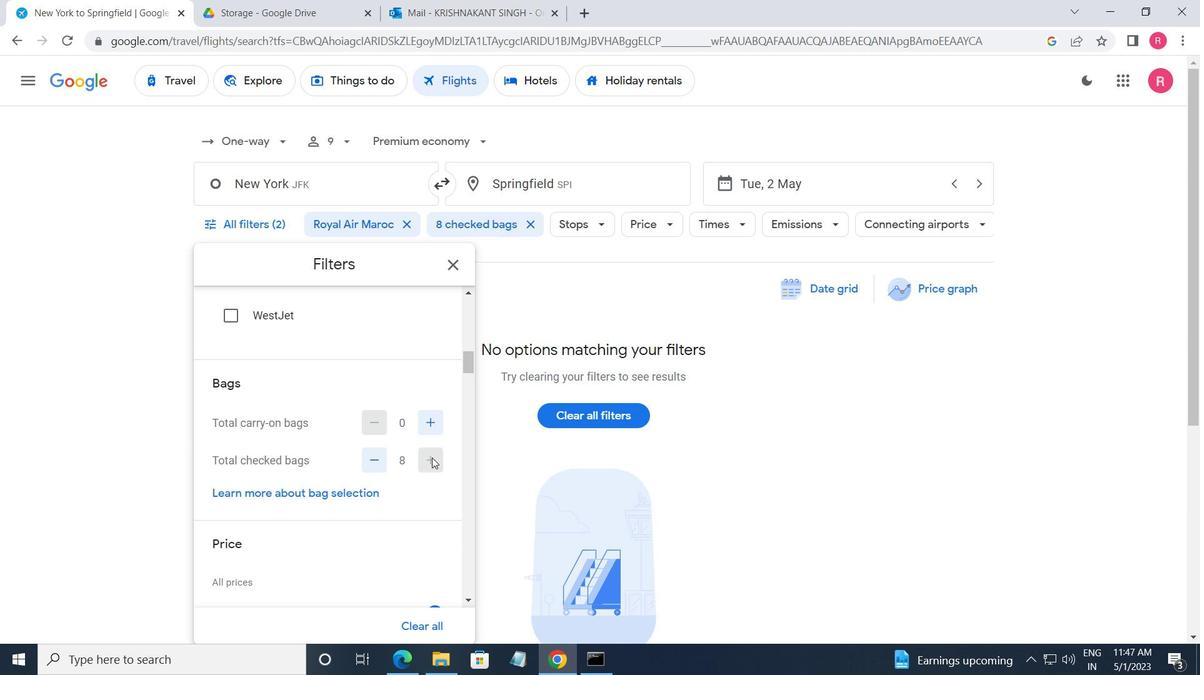 
Action: Mouse scrolled (432, 457) with delta (0, 0)
Screenshot: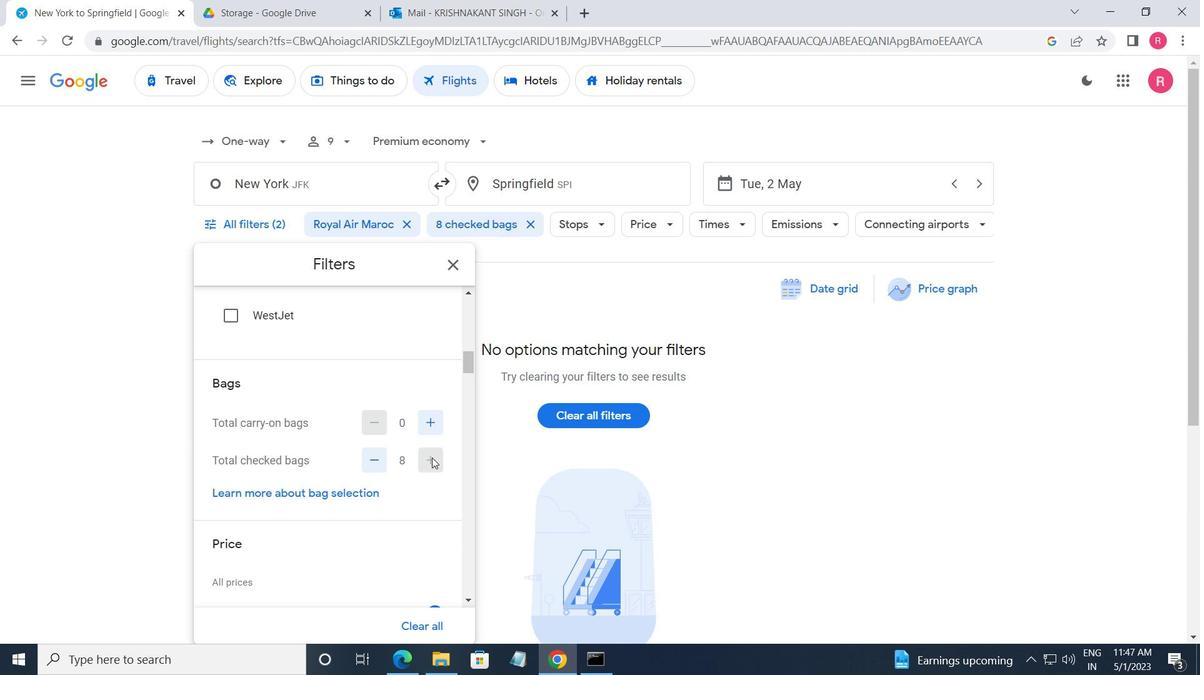 
Action: Mouse moved to (434, 458)
Screenshot: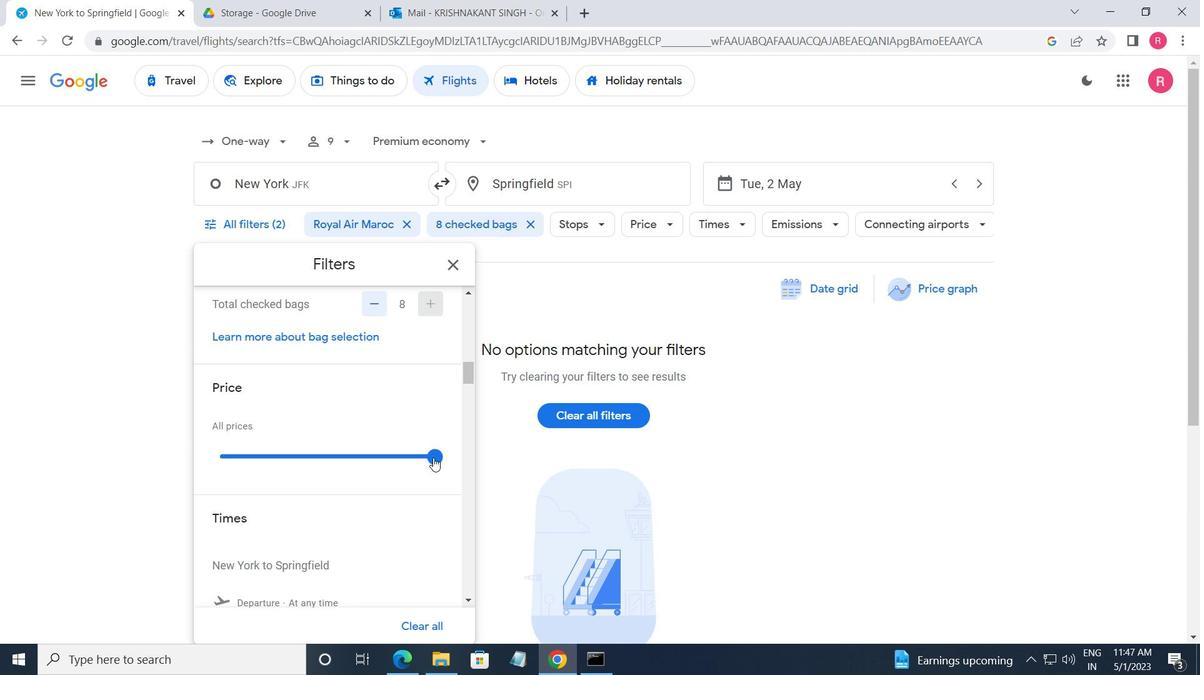 
Action: Mouse pressed left at (434, 458)
Screenshot: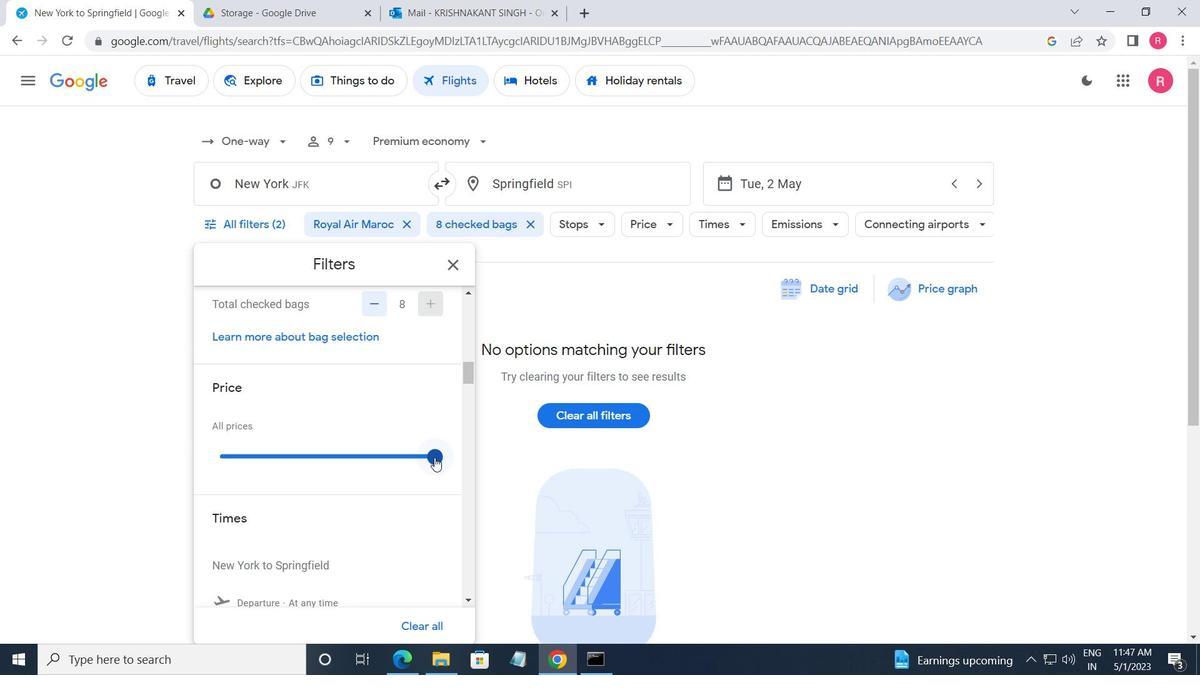 
Action: Mouse moved to (436, 458)
Screenshot: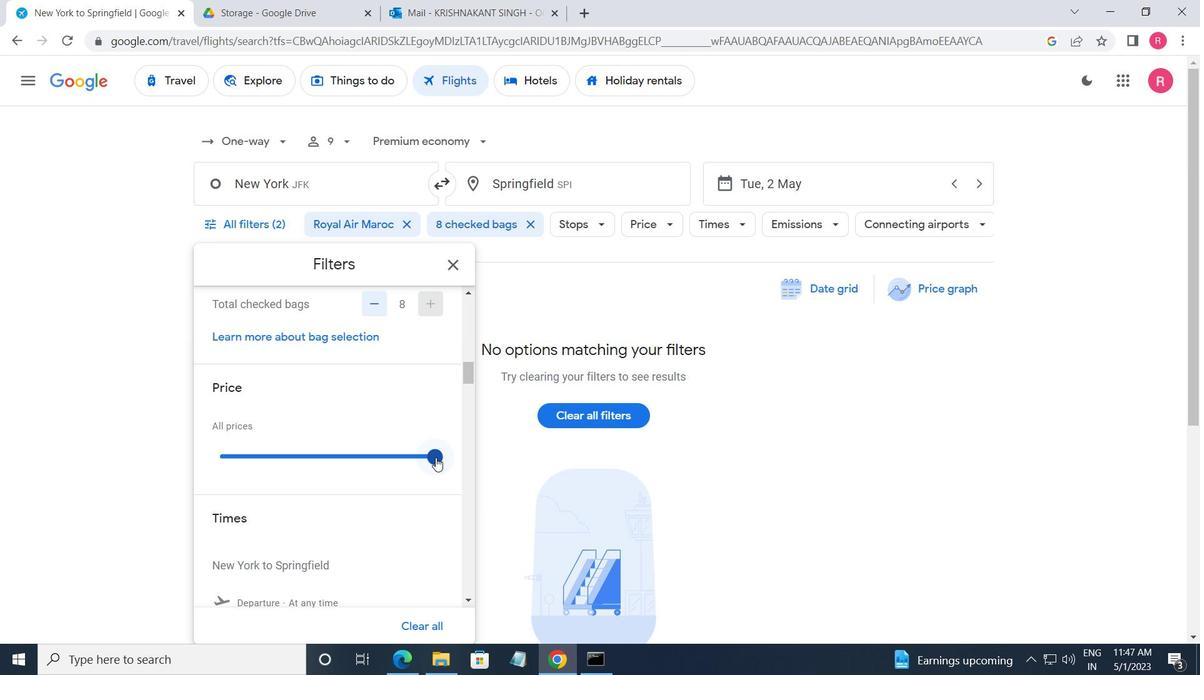 
Action: Mouse scrolled (436, 458) with delta (0, 0)
Screenshot: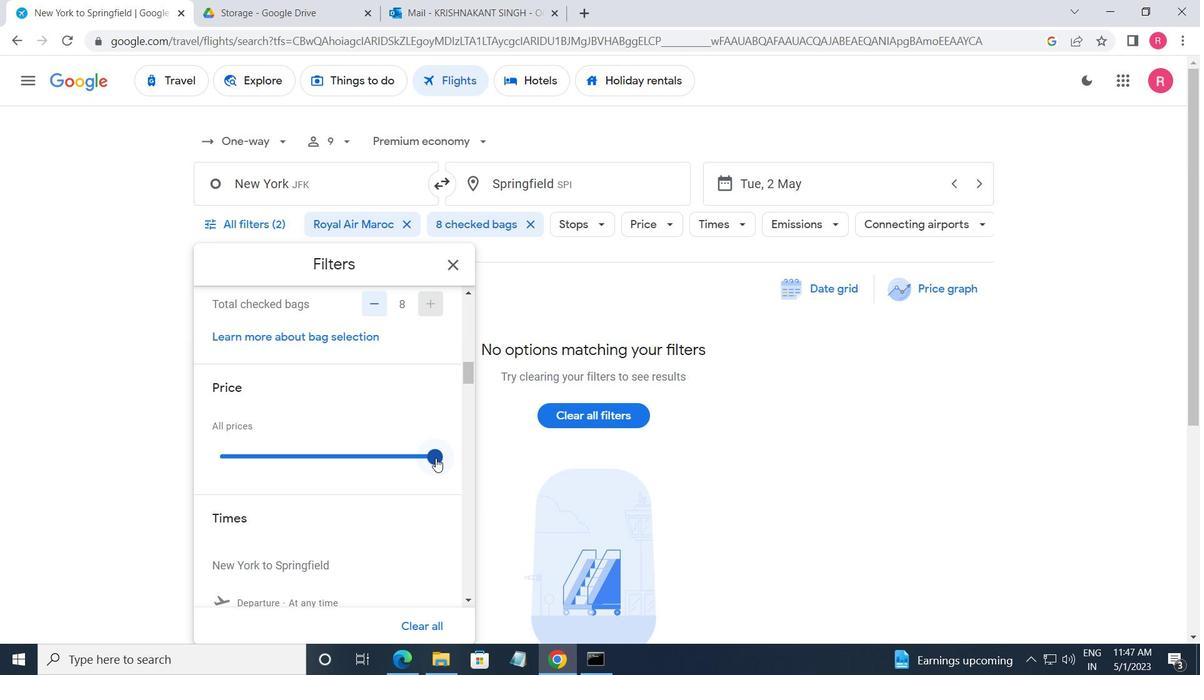 
Action: Mouse scrolled (436, 458) with delta (0, 0)
Screenshot: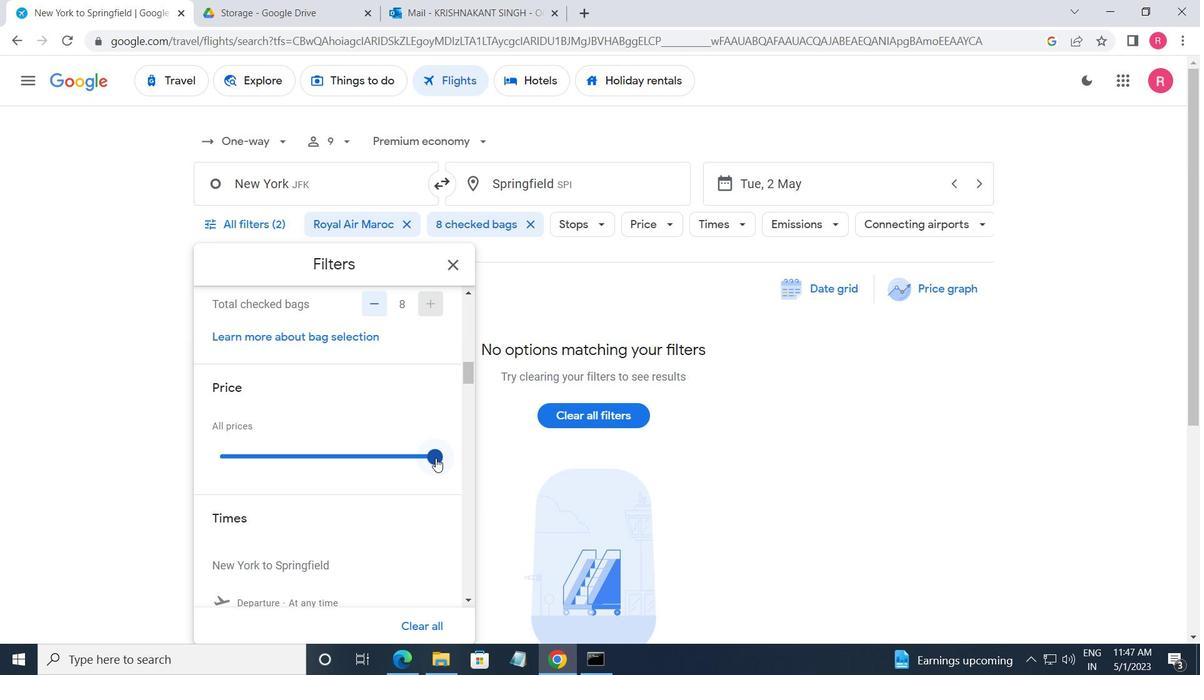 
Action: Mouse moved to (222, 476)
Screenshot: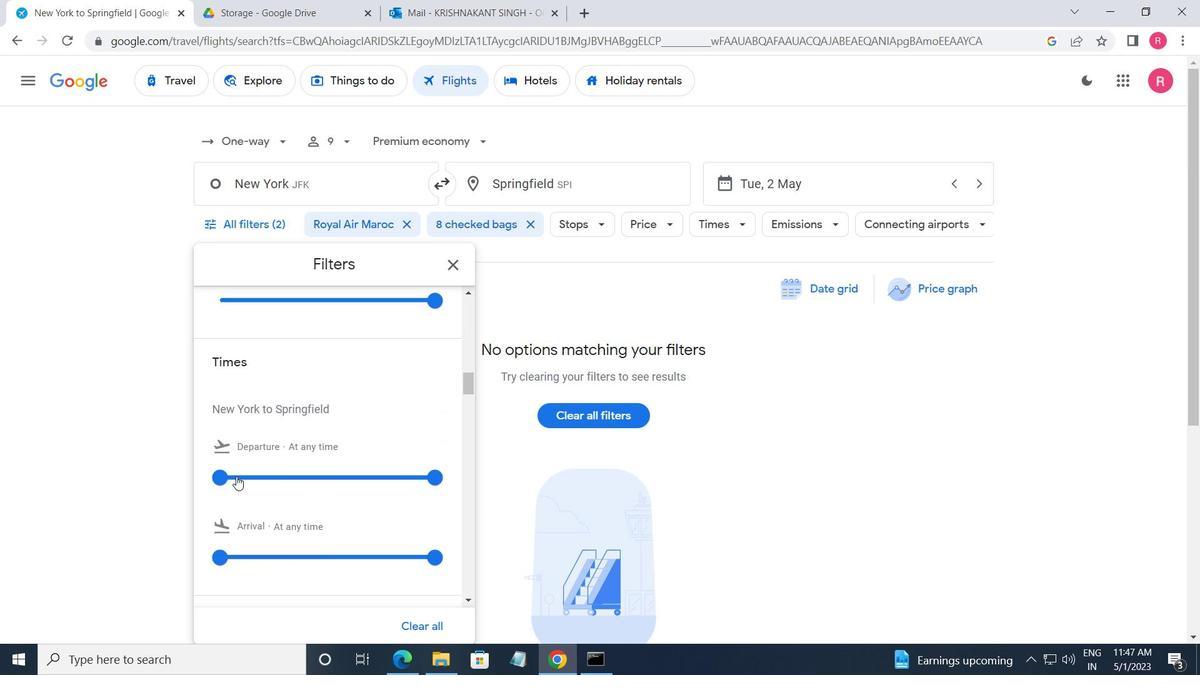 
Action: Mouse pressed left at (222, 476)
Screenshot: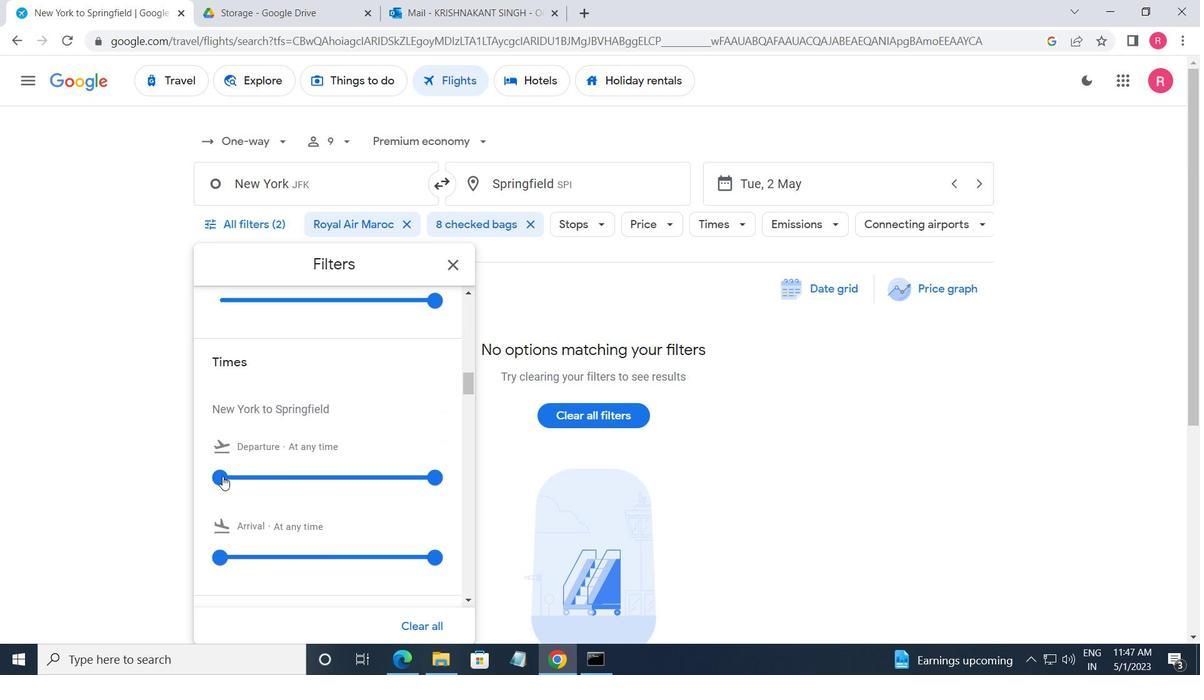 
Action: Mouse moved to (254, 477)
Screenshot: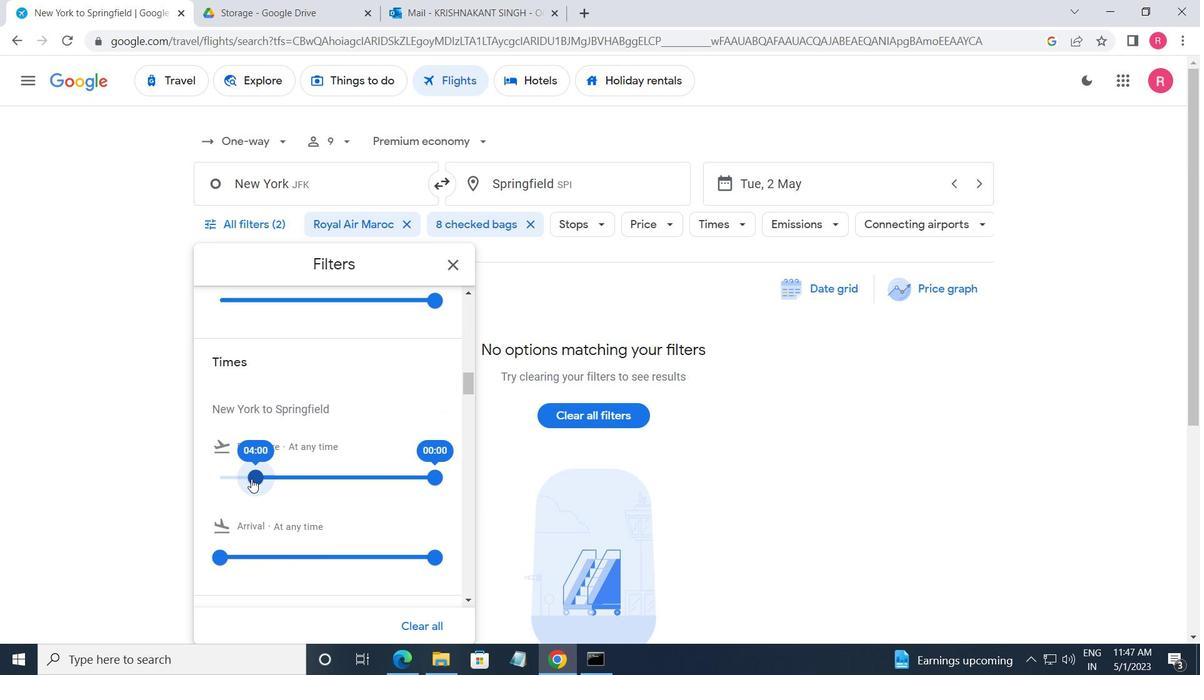 
Action: Mouse pressed left at (254, 477)
Screenshot: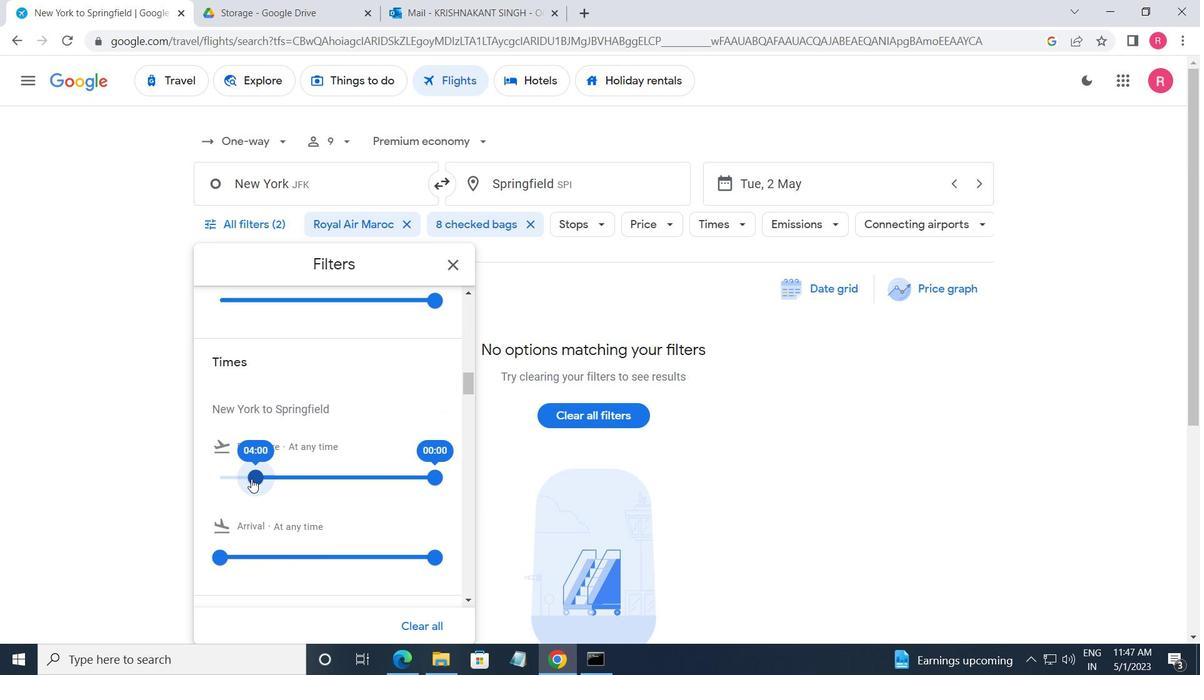 
Action: Mouse moved to (311, 481)
Screenshot: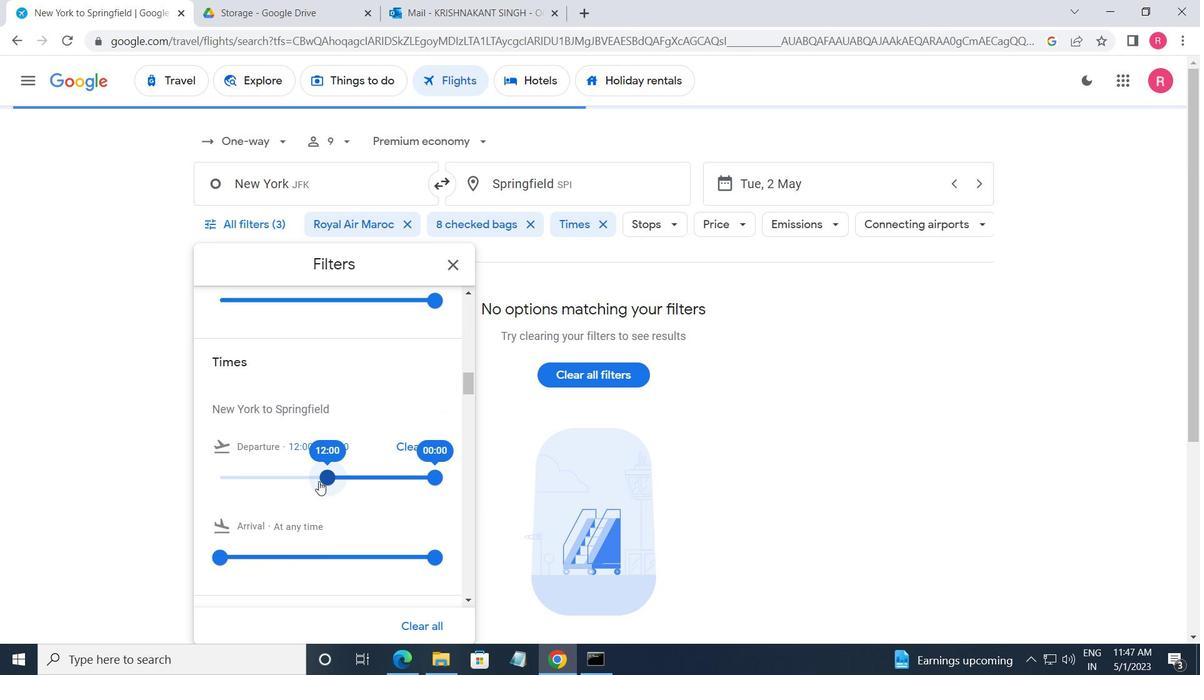 
Action: Mouse pressed left at (311, 481)
Screenshot: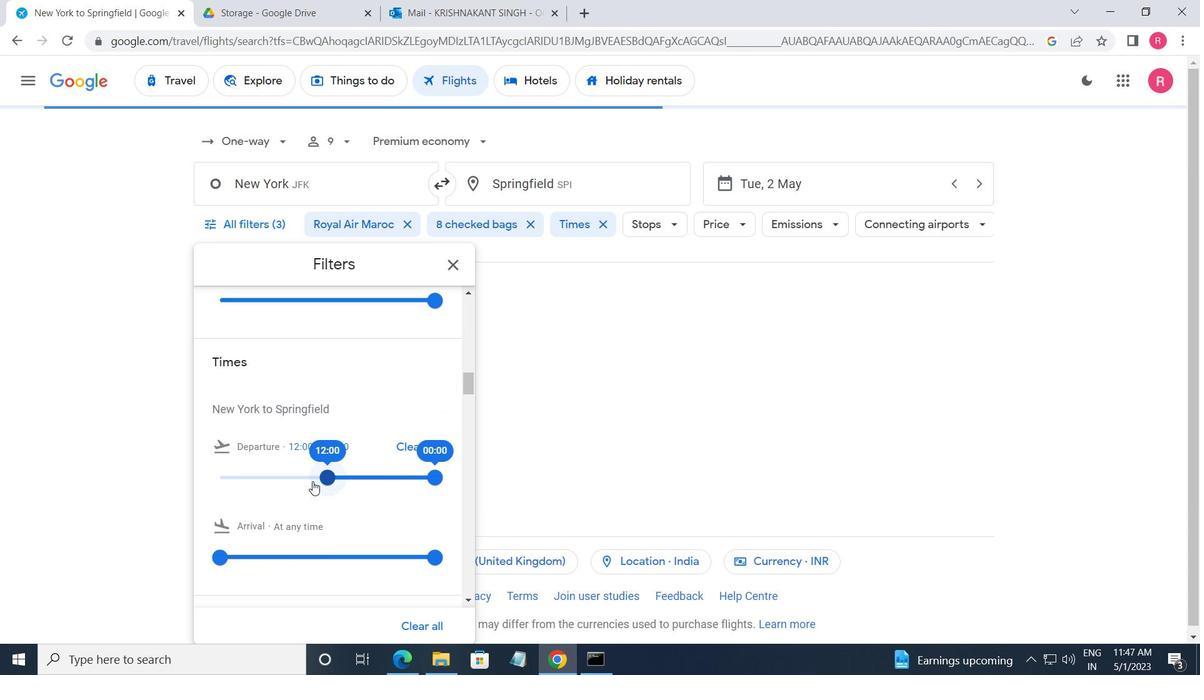 
Action: Mouse moved to (299, 480)
Screenshot: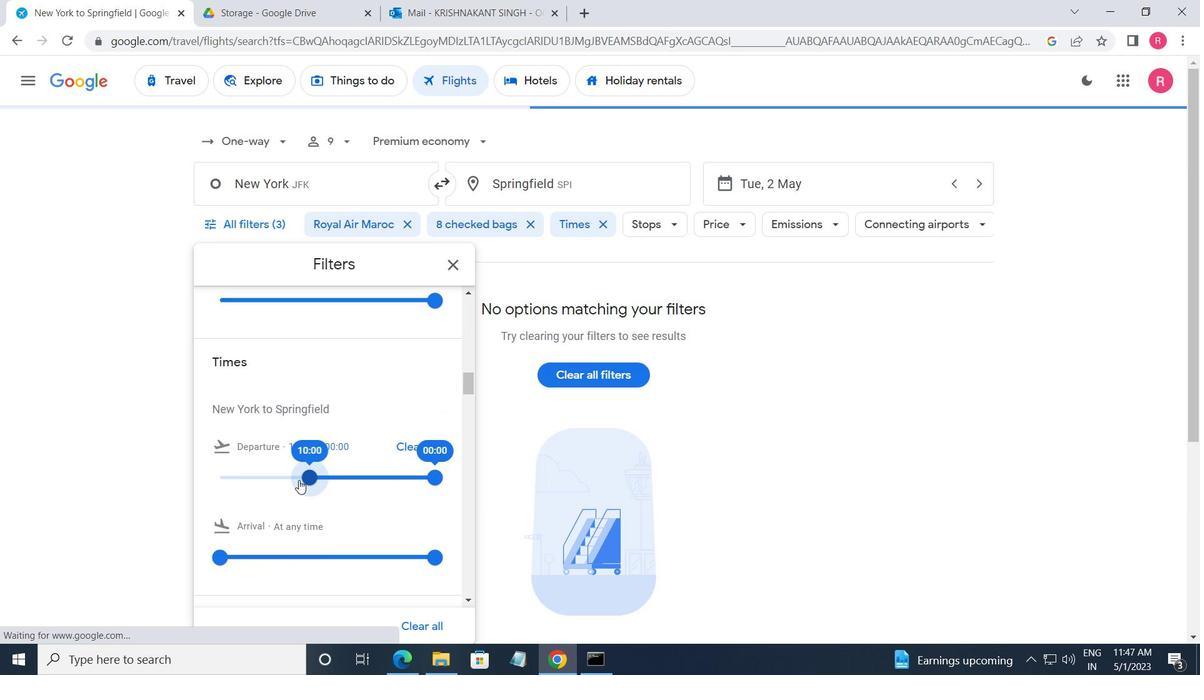 
Action: Mouse pressed left at (299, 480)
Screenshot: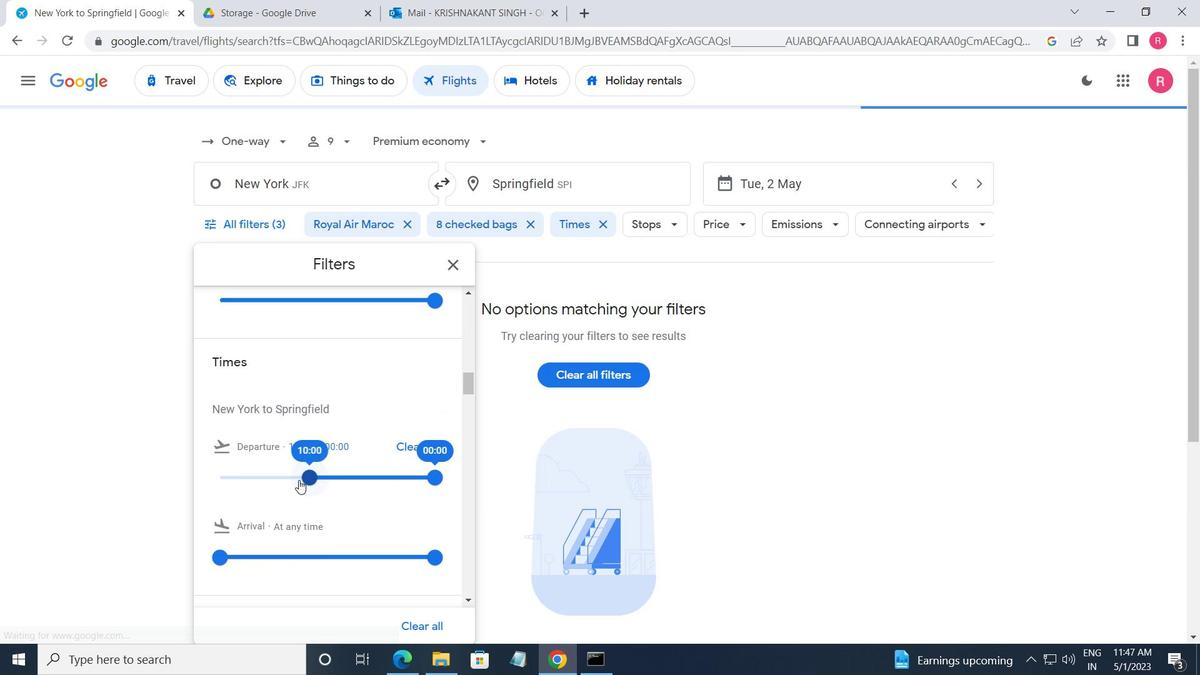 
Action: Mouse moved to (430, 473)
Screenshot: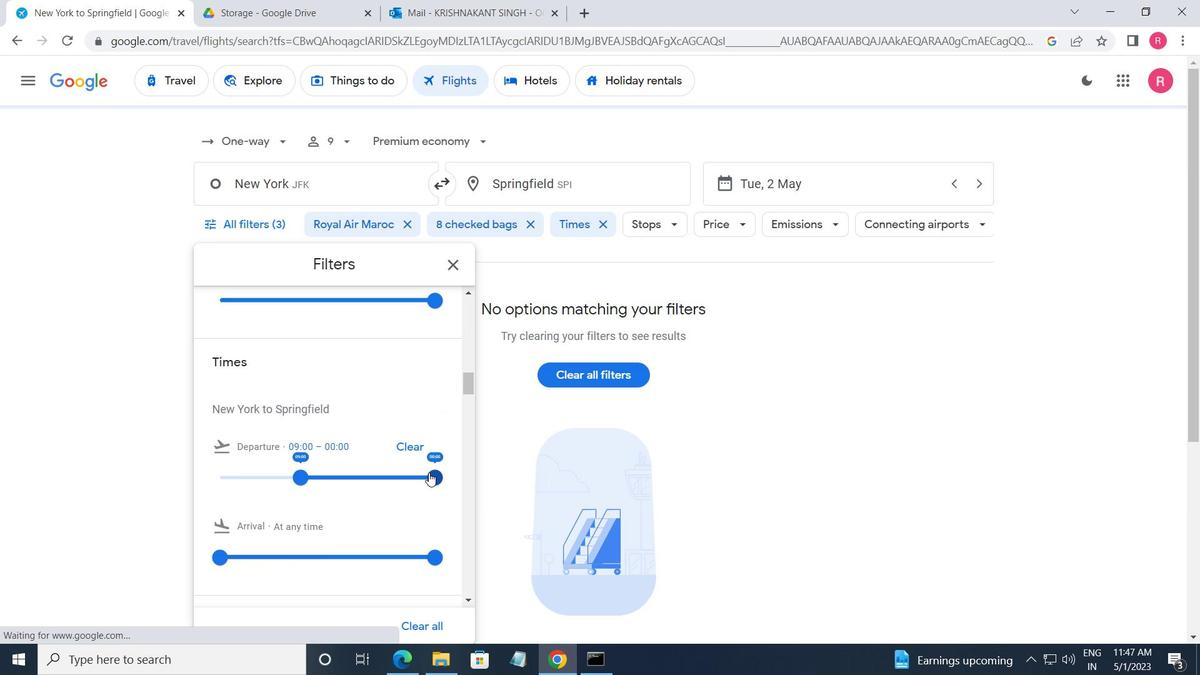 
Action: Mouse pressed left at (430, 473)
Screenshot: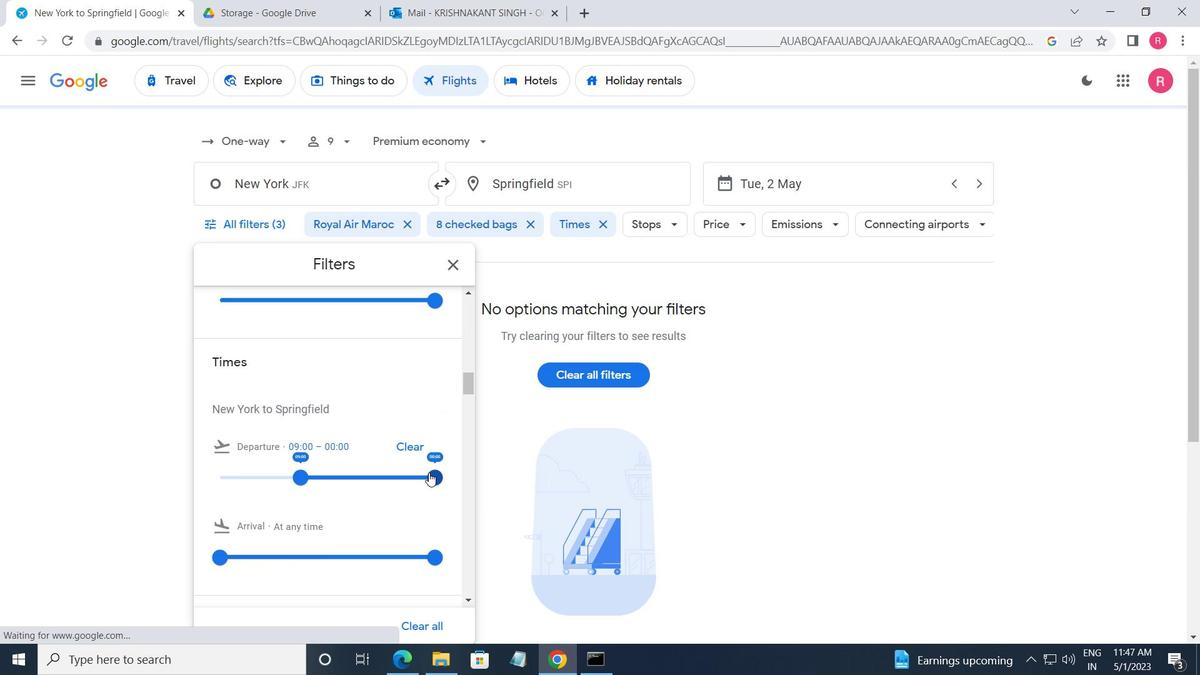 
Action: Mouse moved to (453, 271)
Screenshot: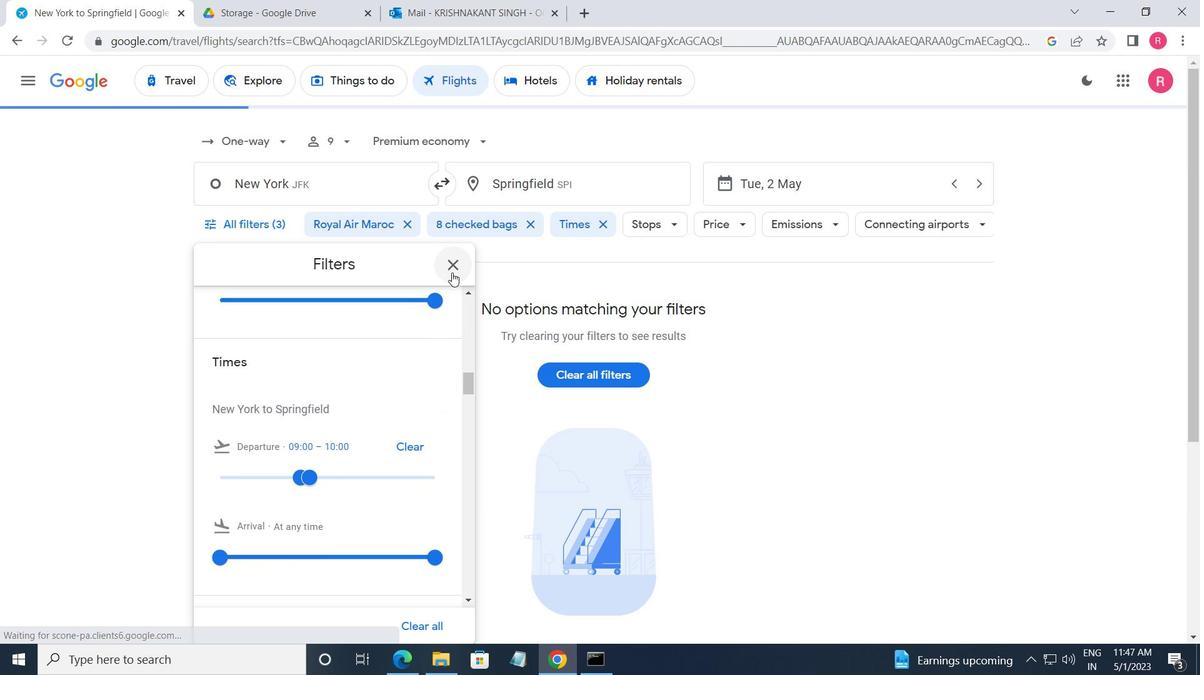 
Action: Mouse pressed left at (453, 271)
Screenshot: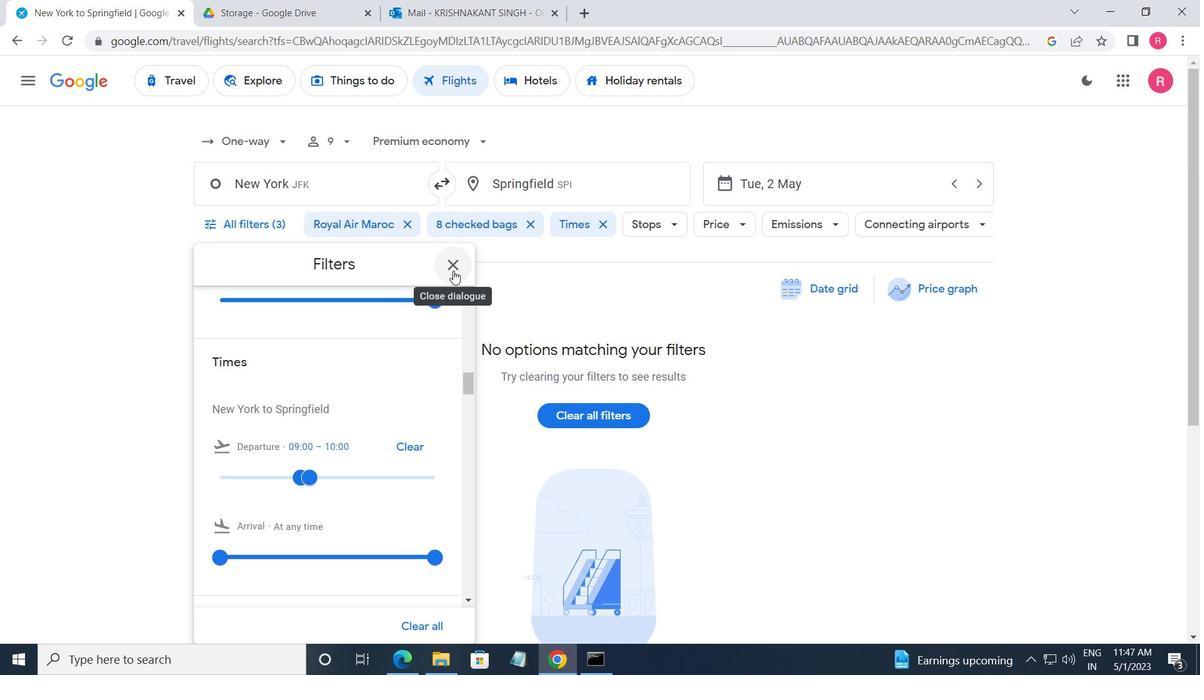 
Action: Mouse moved to (443, 278)
Screenshot: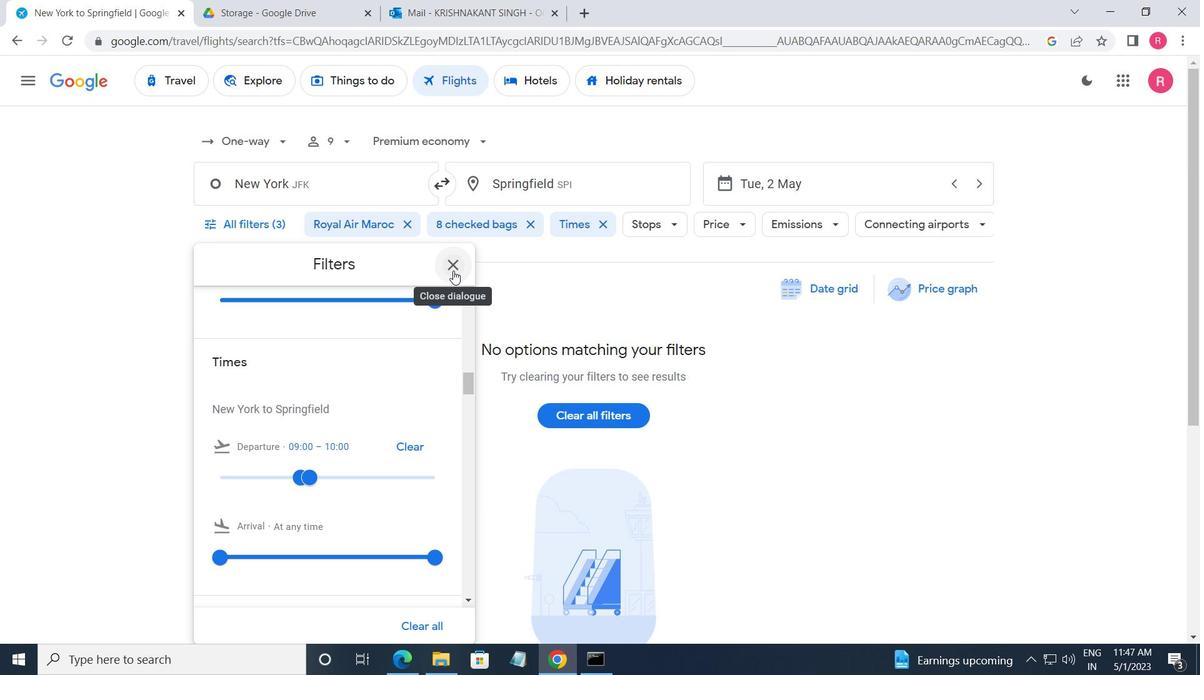 
